 Task: Look for space in Nabīnagar, Bangladesh from 9th July, 2023 to 16th July, 2023 for 2 adults, 1 child in price range Rs.8000 to Rs.16000. Place can be entire place with 2 bedrooms having 2 beds and 1 bathroom. Property type can be flat. Amenities needed are: air conditioning, . Booking option can be shelf check-in. Required host language is English.
Action: Mouse moved to (482, 125)
Screenshot: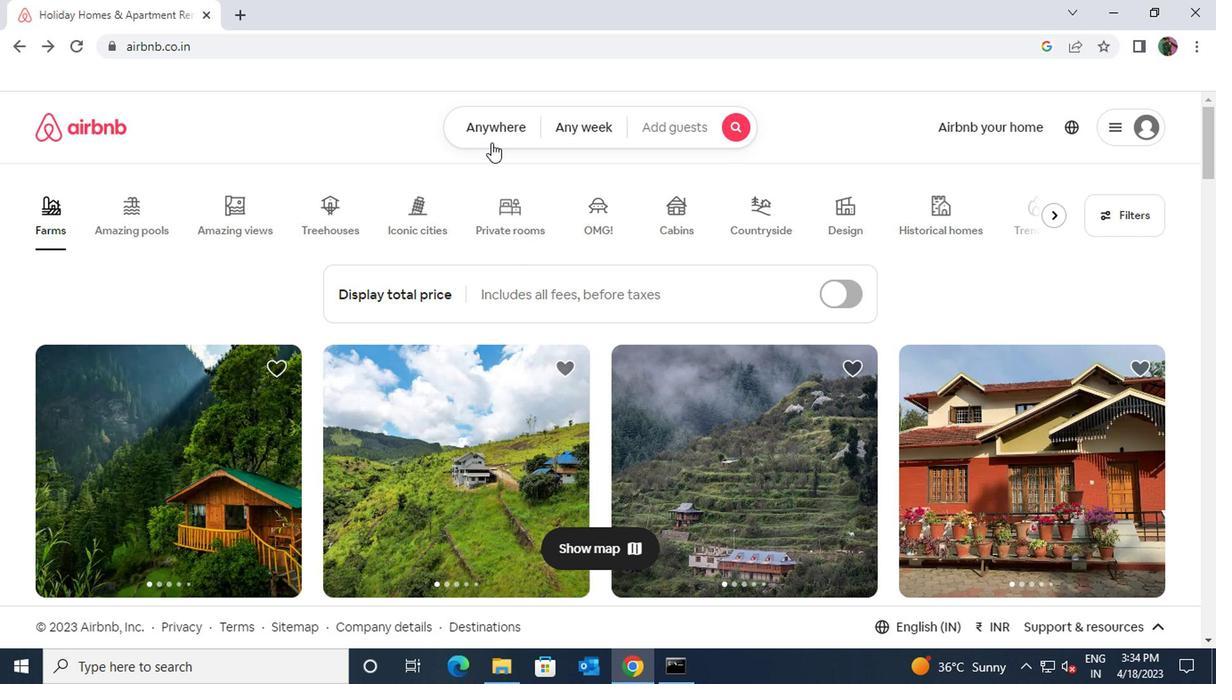 
Action: Mouse pressed left at (482, 125)
Screenshot: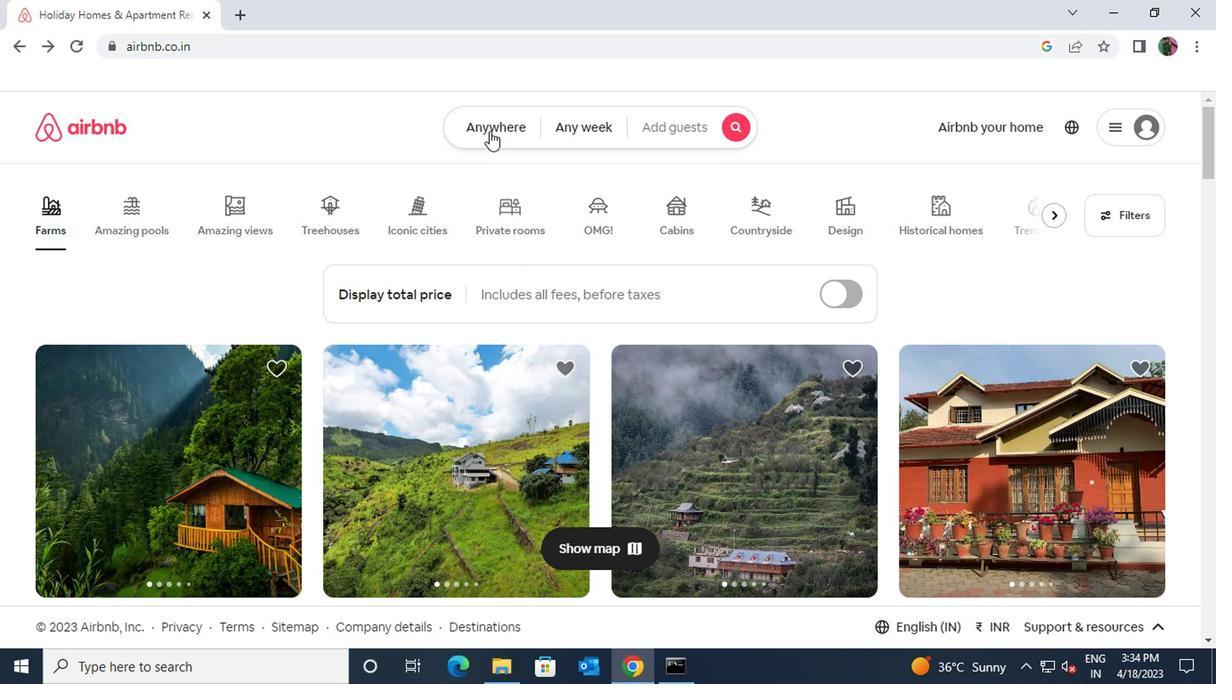 
Action: Mouse moved to (364, 200)
Screenshot: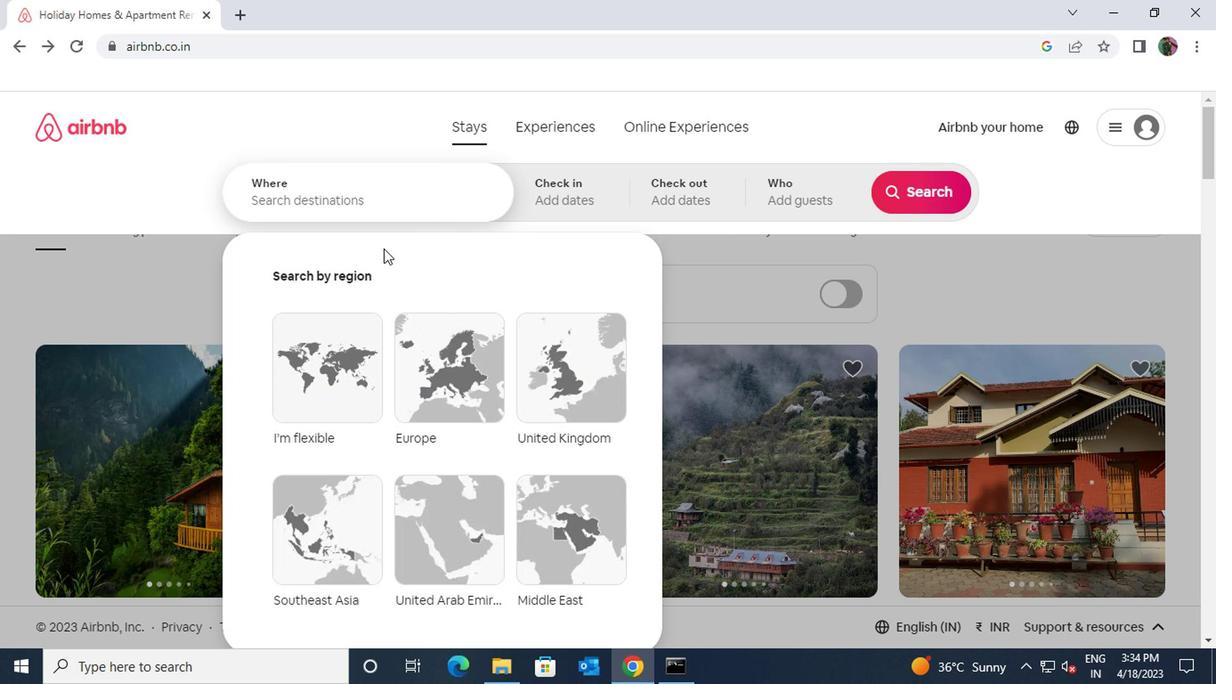 
Action: Mouse pressed left at (364, 200)
Screenshot: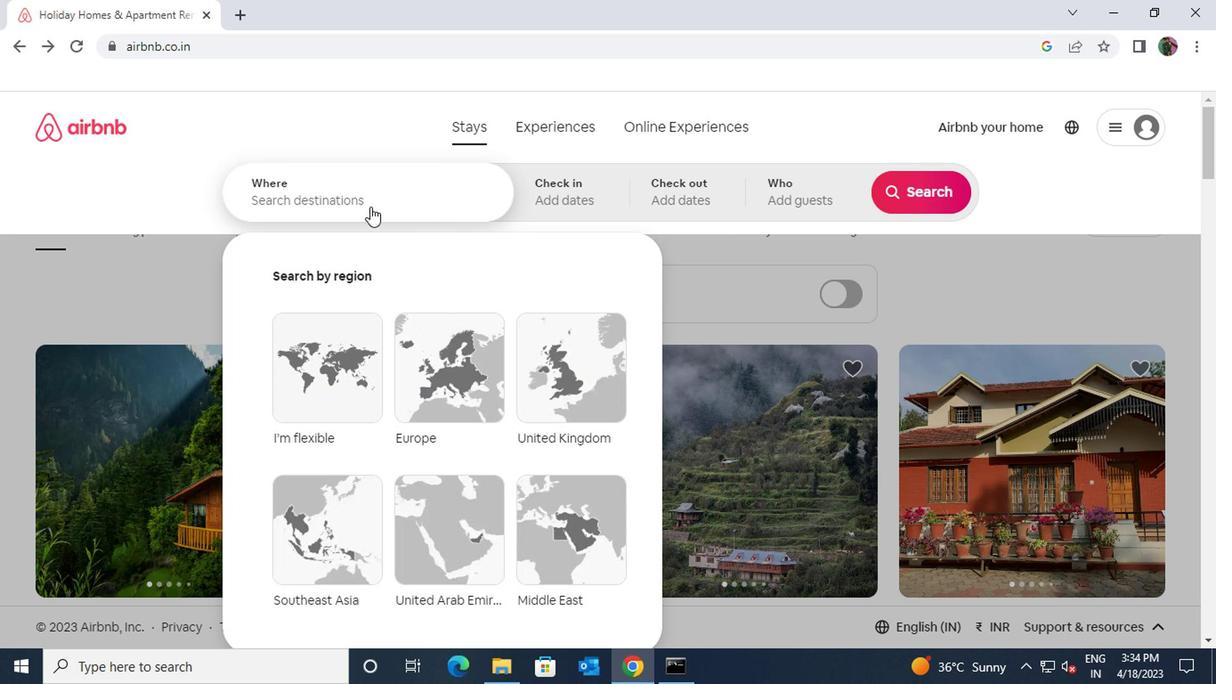 
Action: Key pressed nabinagar
Screenshot: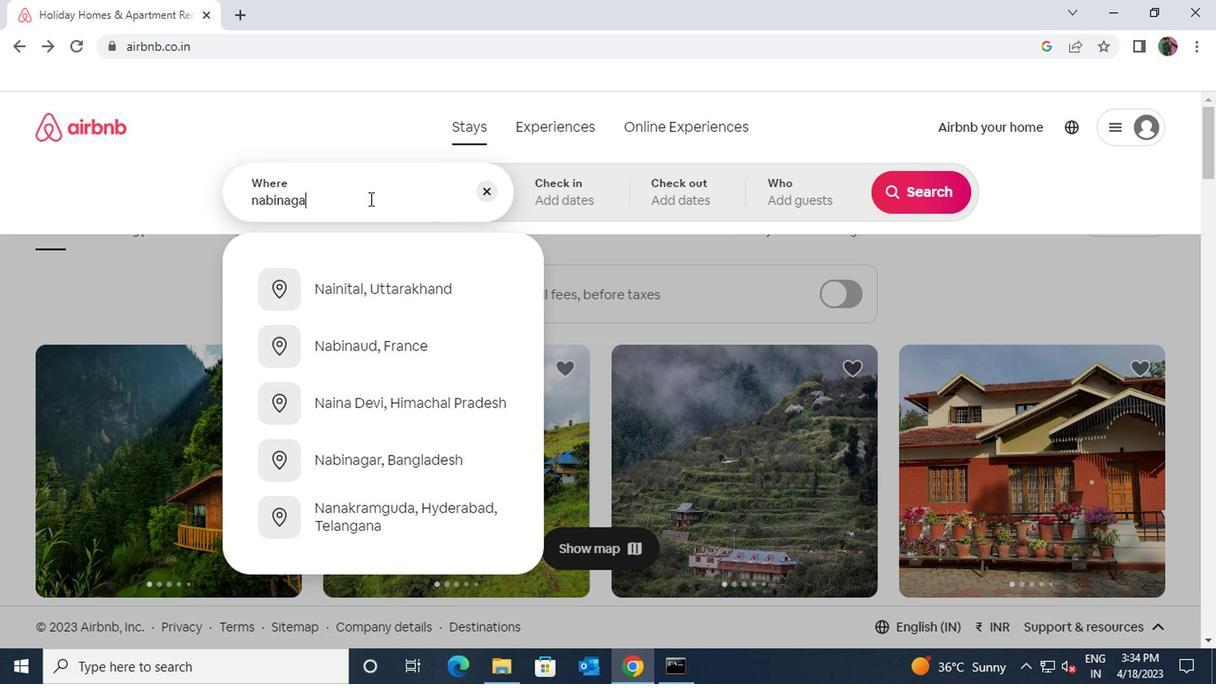 
Action: Mouse moved to (366, 290)
Screenshot: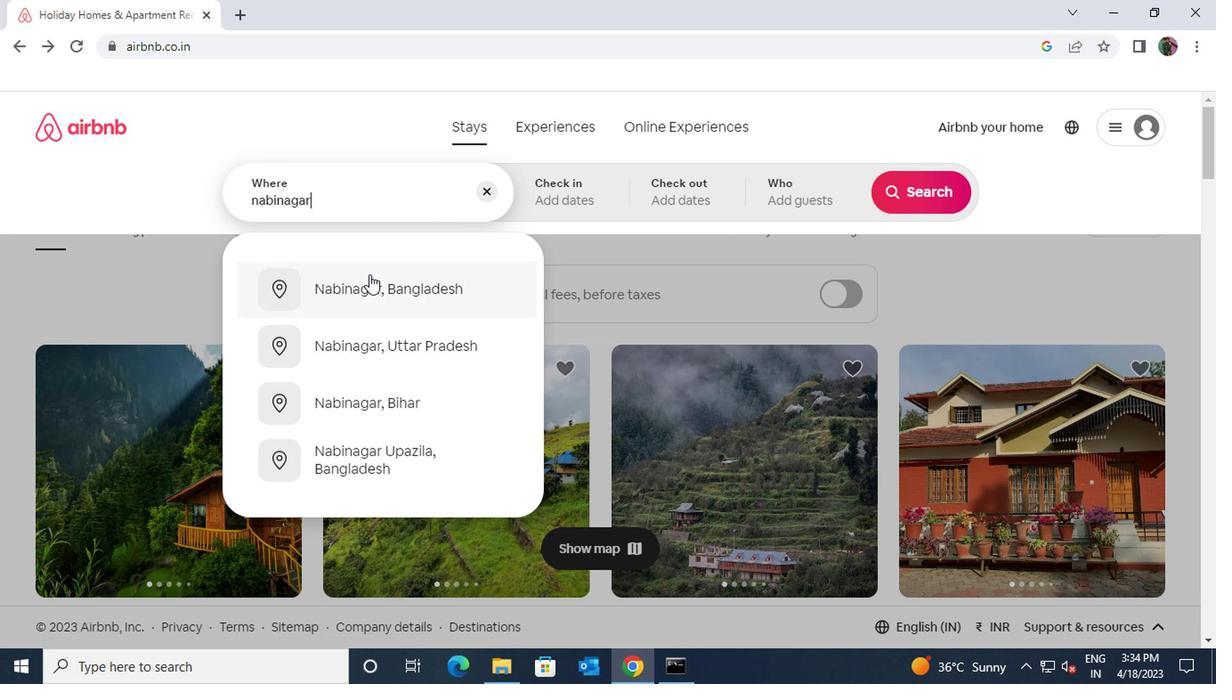 
Action: Mouse pressed left at (366, 290)
Screenshot: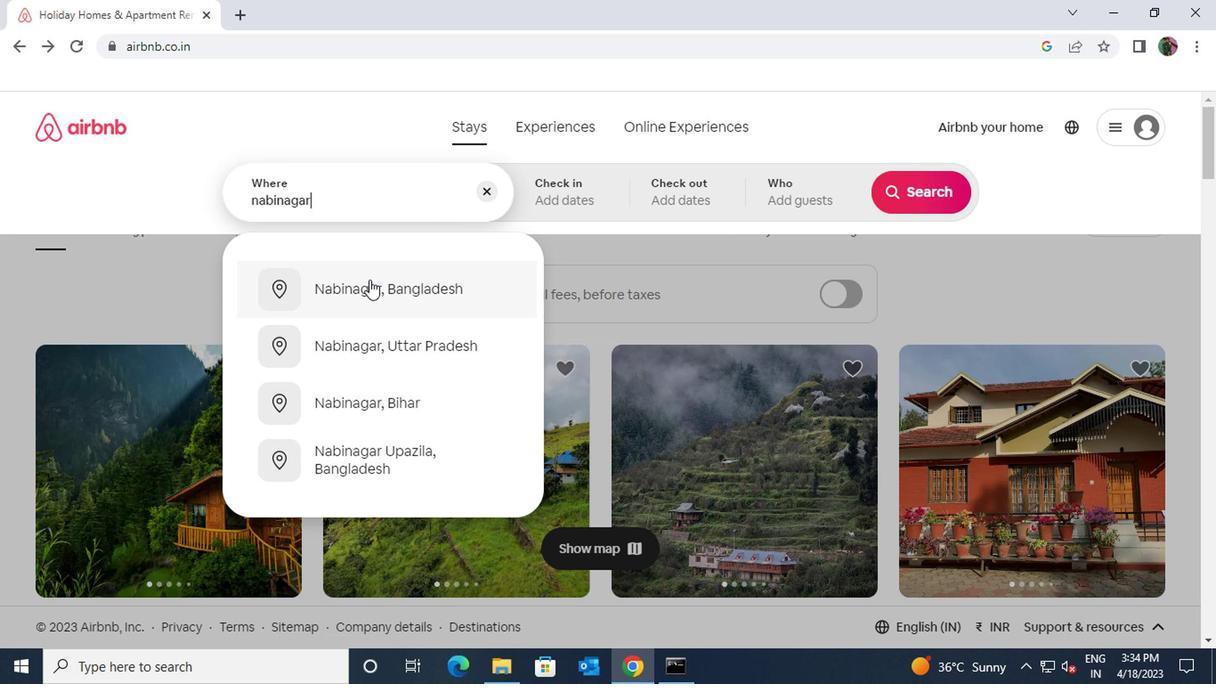 
Action: Mouse moved to (899, 333)
Screenshot: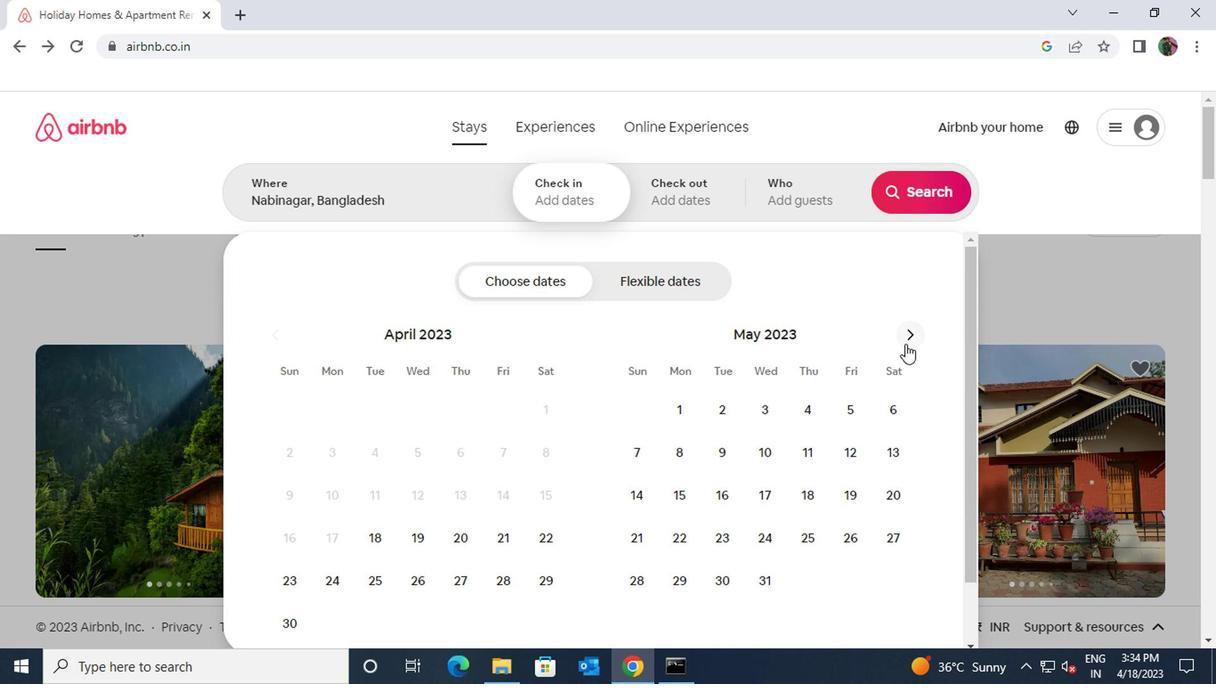 
Action: Mouse pressed left at (899, 333)
Screenshot: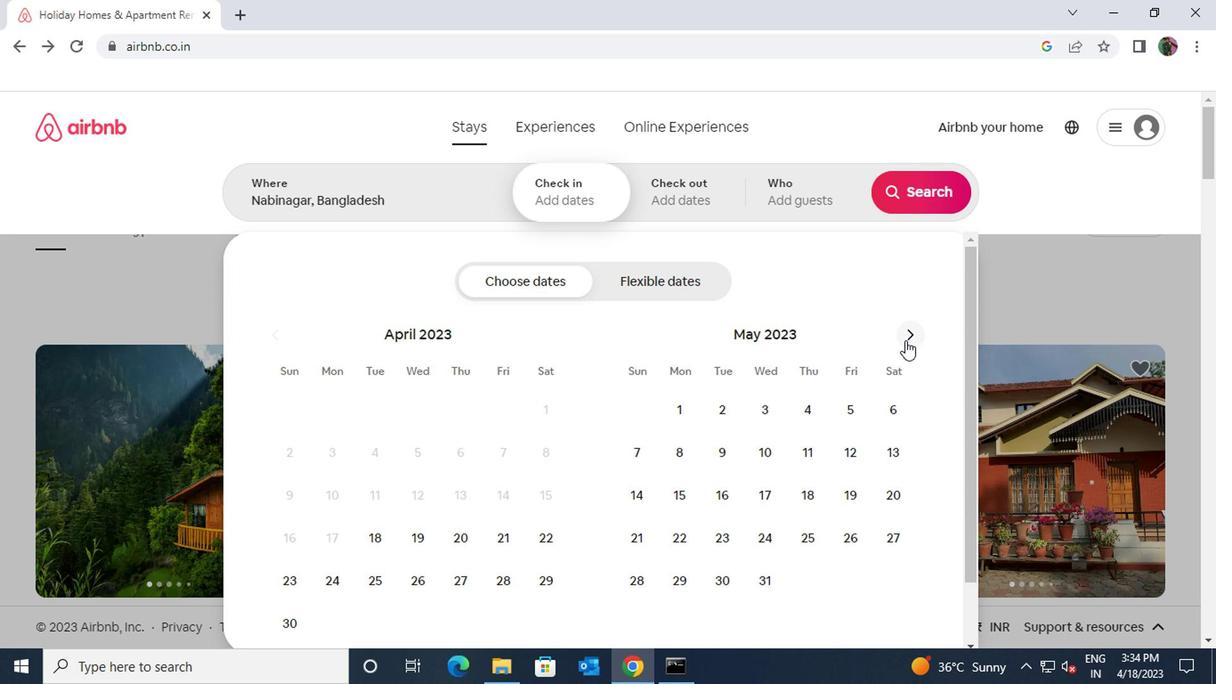 
Action: Mouse pressed left at (899, 333)
Screenshot: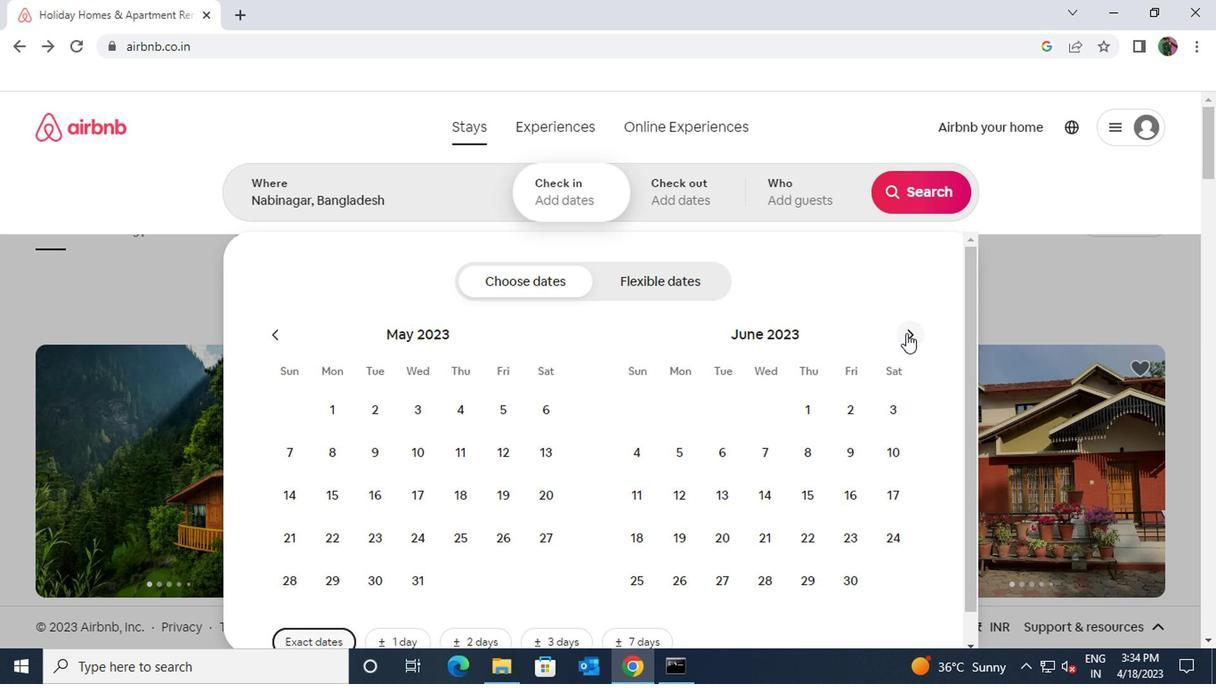 
Action: Mouse moved to (627, 485)
Screenshot: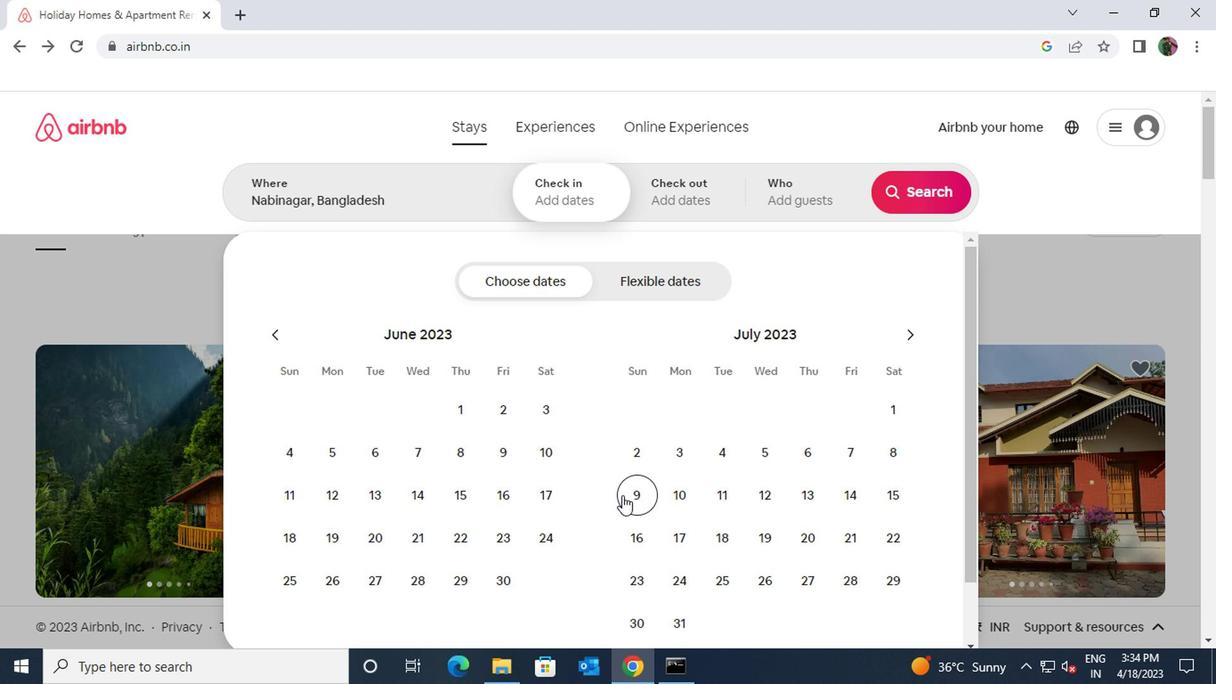 
Action: Mouse pressed left at (627, 485)
Screenshot: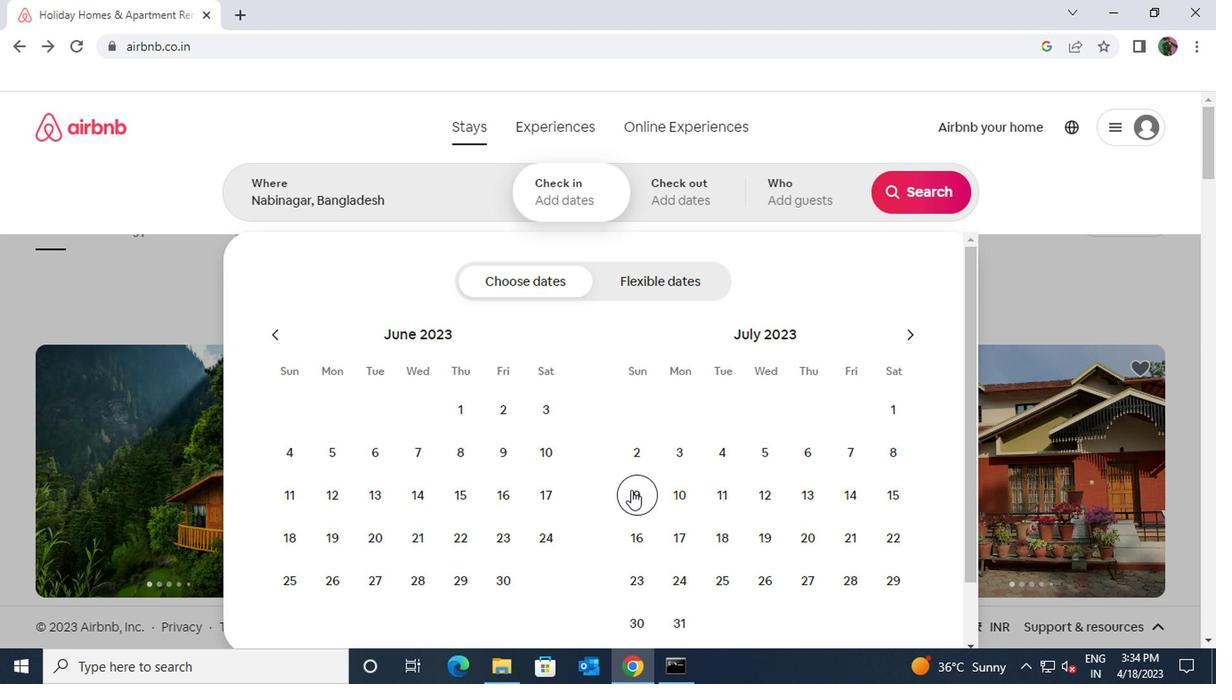 
Action: Mouse moved to (870, 490)
Screenshot: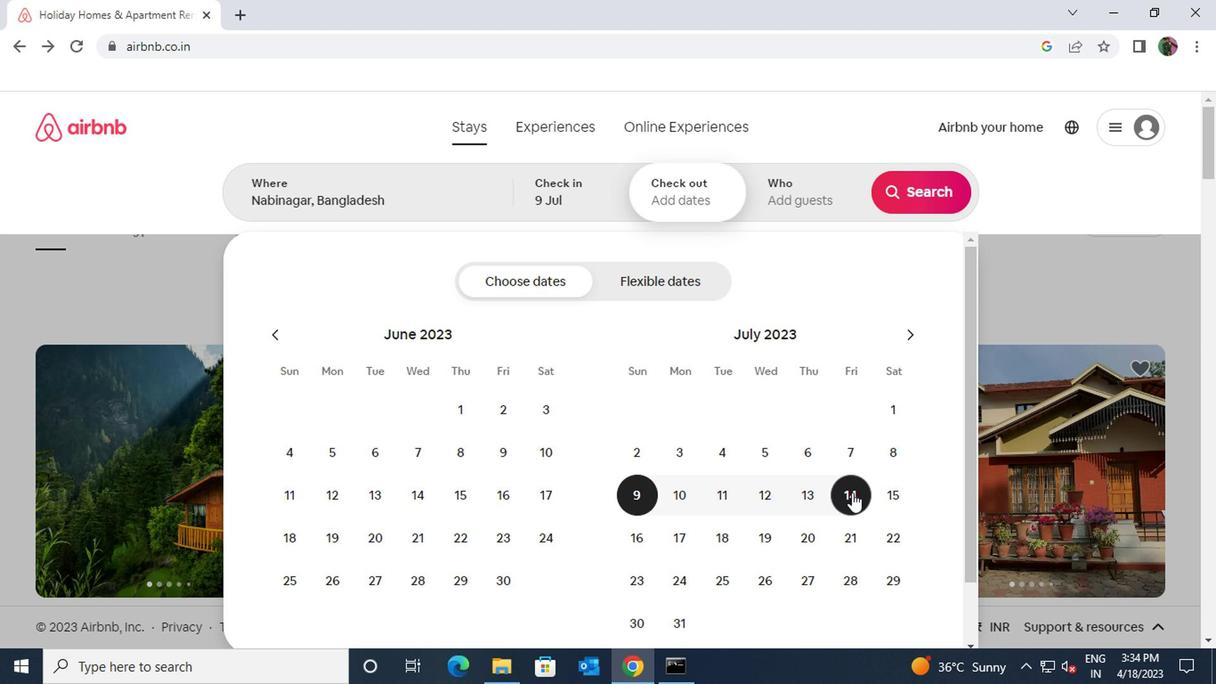 
Action: Mouse pressed left at (870, 490)
Screenshot: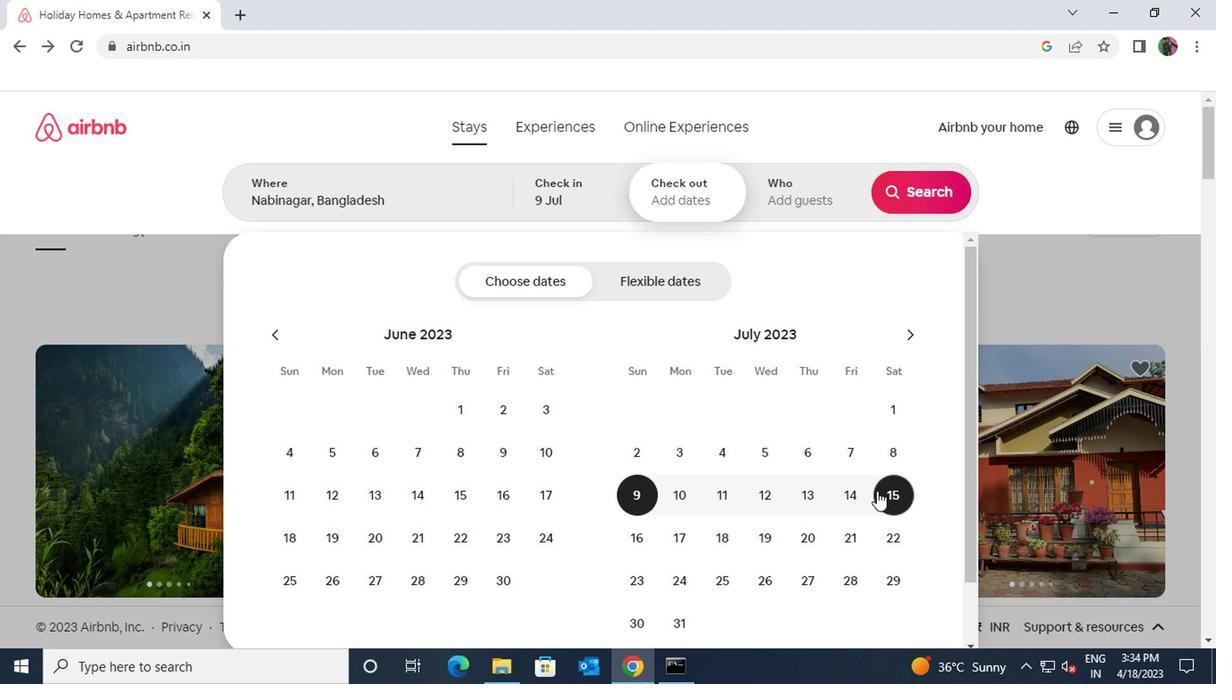 
Action: Mouse moved to (787, 205)
Screenshot: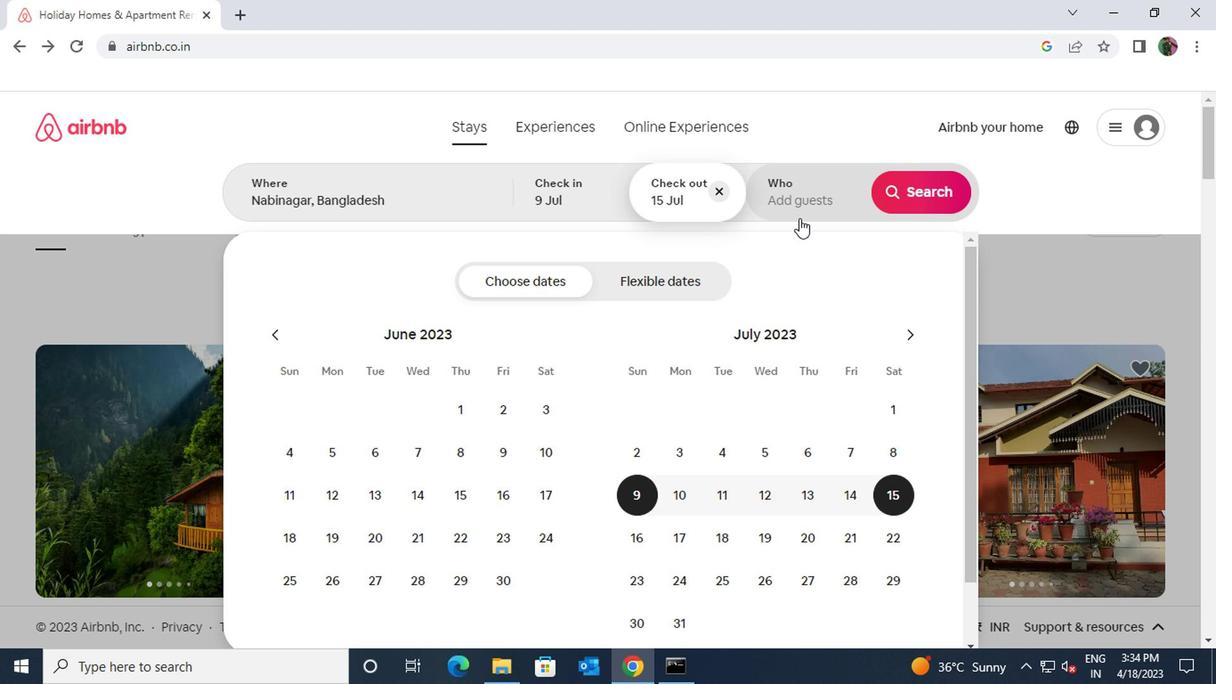 
Action: Mouse pressed left at (787, 205)
Screenshot: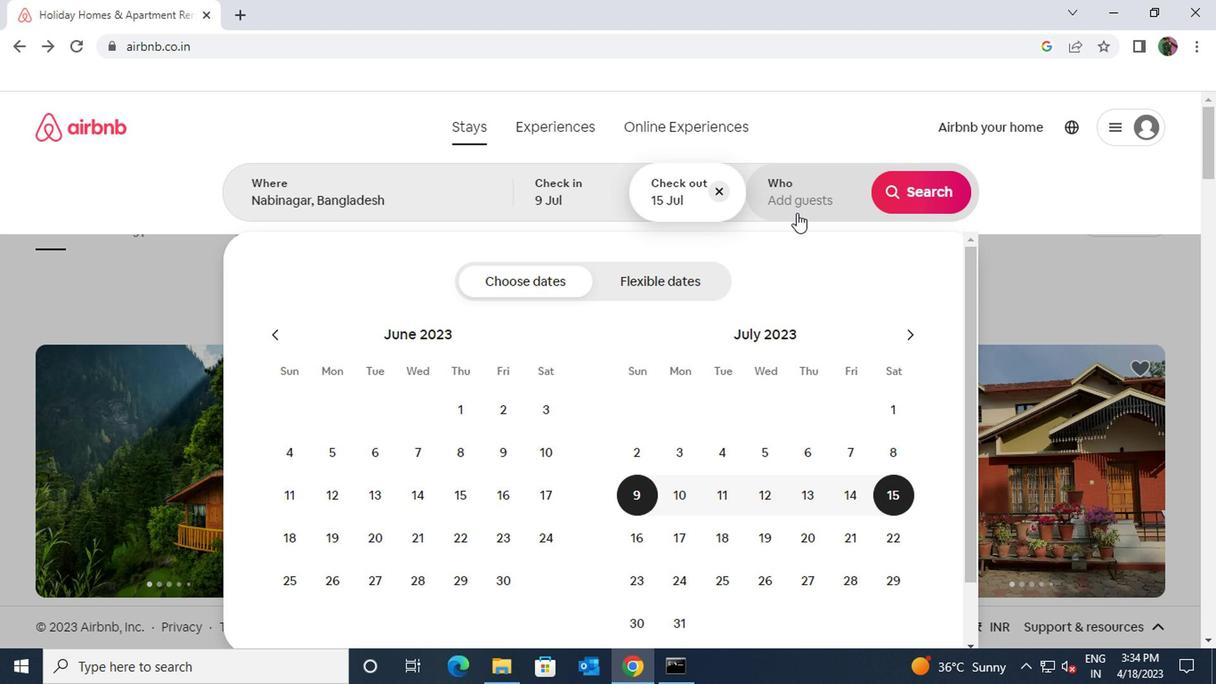 
Action: Mouse moved to (919, 288)
Screenshot: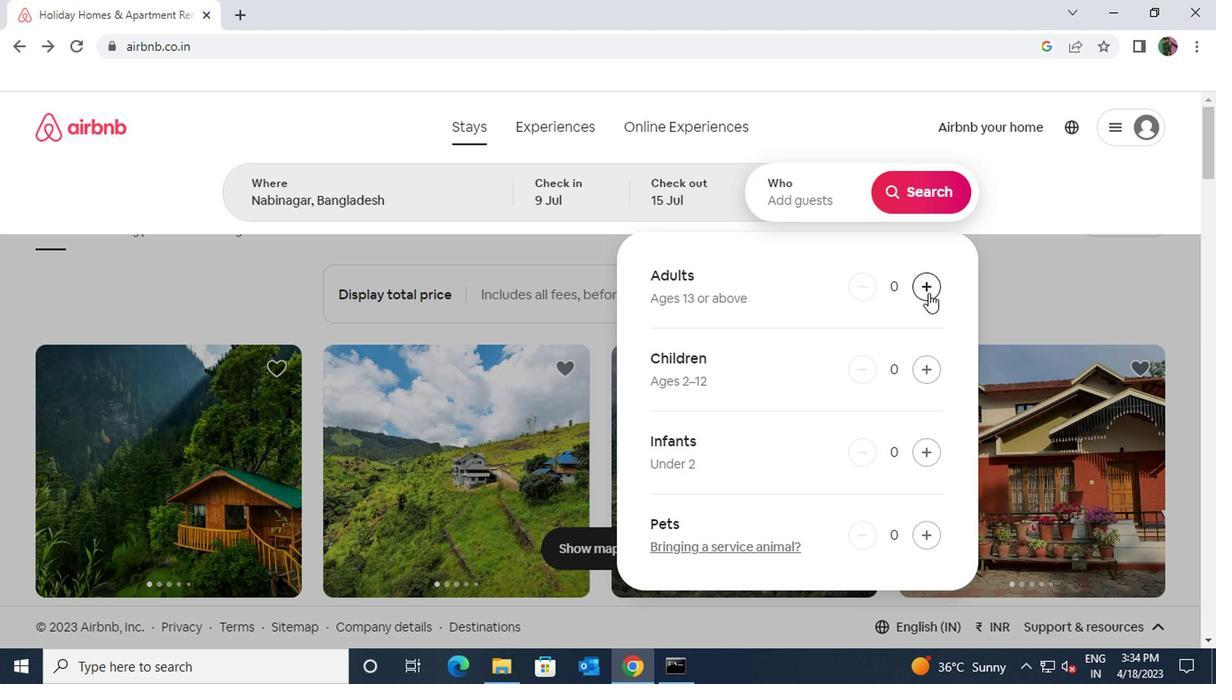 
Action: Mouse pressed left at (919, 288)
Screenshot: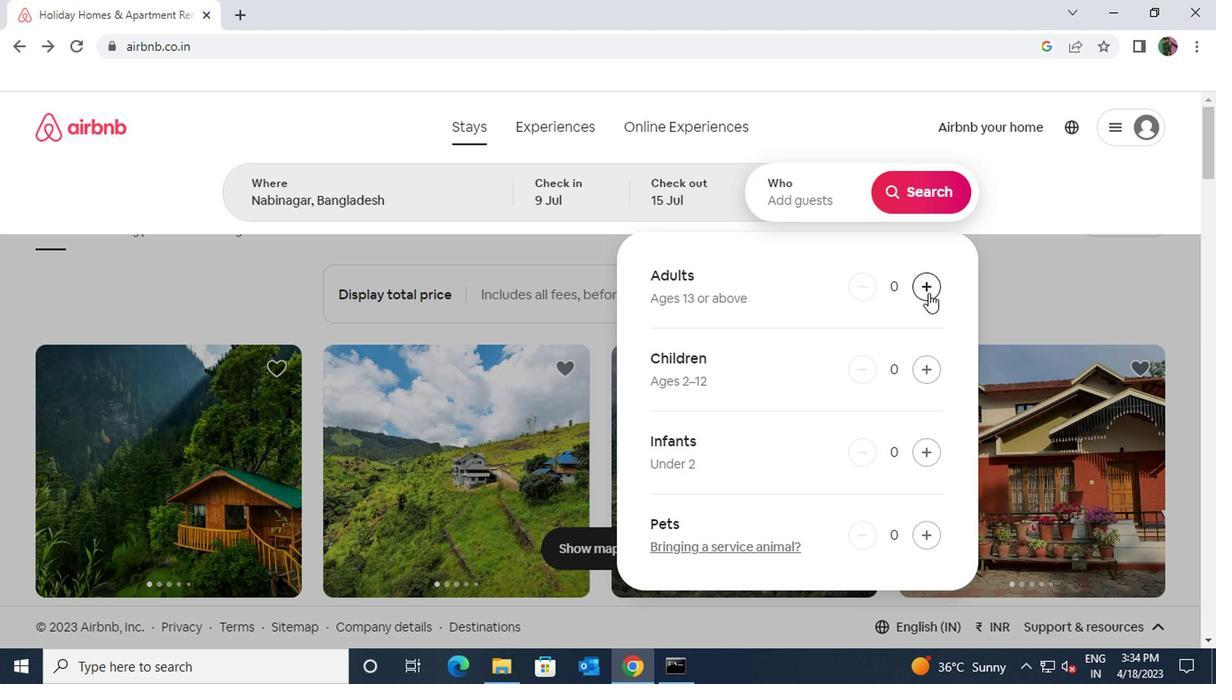 
Action: Mouse pressed left at (919, 288)
Screenshot: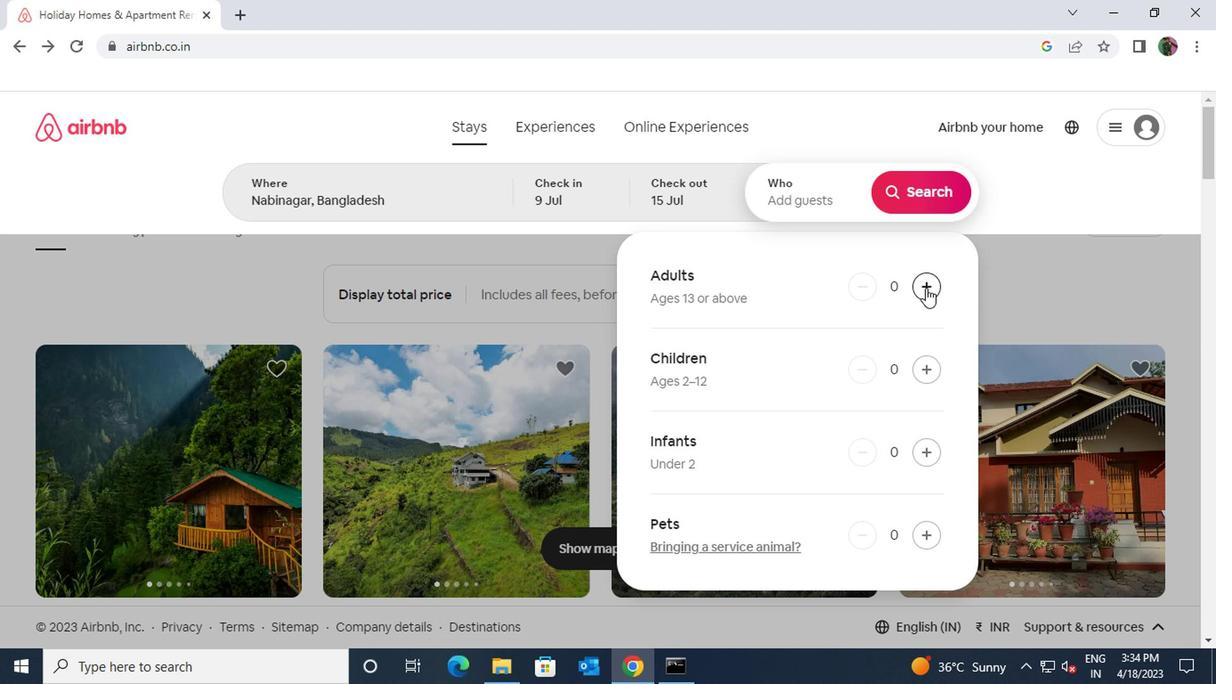 
Action: Mouse moved to (922, 366)
Screenshot: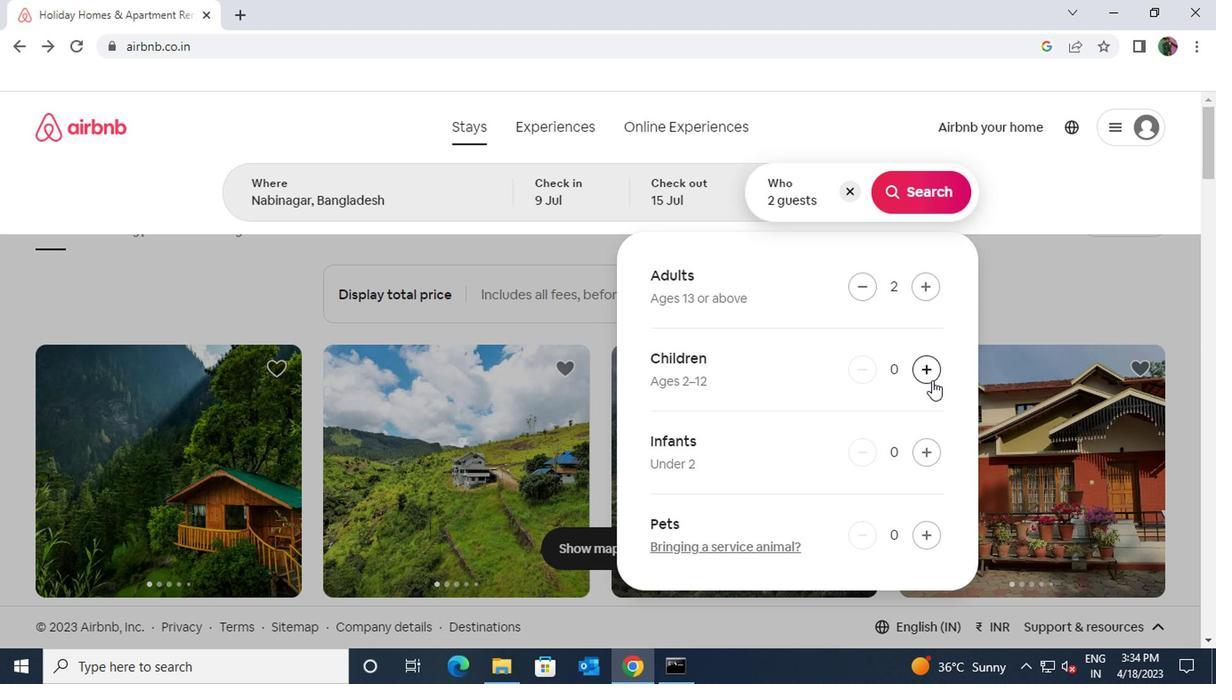 
Action: Mouse pressed left at (922, 366)
Screenshot: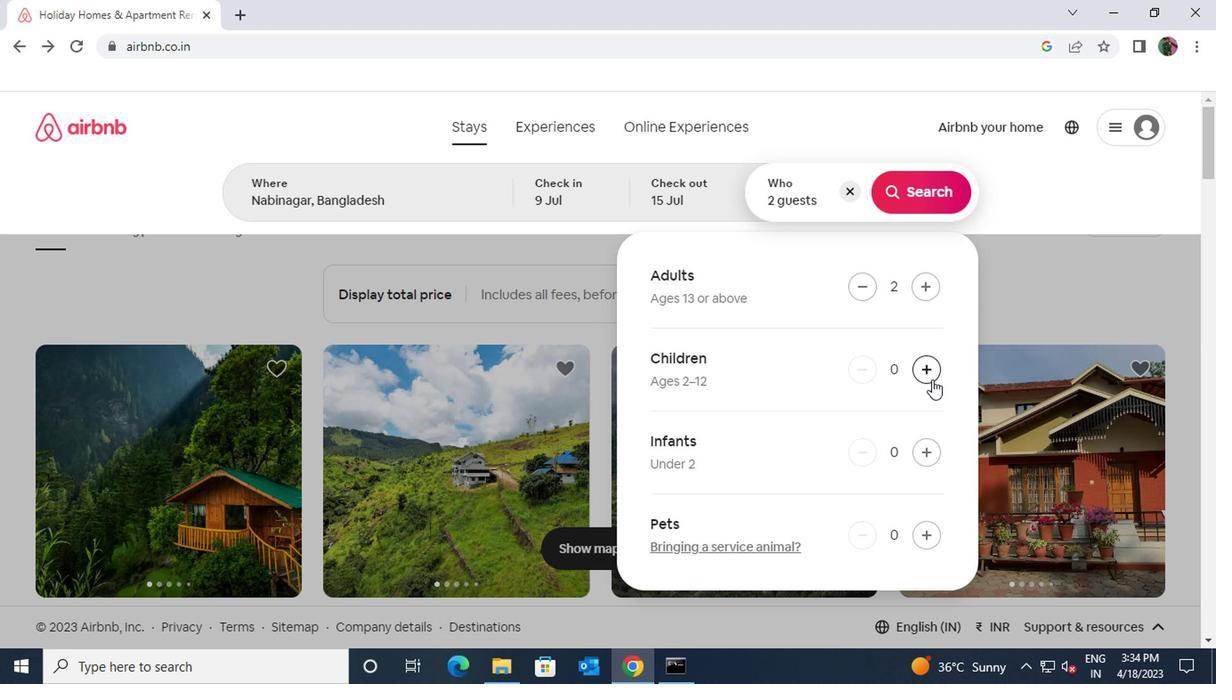 
Action: Mouse moved to (911, 189)
Screenshot: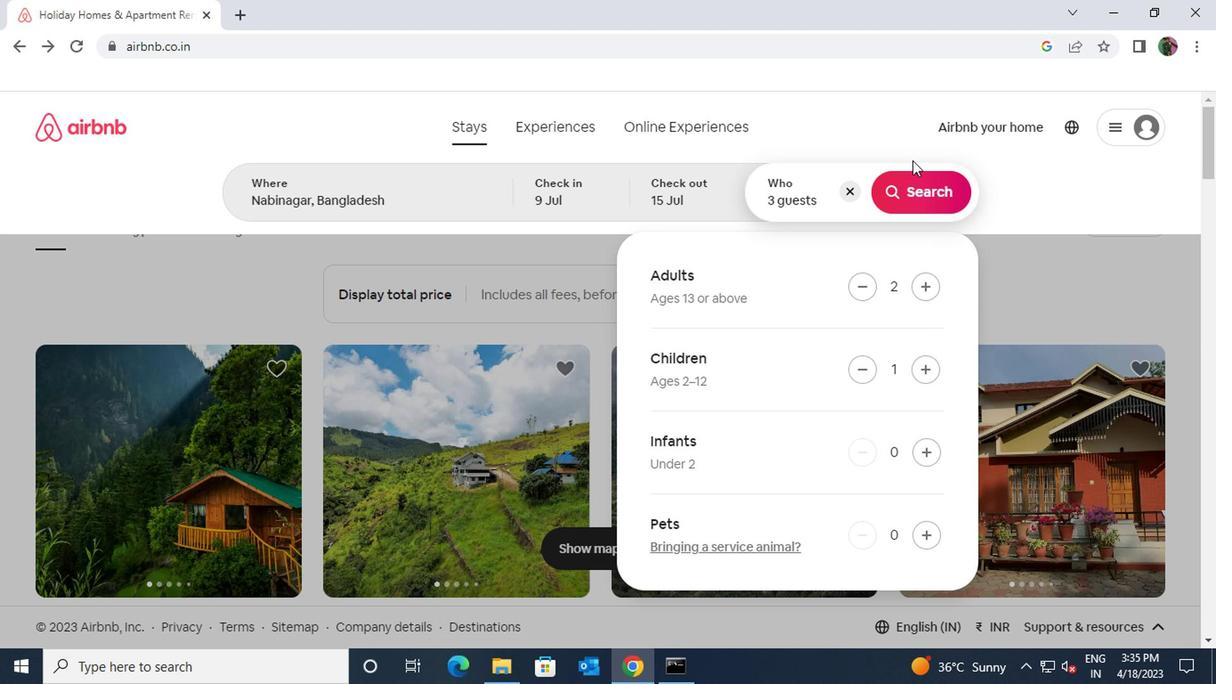 
Action: Mouse pressed left at (911, 189)
Screenshot: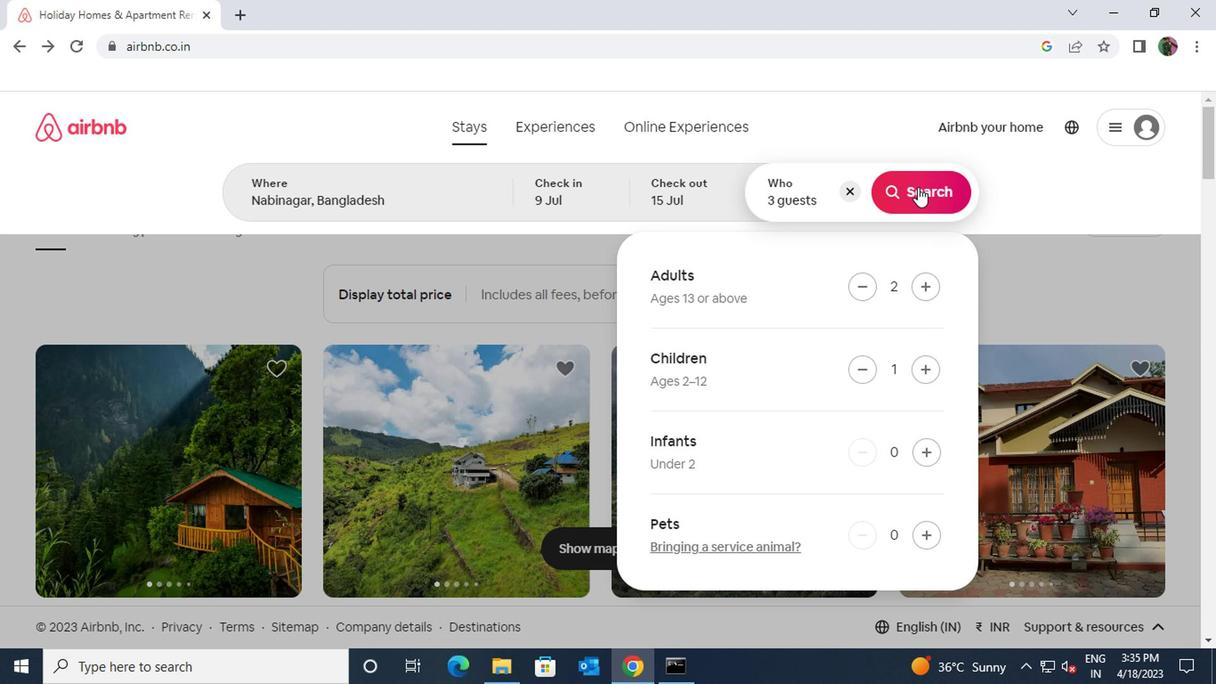 
Action: Mouse moved to (1111, 199)
Screenshot: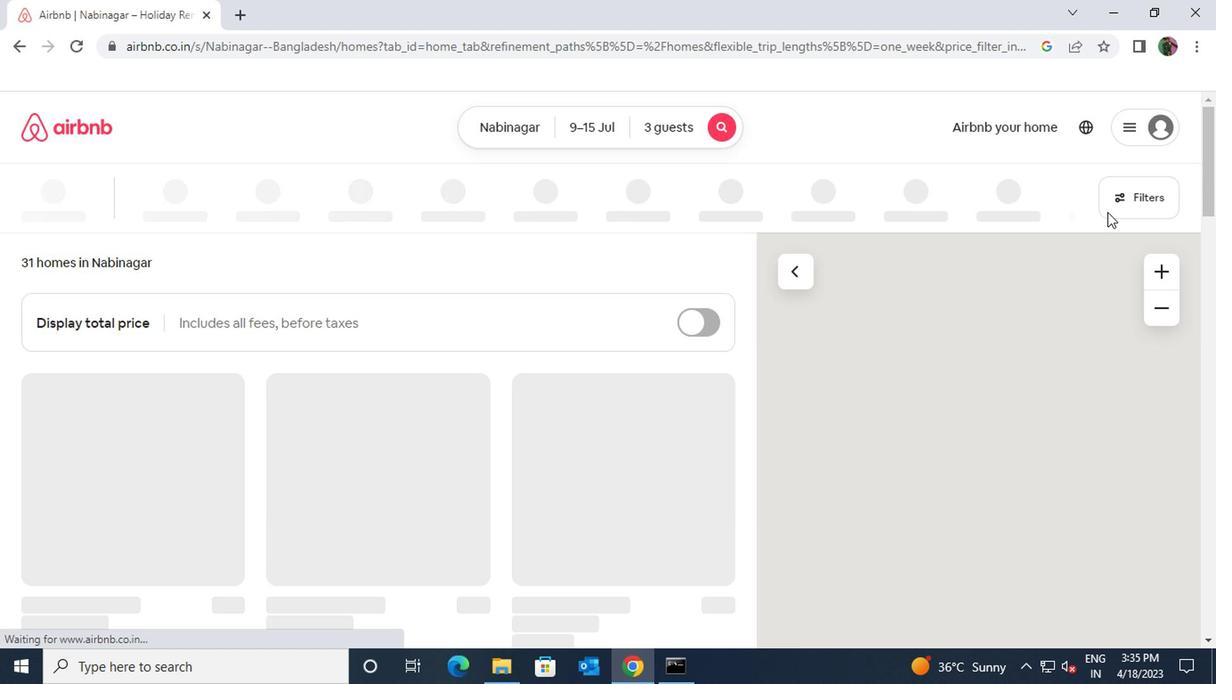 
Action: Mouse pressed left at (1111, 199)
Screenshot: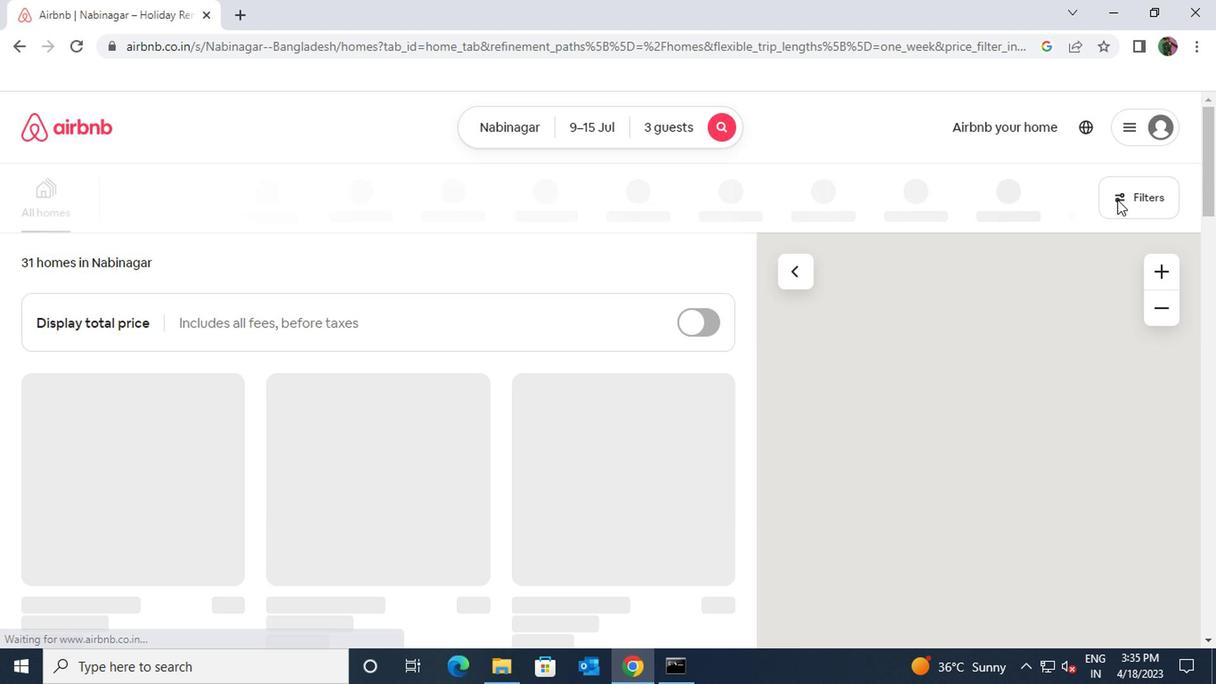 
Action: Mouse moved to (370, 422)
Screenshot: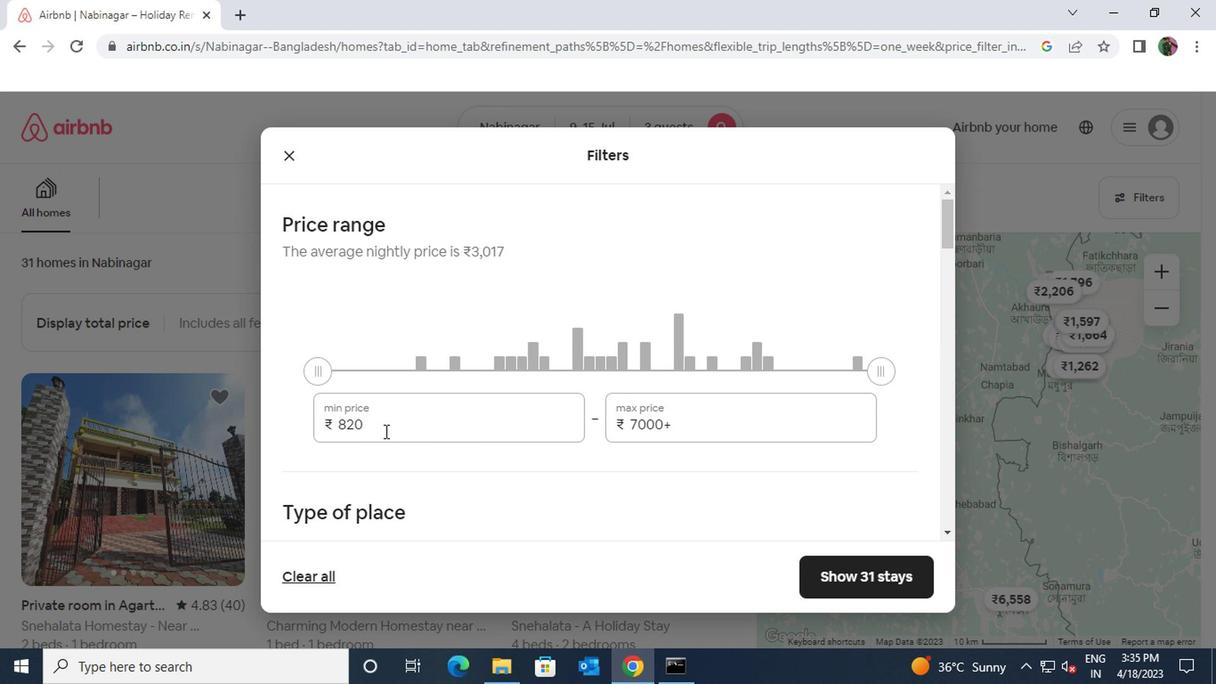 
Action: Mouse pressed left at (370, 422)
Screenshot: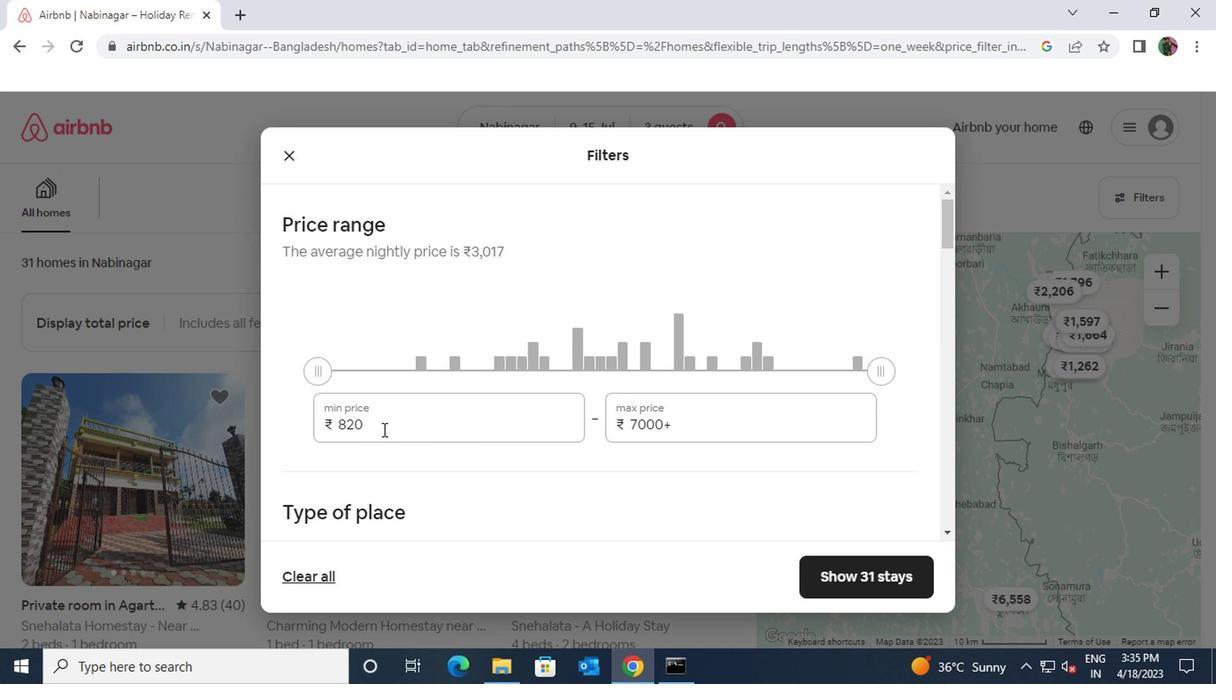
Action: Mouse moved to (324, 423)
Screenshot: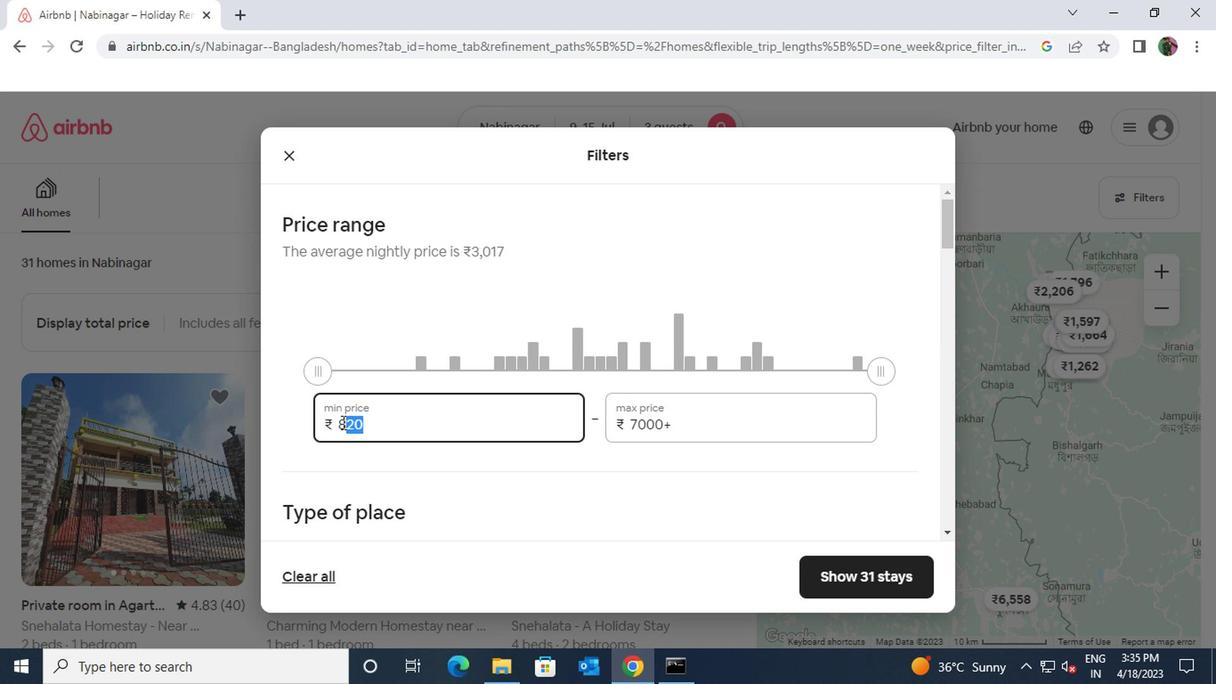 
Action: Key pressed 8000
Screenshot: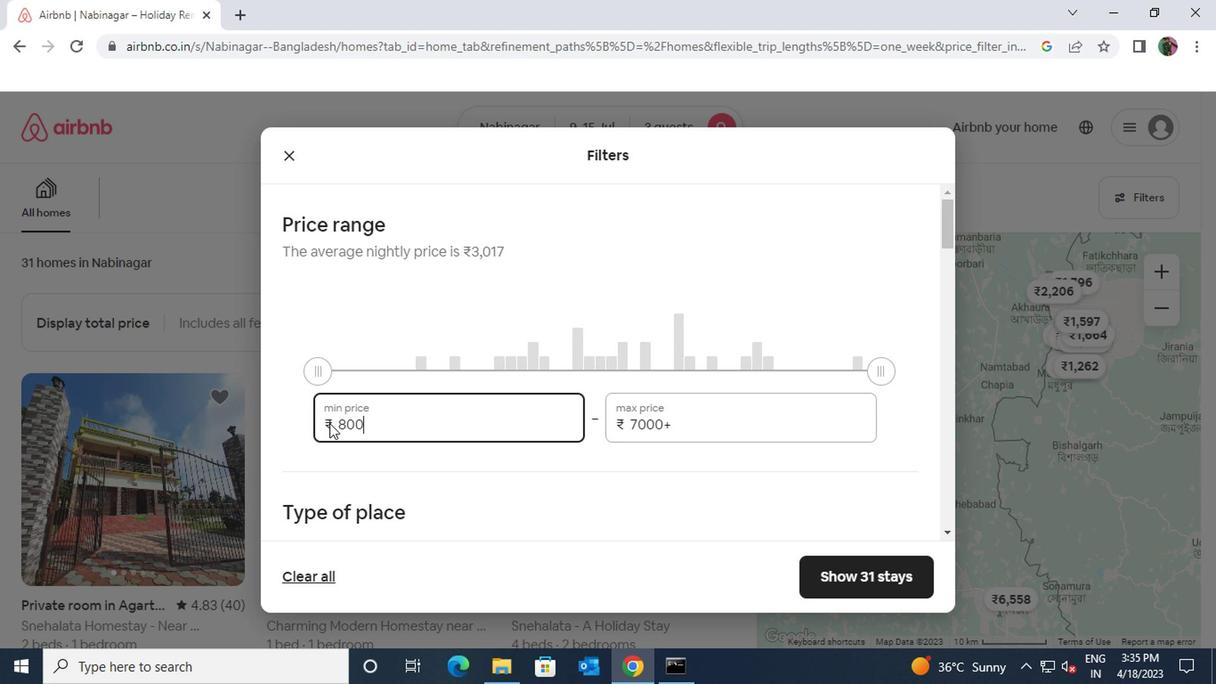 
Action: Mouse moved to (663, 426)
Screenshot: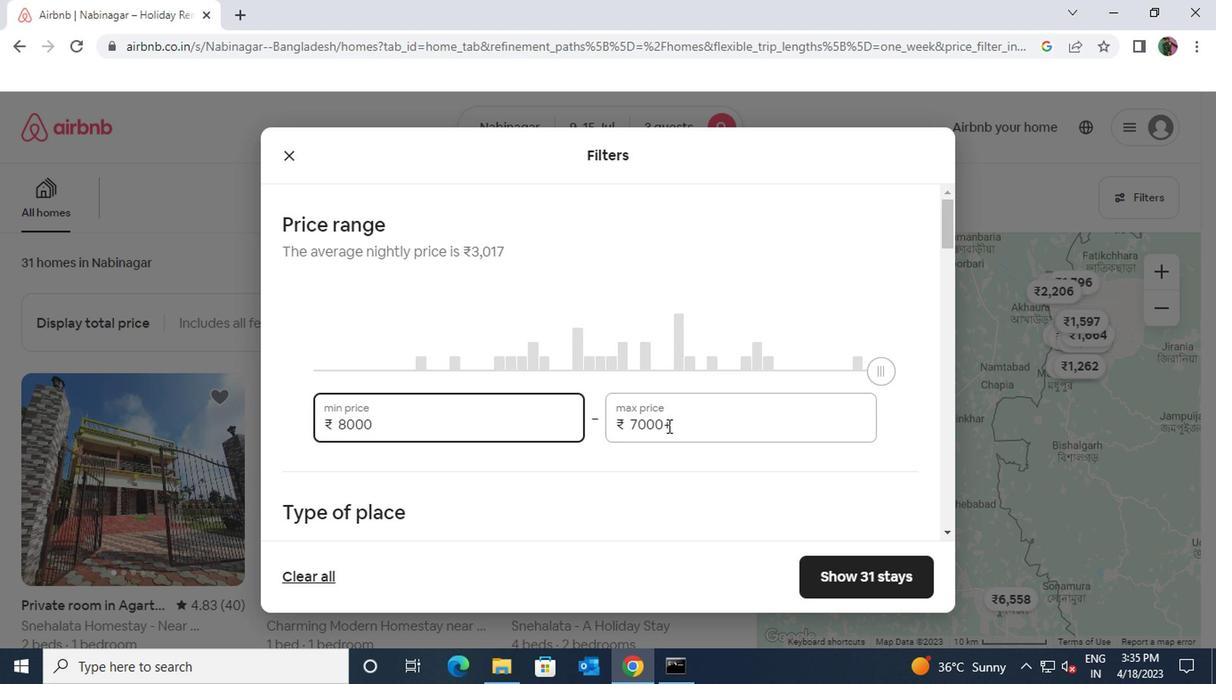 
Action: Mouse pressed left at (663, 426)
Screenshot: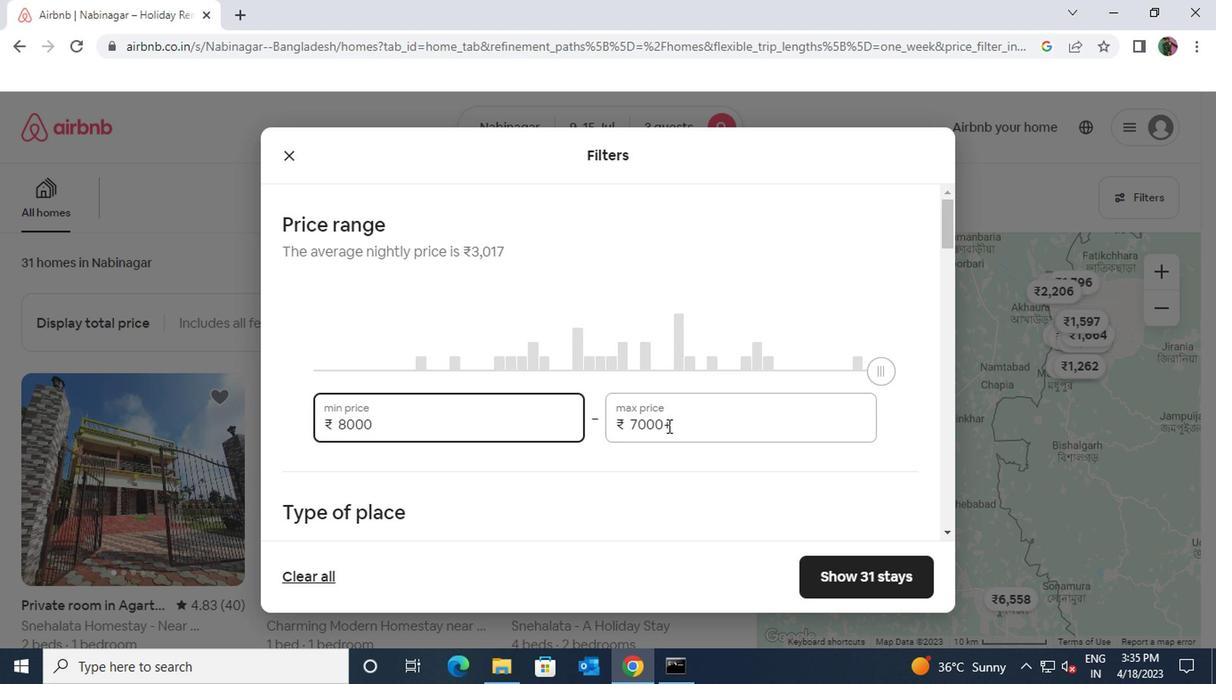 
Action: Mouse moved to (627, 424)
Screenshot: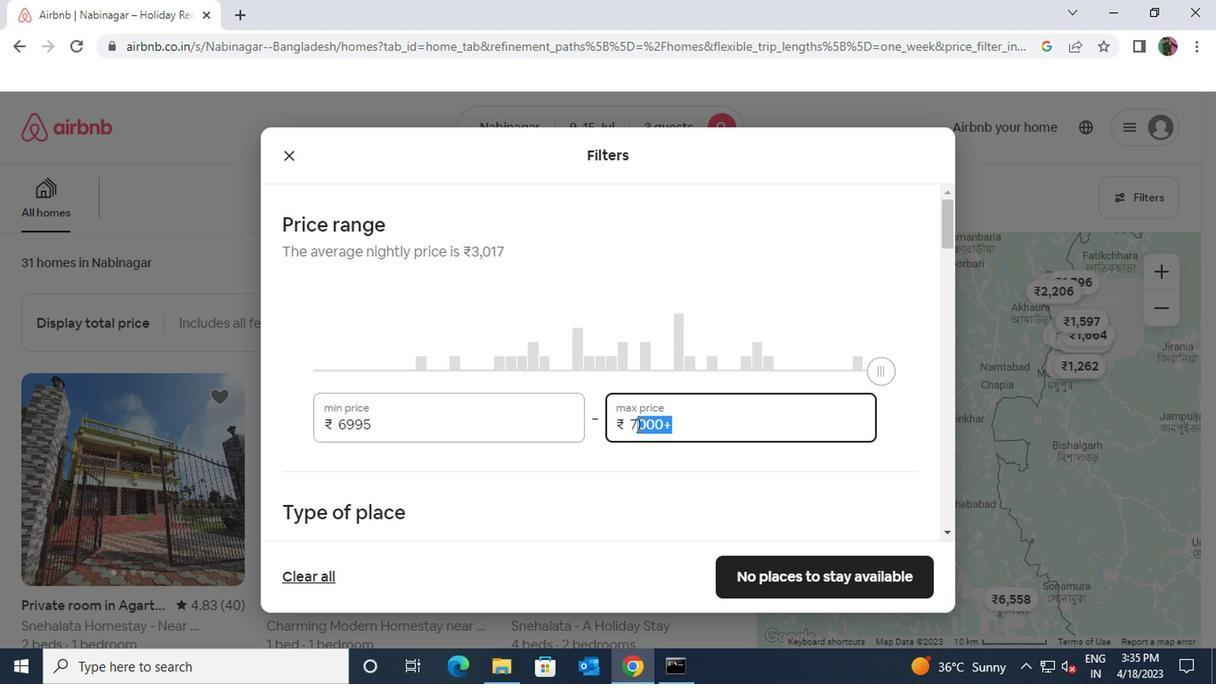 
Action: Key pressed 160000
Screenshot: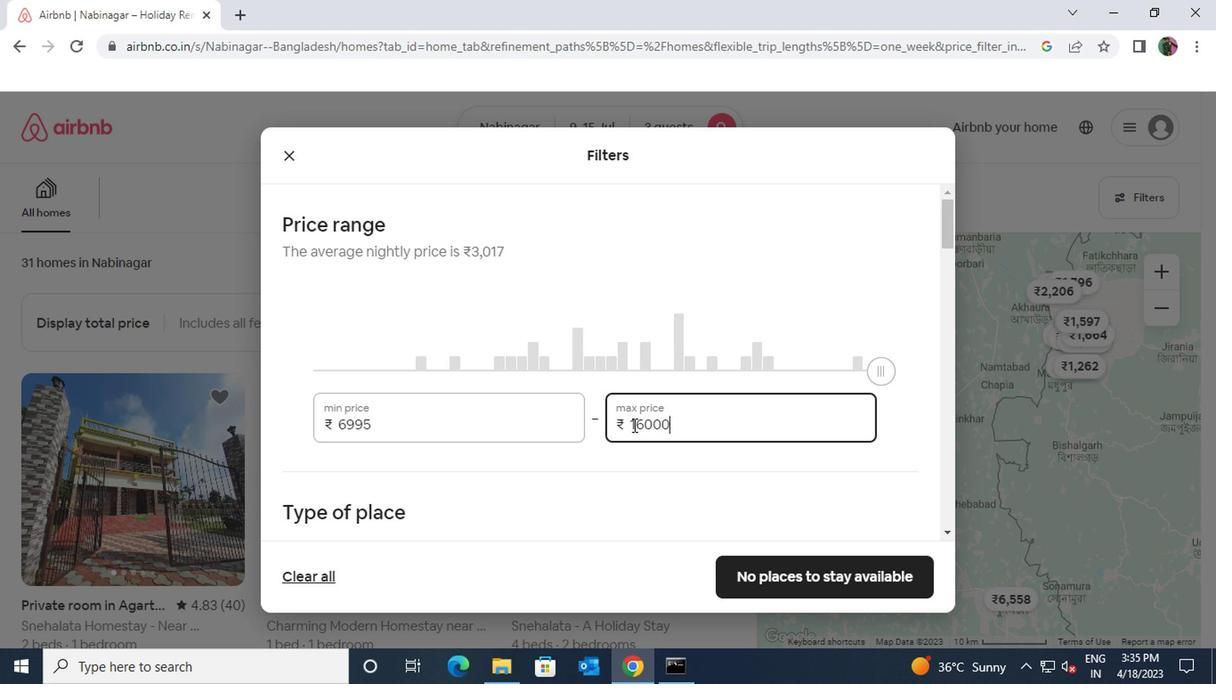 
Action: Mouse scrolled (627, 424) with delta (0, 0)
Screenshot: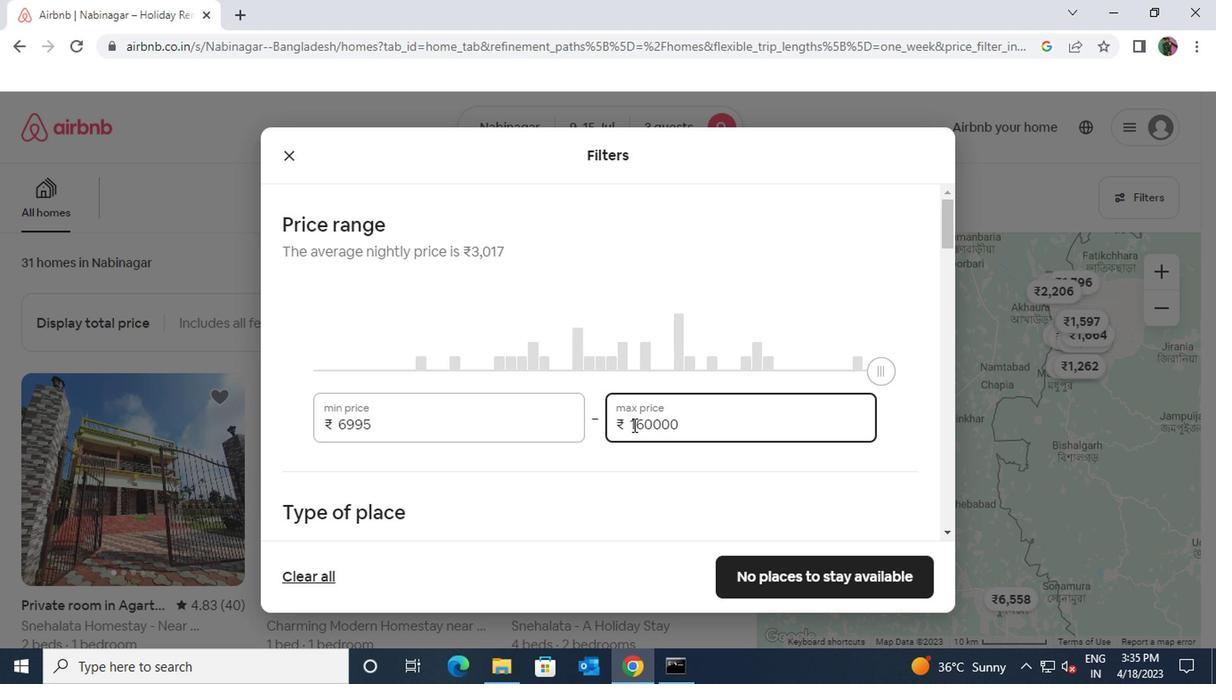 
Action: Mouse scrolled (627, 424) with delta (0, 0)
Screenshot: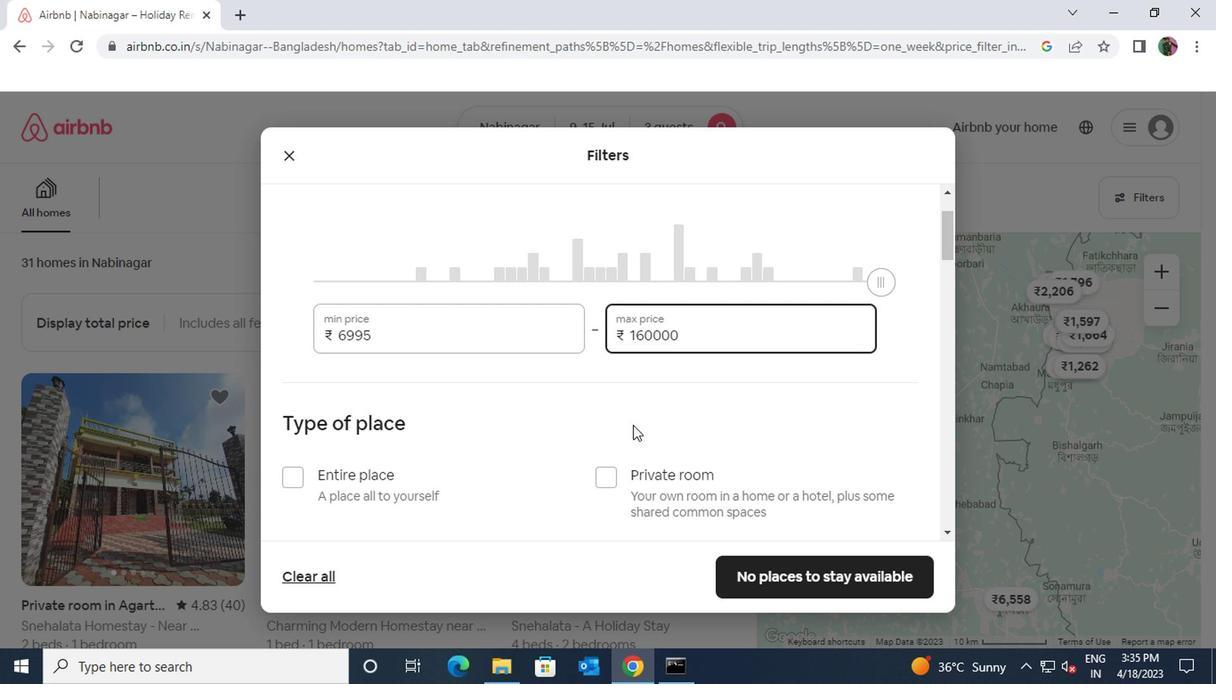 
Action: Mouse moved to (284, 388)
Screenshot: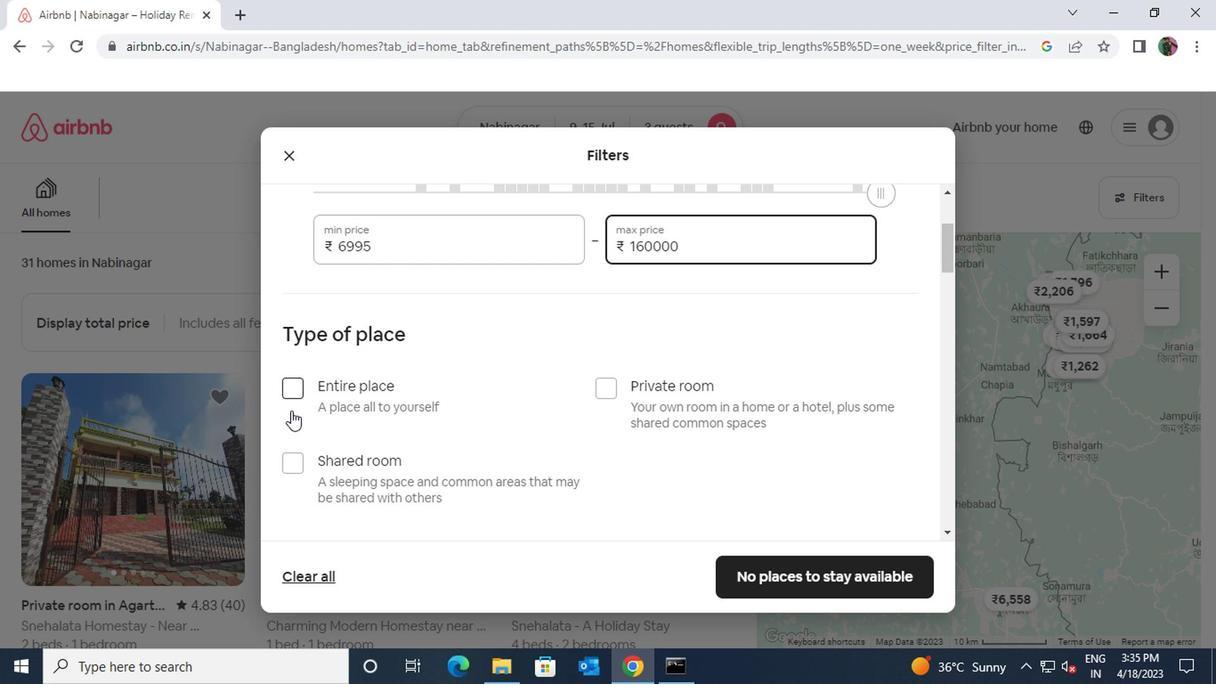 
Action: Mouse pressed left at (284, 388)
Screenshot: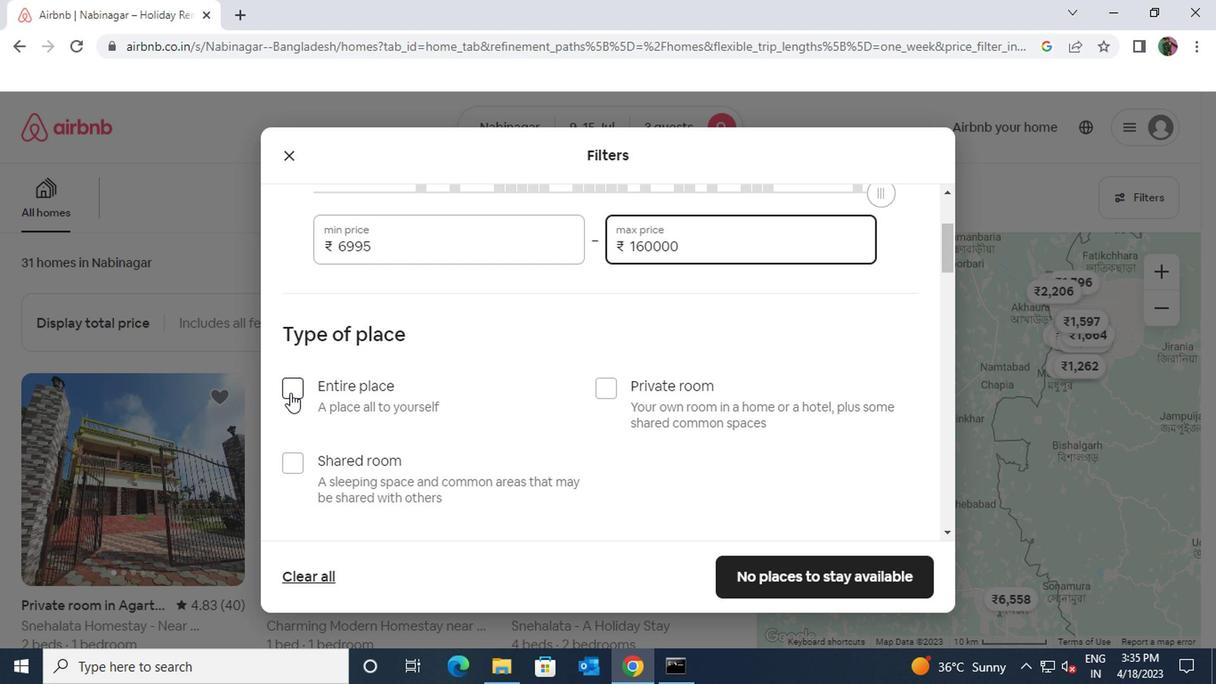 
Action: Mouse moved to (409, 373)
Screenshot: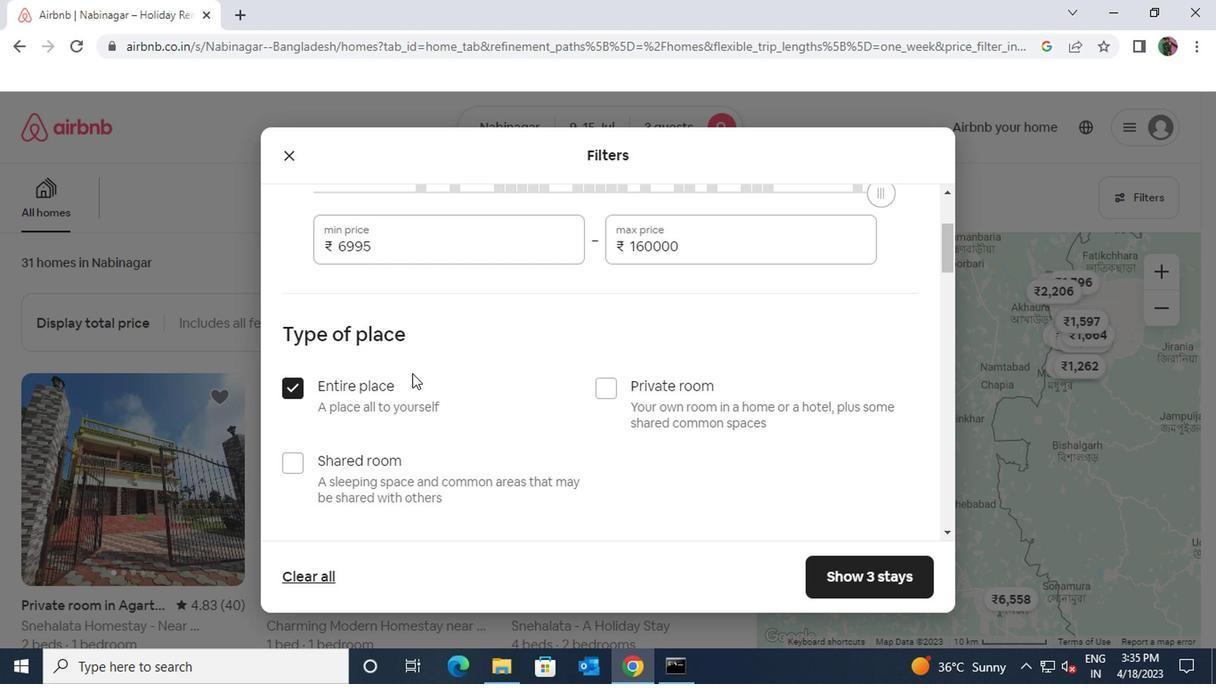 
Action: Mouse scrolled (409, 371) with delta (0, -1)
Screenshot: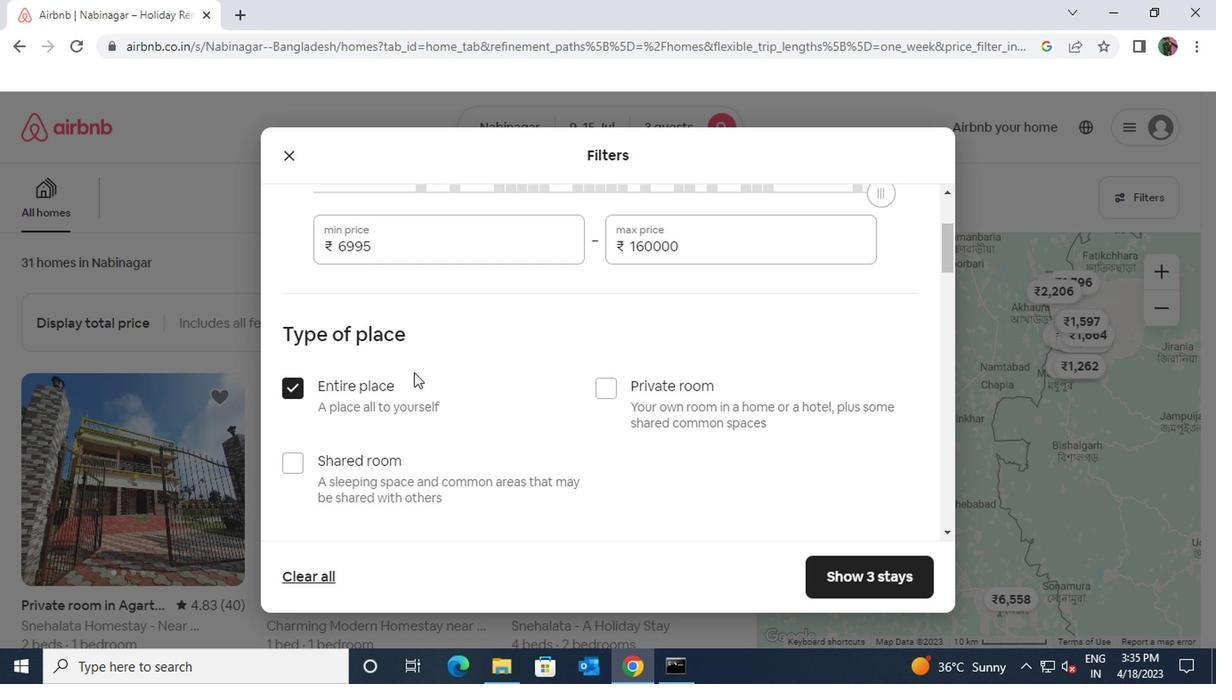 
Action: Mouse scrolled (409, 371) with delta (0, -1)
Screenshot: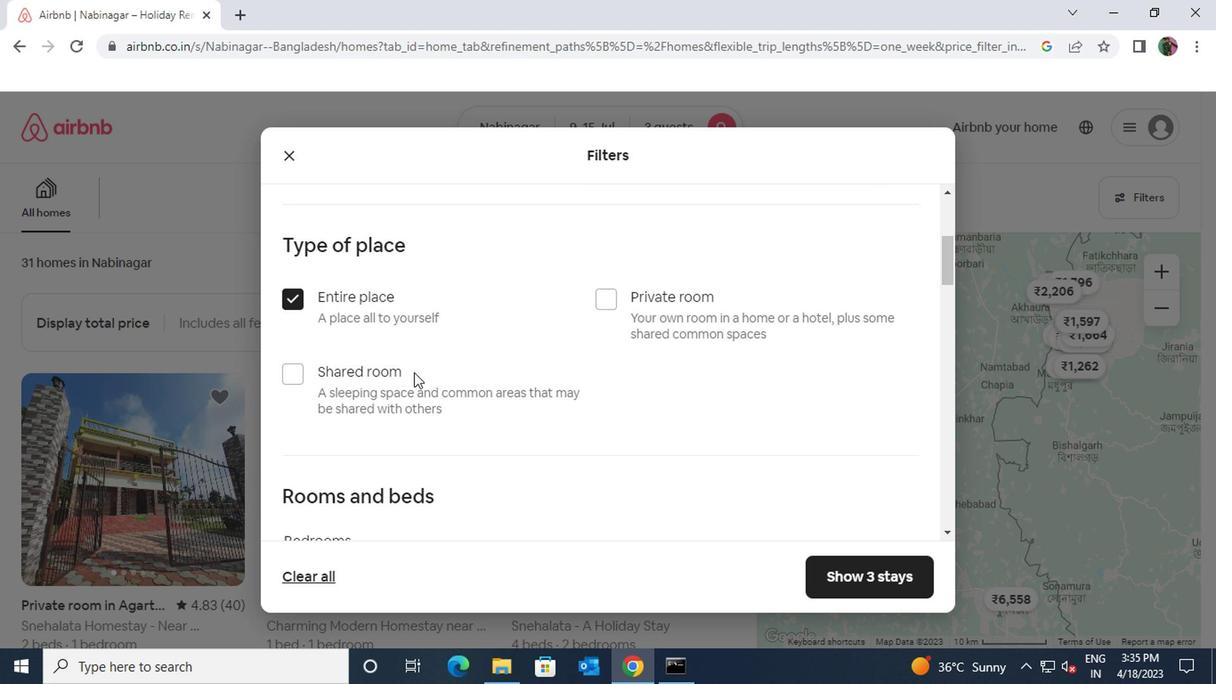 
Action: Mouse moved to (443, 499)
Screenshot: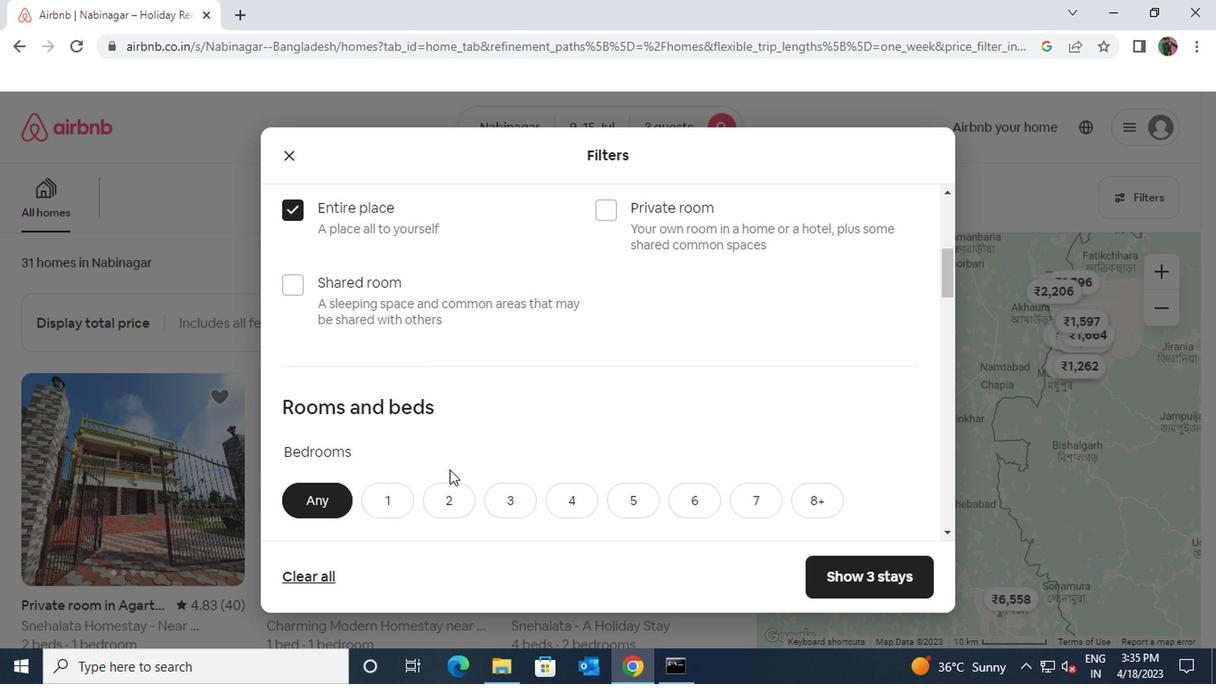 
Action: Mouse pressed left at (443, 499)
Screenshot: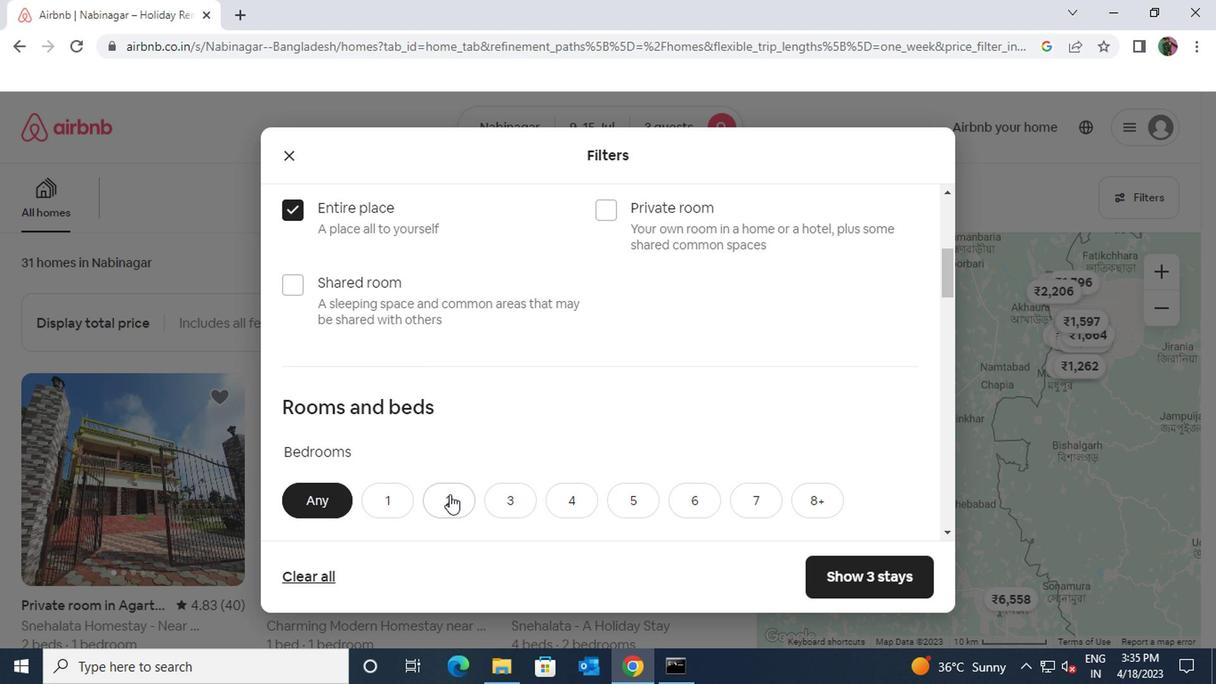 
Action: Mouse scrolled (443, 498) with delta (0, 0)
Screenshot: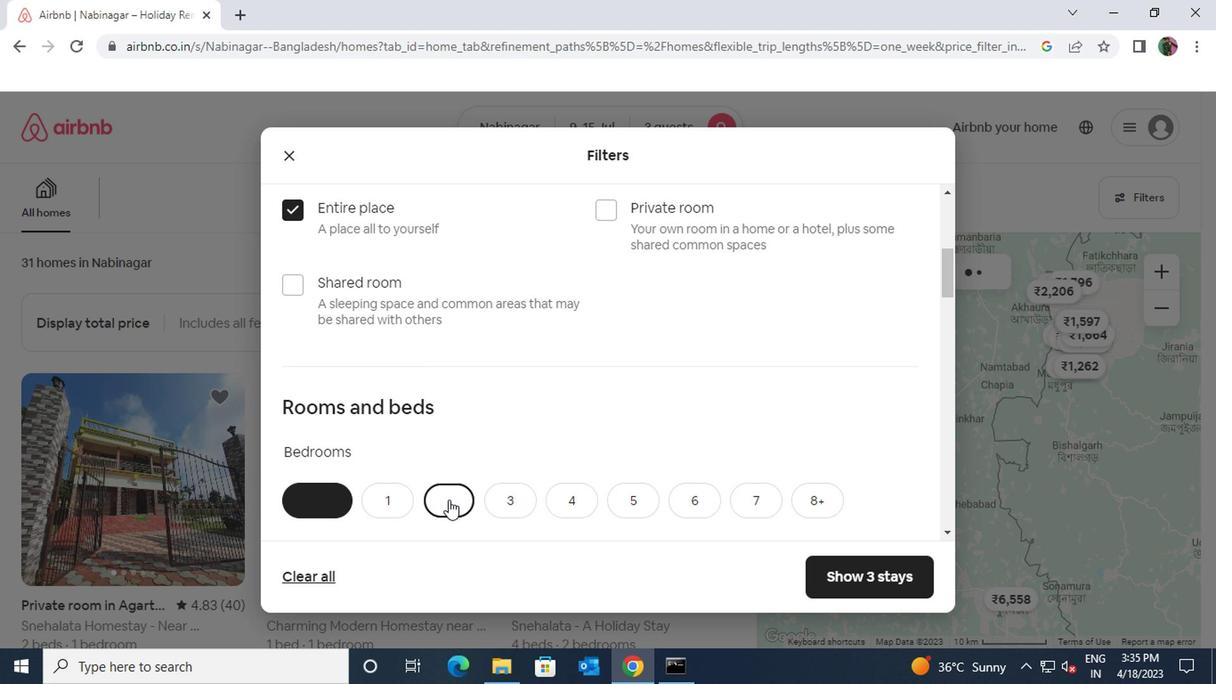 
Action: Mouse scrolled (443, 498) with delta (0, 0)
Screenshot: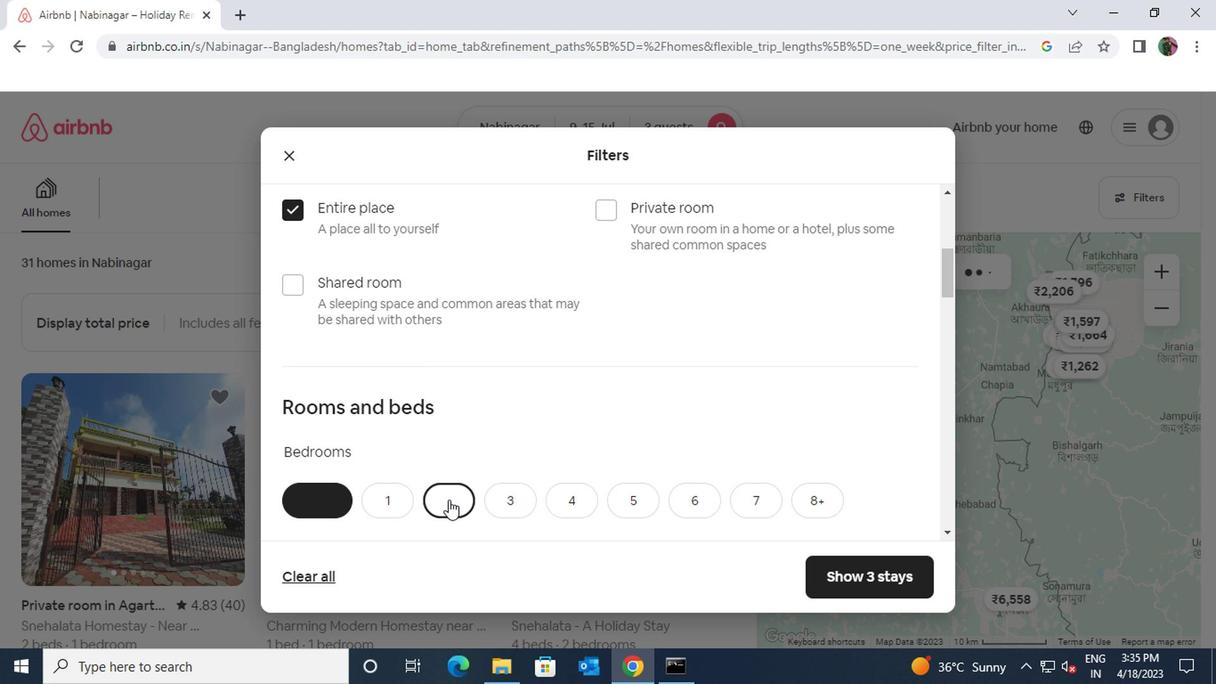 
Action: Mouse moved to (431, 416)
Screenshot: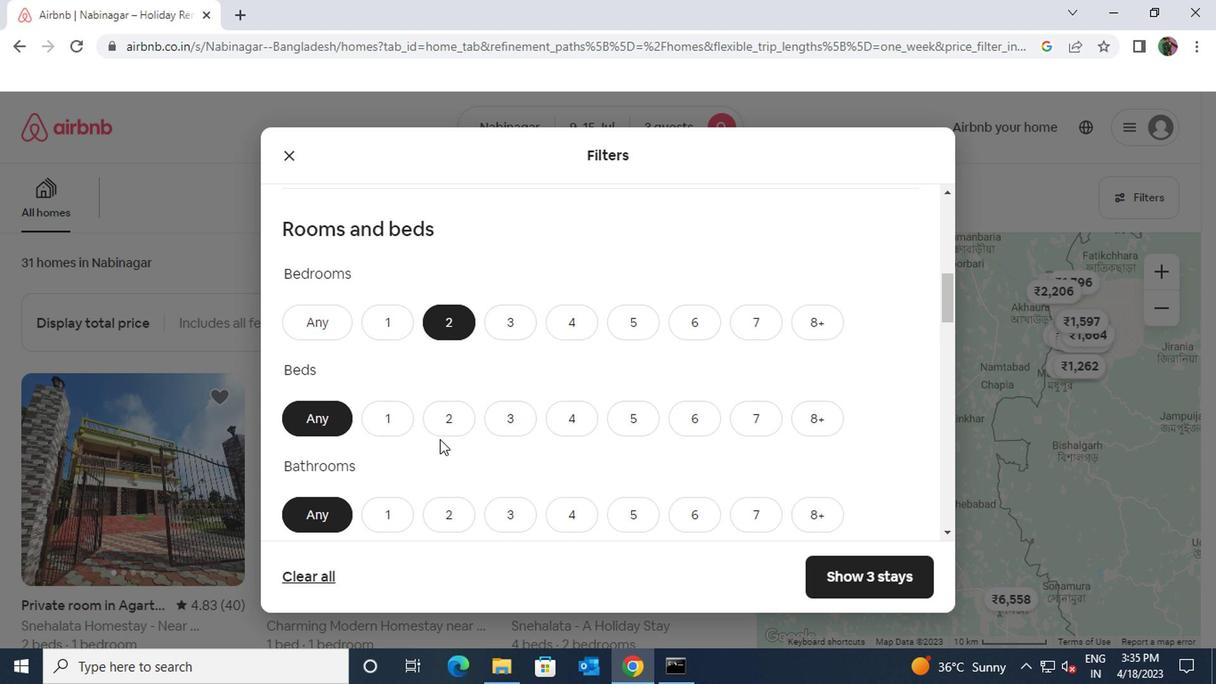 
Action: Mouse pressed left at (431, 416)
Screenshot: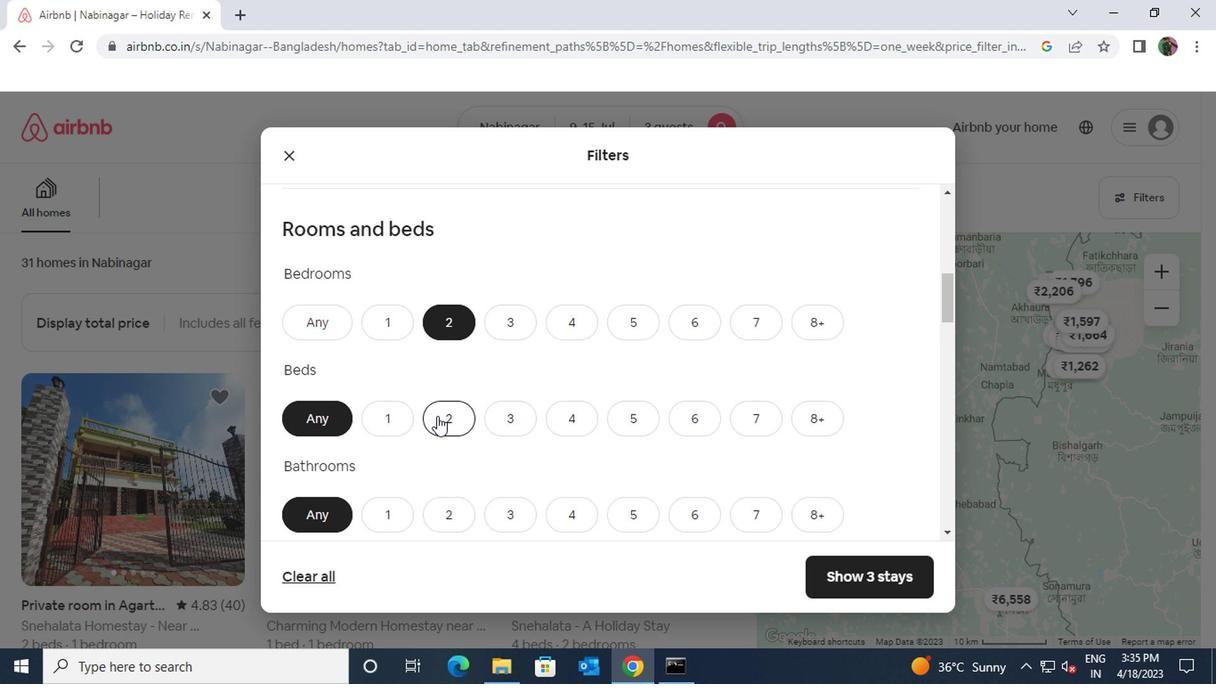 
Action: Mouse moved to (385, 518)
Screenshot: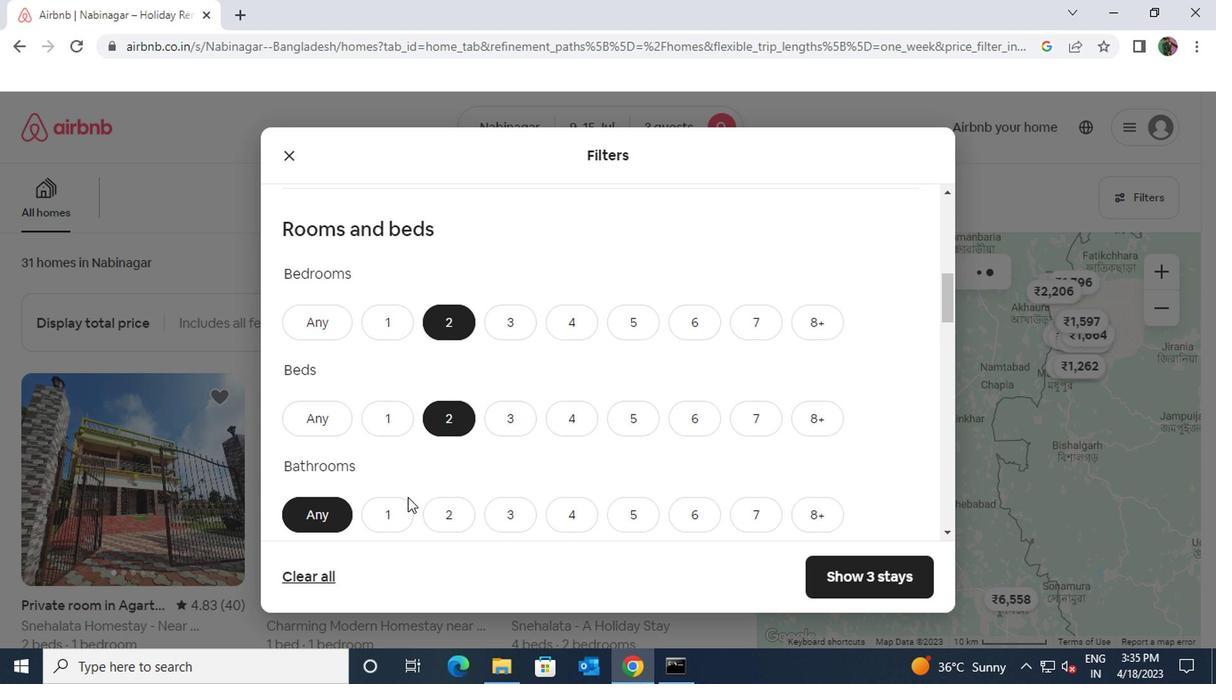 
Action: Mouse pressed left at (385, 518)
Screenshot: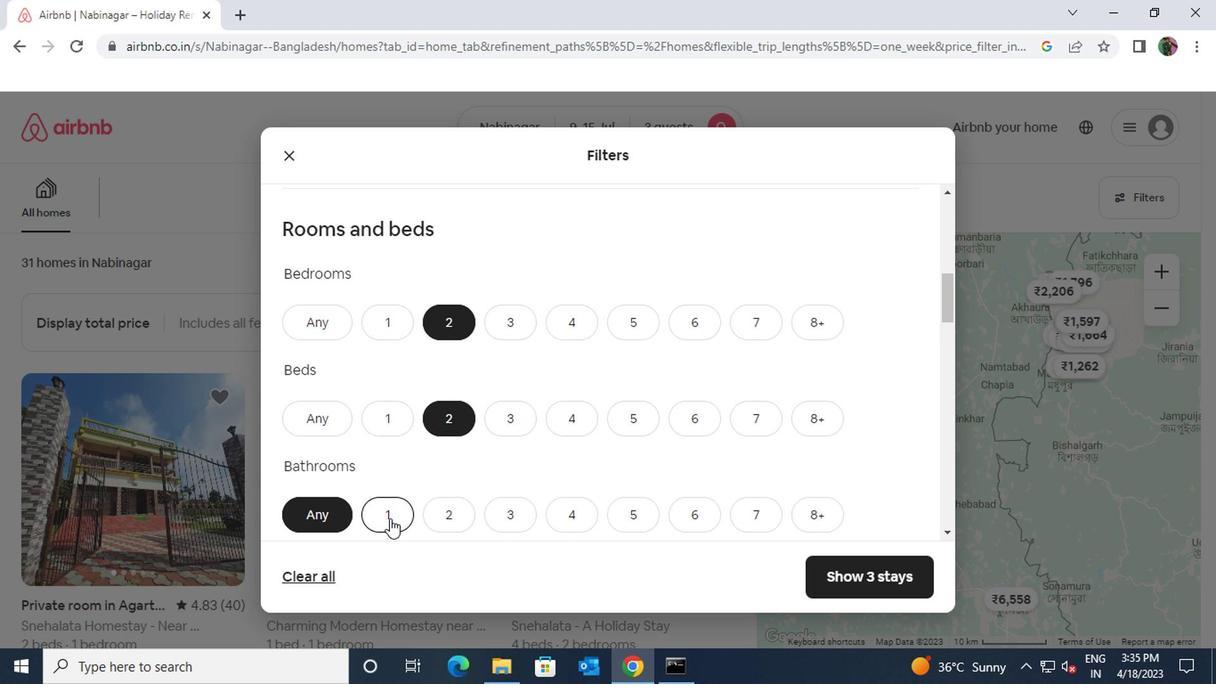 
Action: Mouse moved to (420, 497)
Screenshot: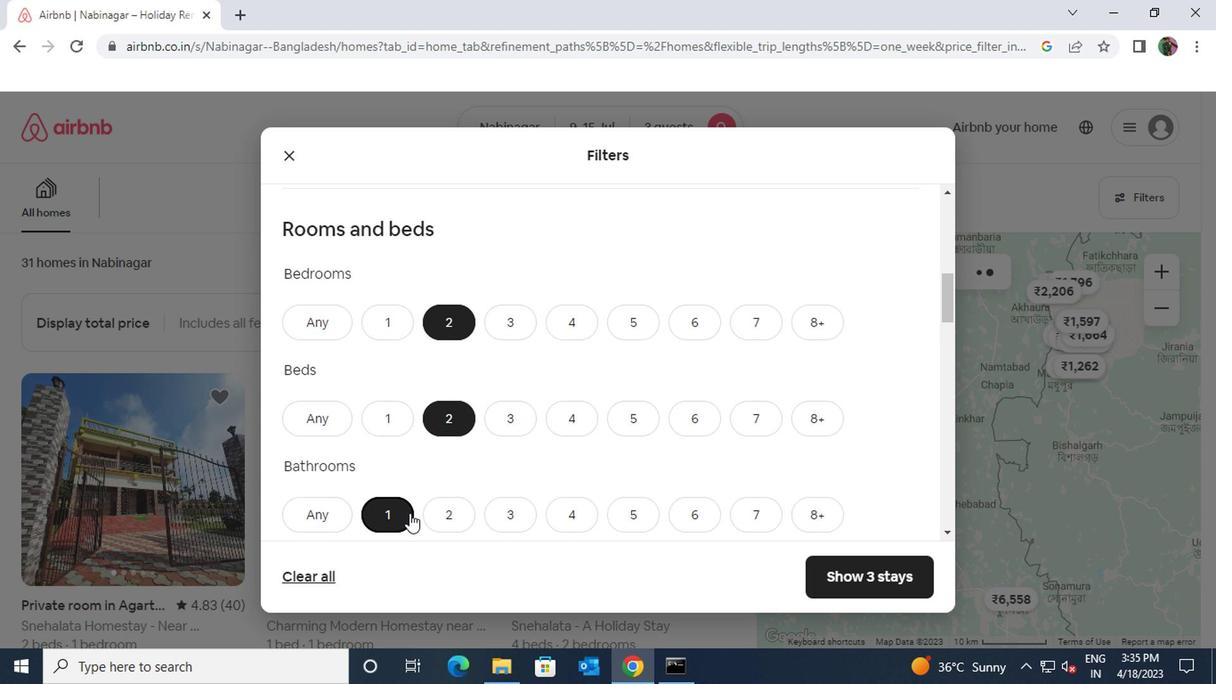 
Action: Mouse scrolled (420, 496) with delta (0, -1)
Screenshot: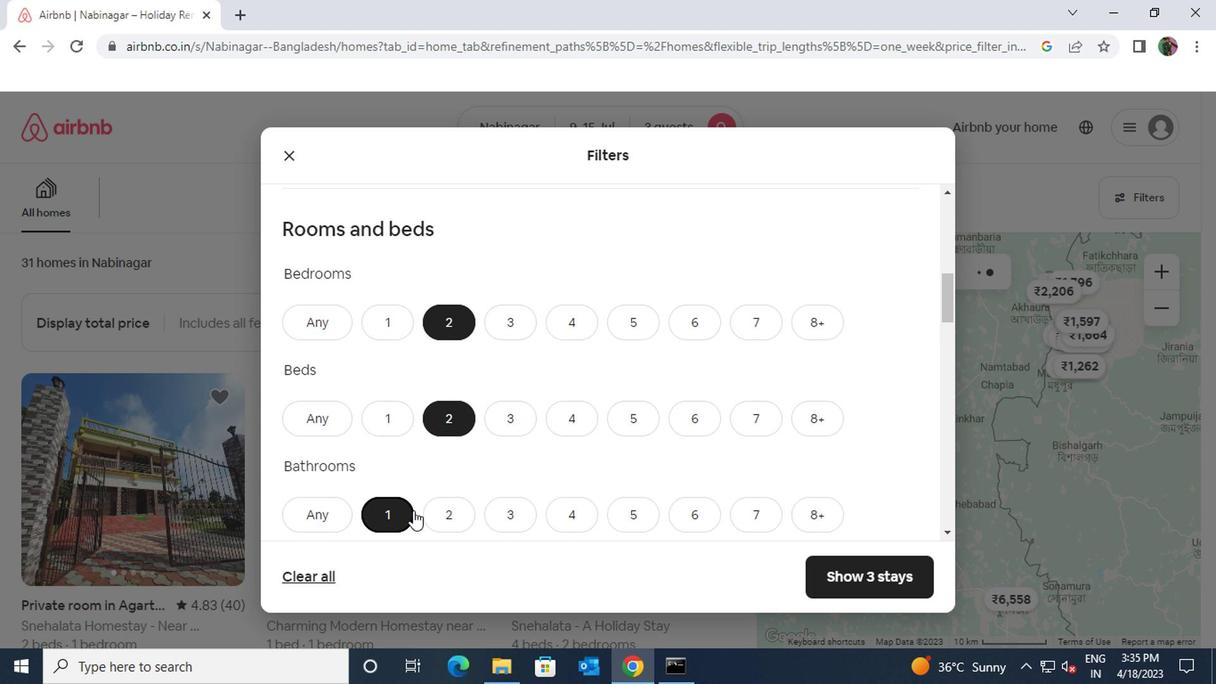 
Action: Mouse scrolled (420, 496) with delta (0, -1)
Screenshot: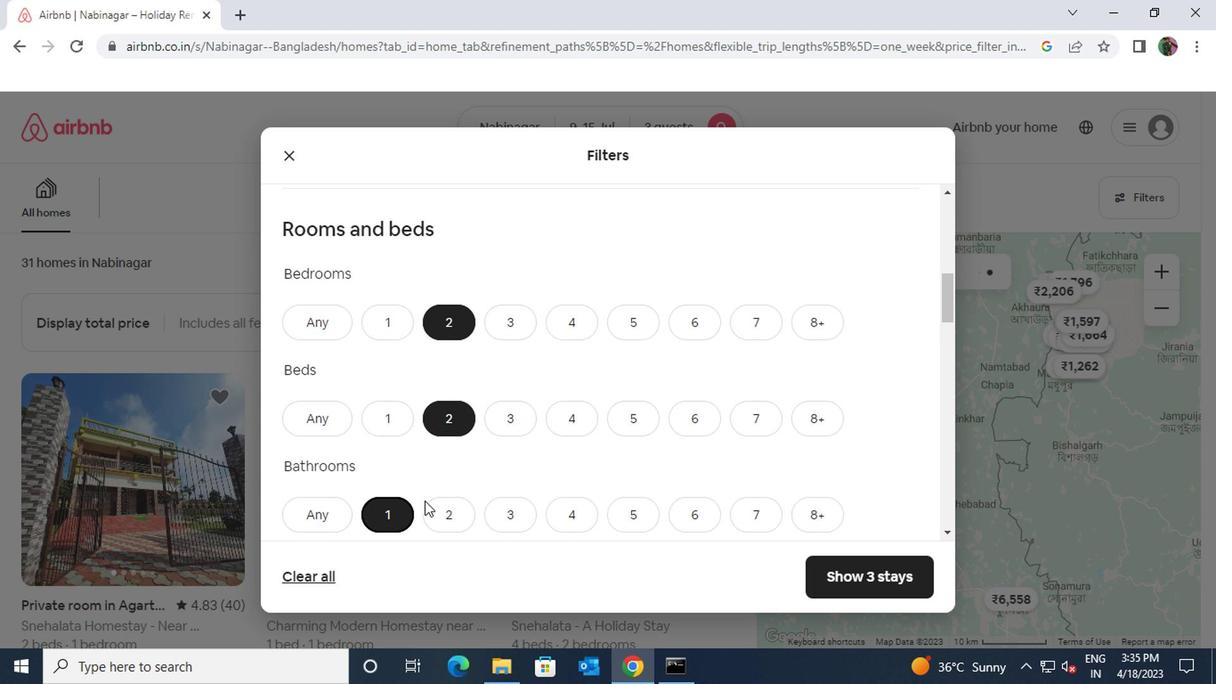 
Action: Mouse scrolled (420, 496) with delta (0, -1)
Screenshot: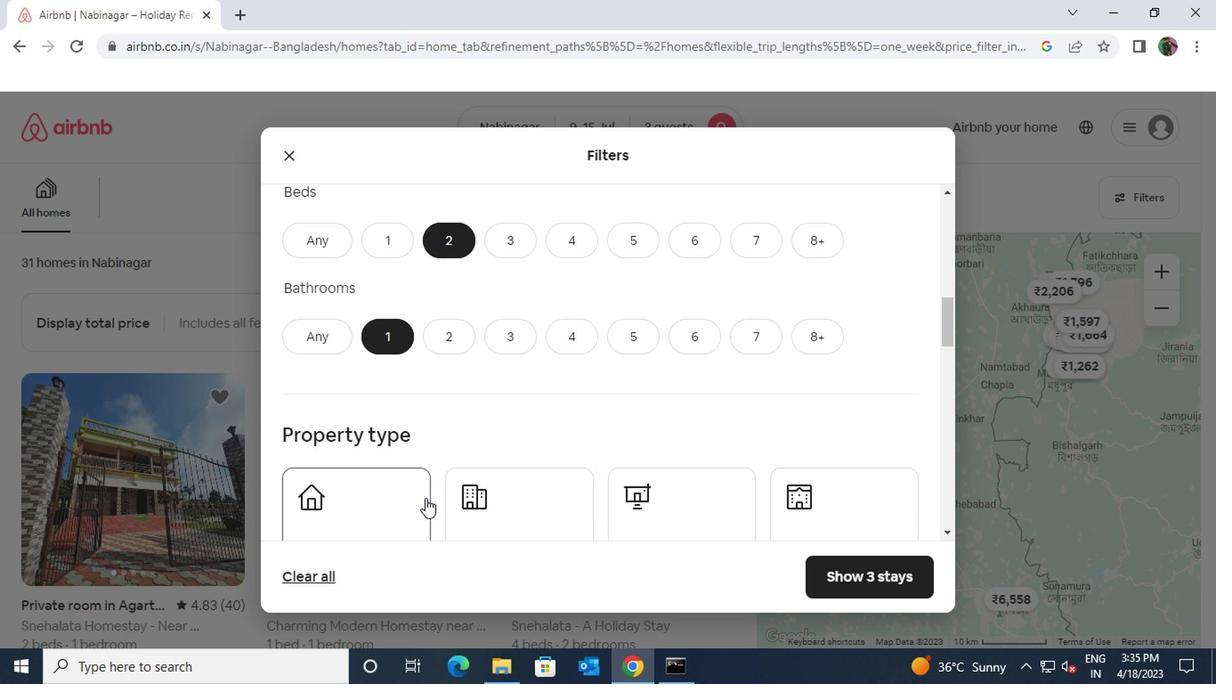 
Action: Mouse moved to (473, 442)
Screenshot: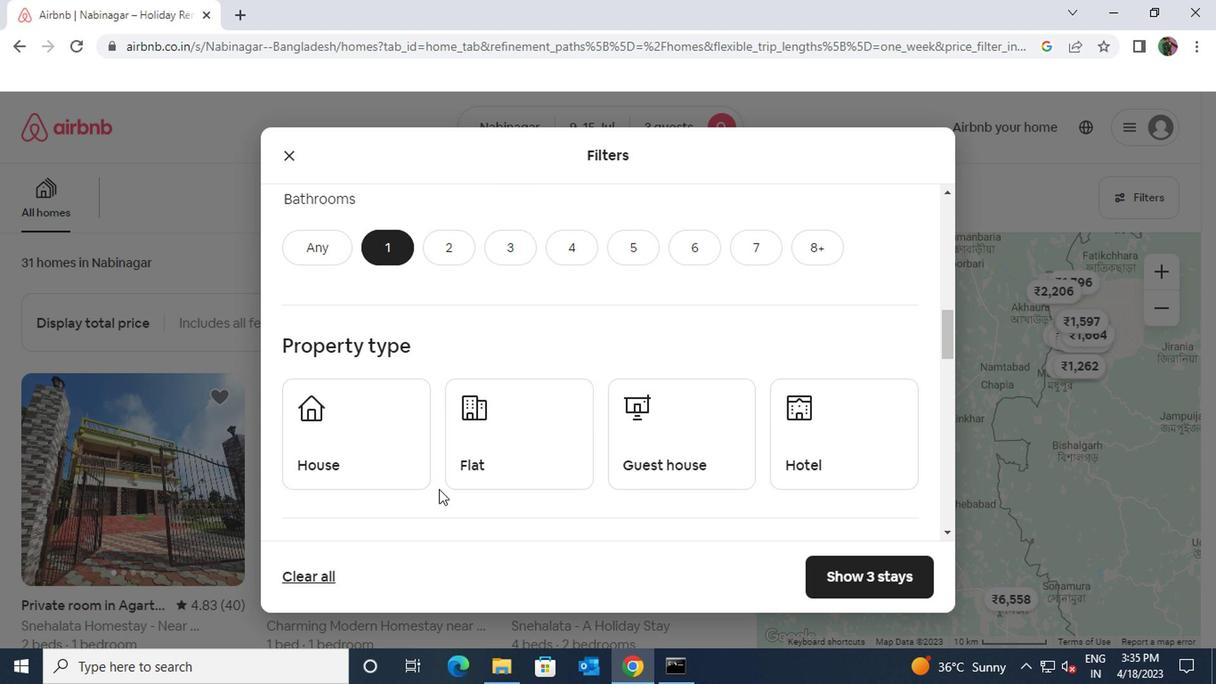 
Action: Mouse pressed left at (473, 442)
Screenshot: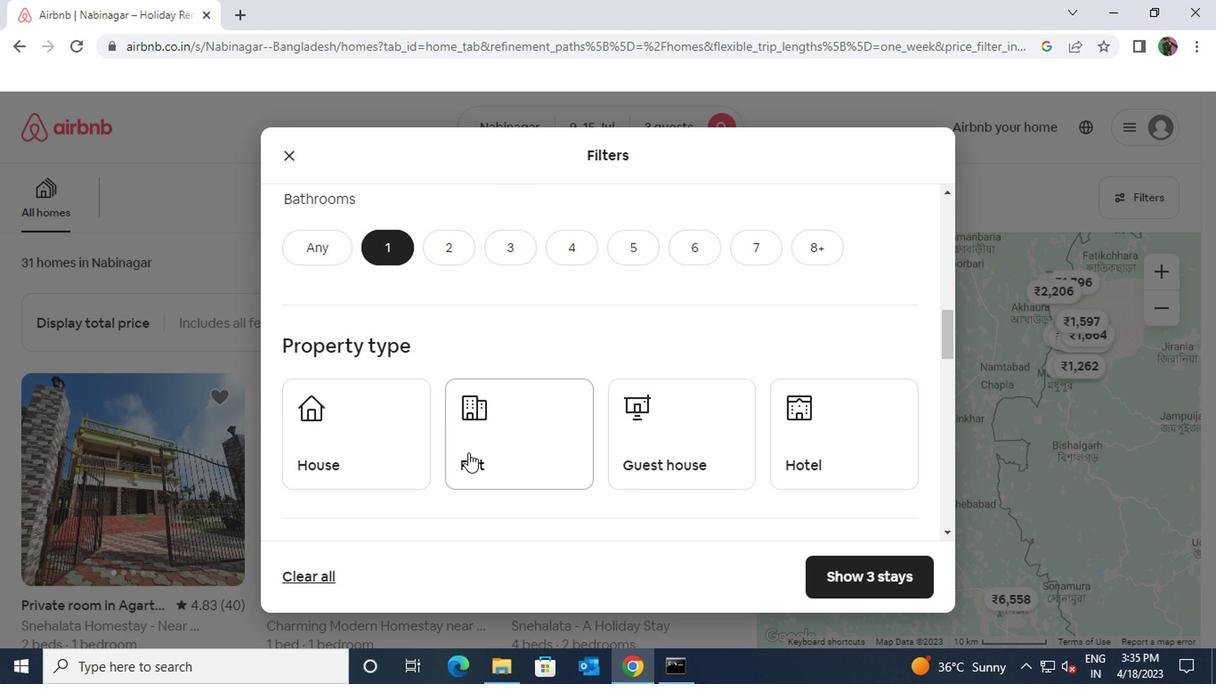 
Action: Mouse moved to (467, 500)
Screenshot: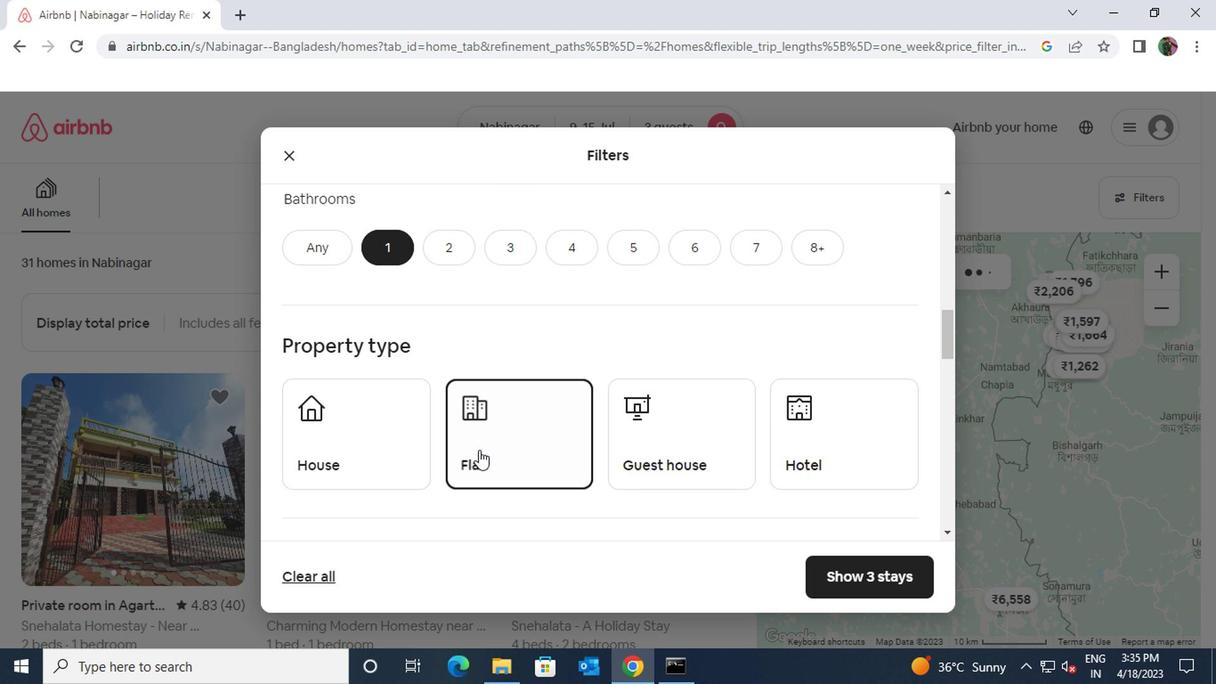 
Action: Mouse scrolled (467, 500) with delta (0, 0)
Screenshot: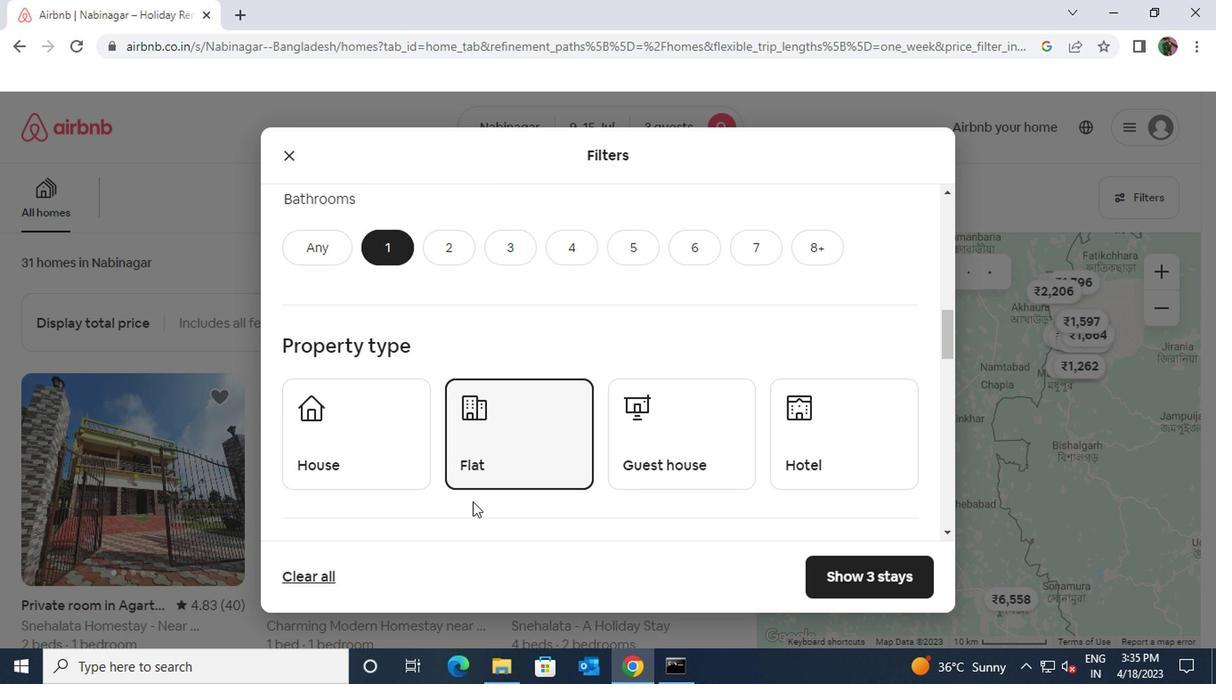 
Action: Mouse scrolled (467, 500) with delta (0, 0)
Screenshot: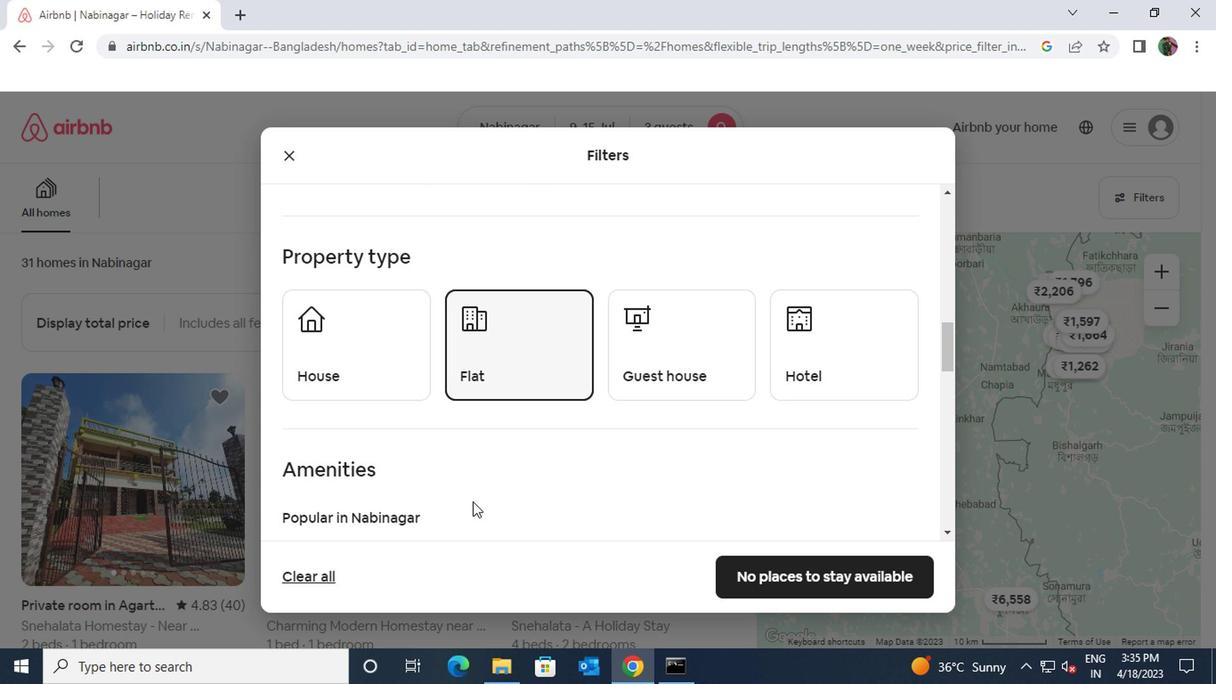 
Action: Mouse scrolled (467, 500) with delta (0, 0)
Screenshot: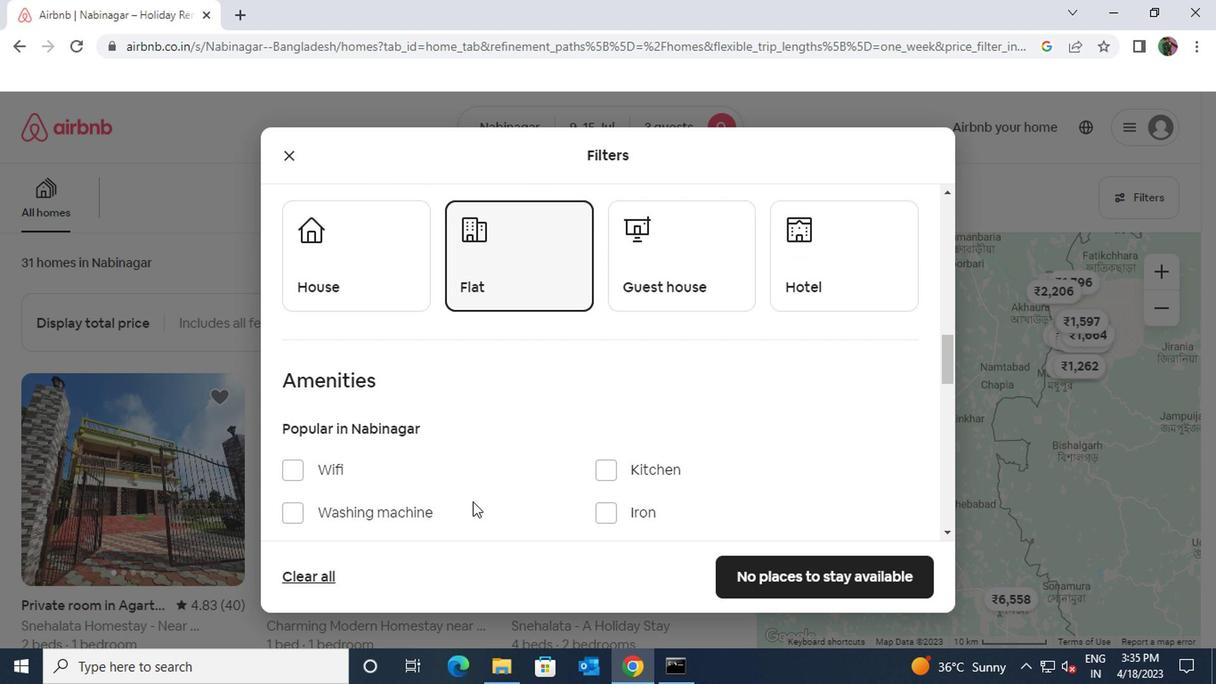 
Action: Mouse moved to (352, 500)
Screenshot: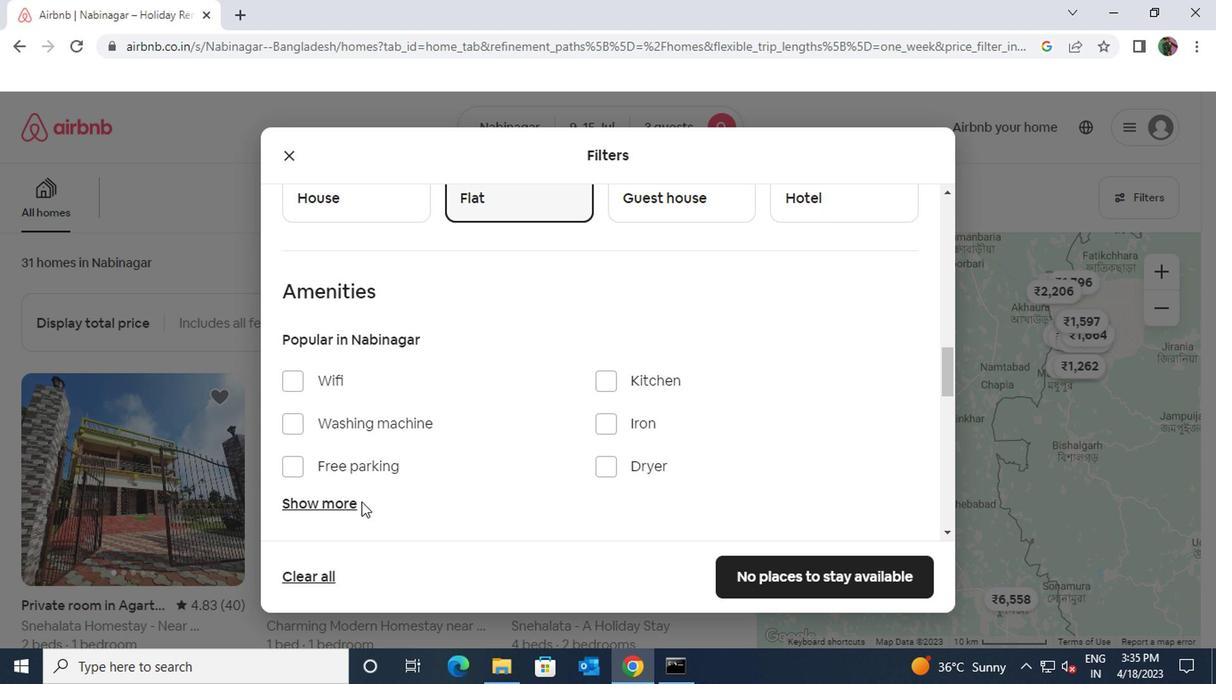 
Action: Mouse pressed left at (352, 500)
Screenshot: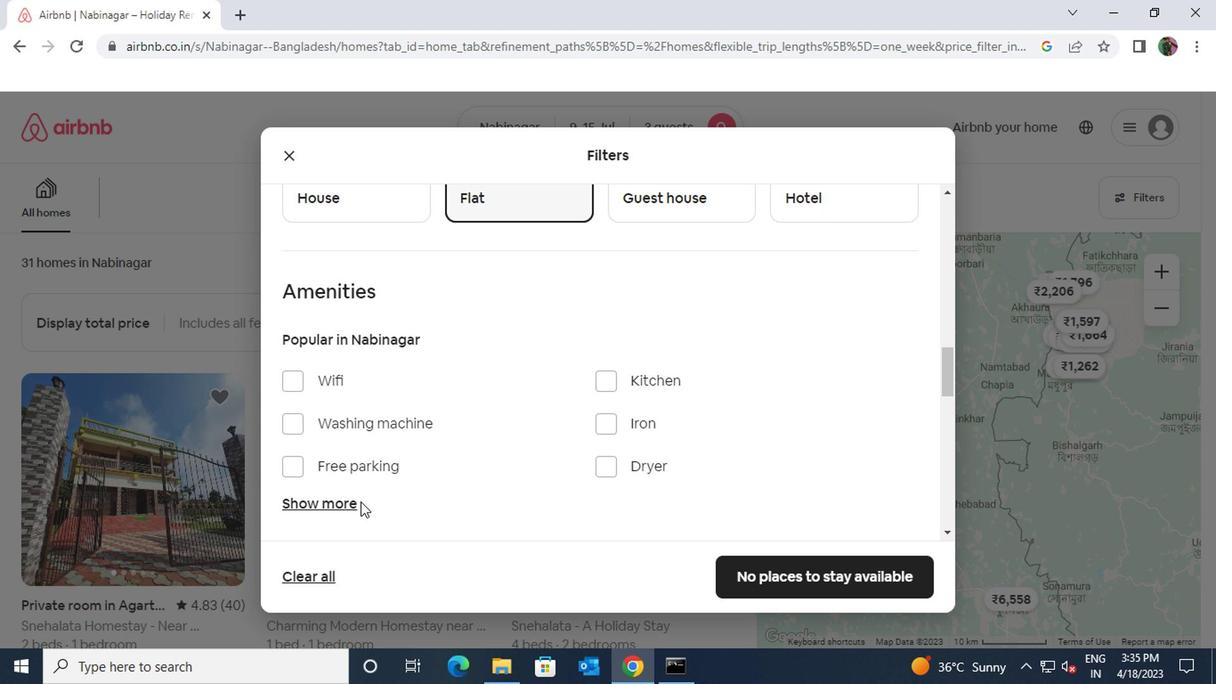 
Action: Mouse moved to (330, 504)
Screenshot: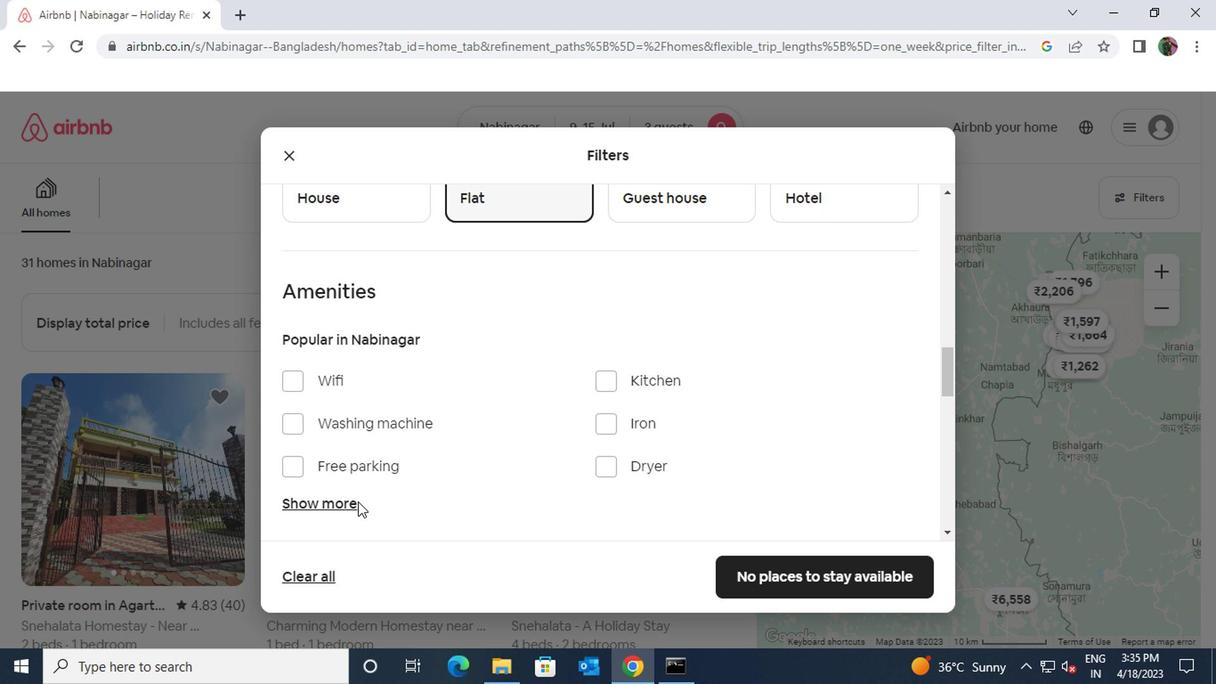 
Action: Mouse pressed left at (330, 504)
Screenshot: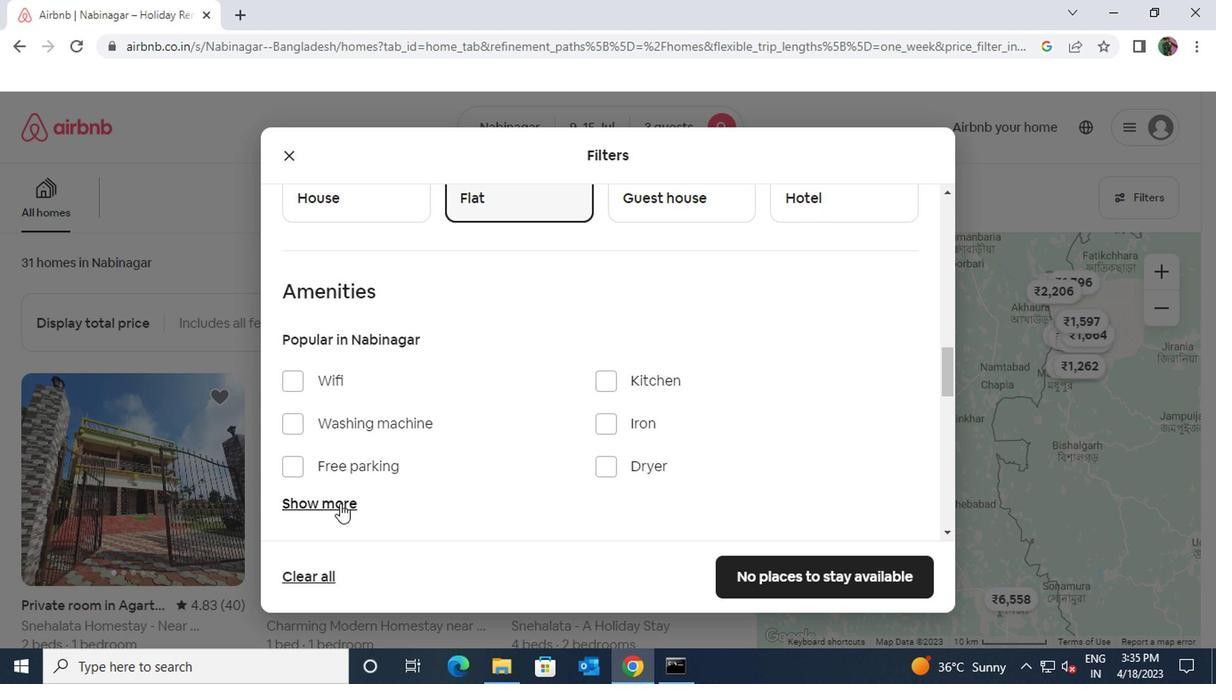 
Action: Mouse moved to (349, 494)
Screenshot: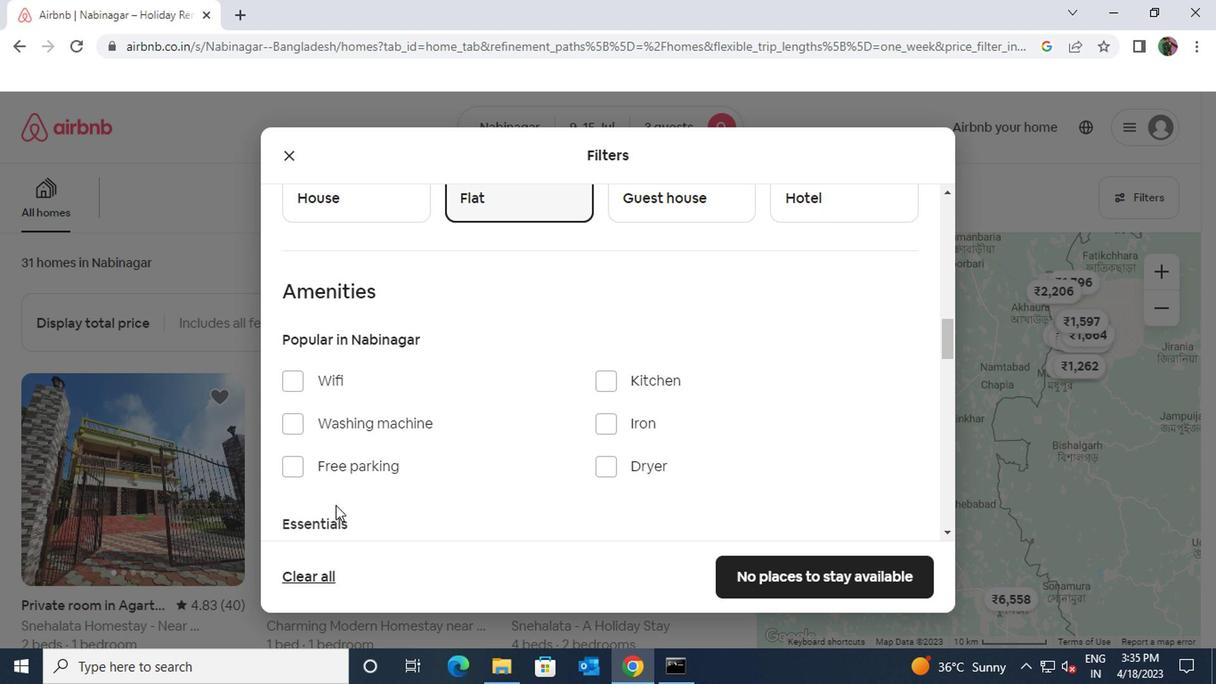 
Action: Mouse scrolled (349, 494) with delta (0, 0)
Screenshot: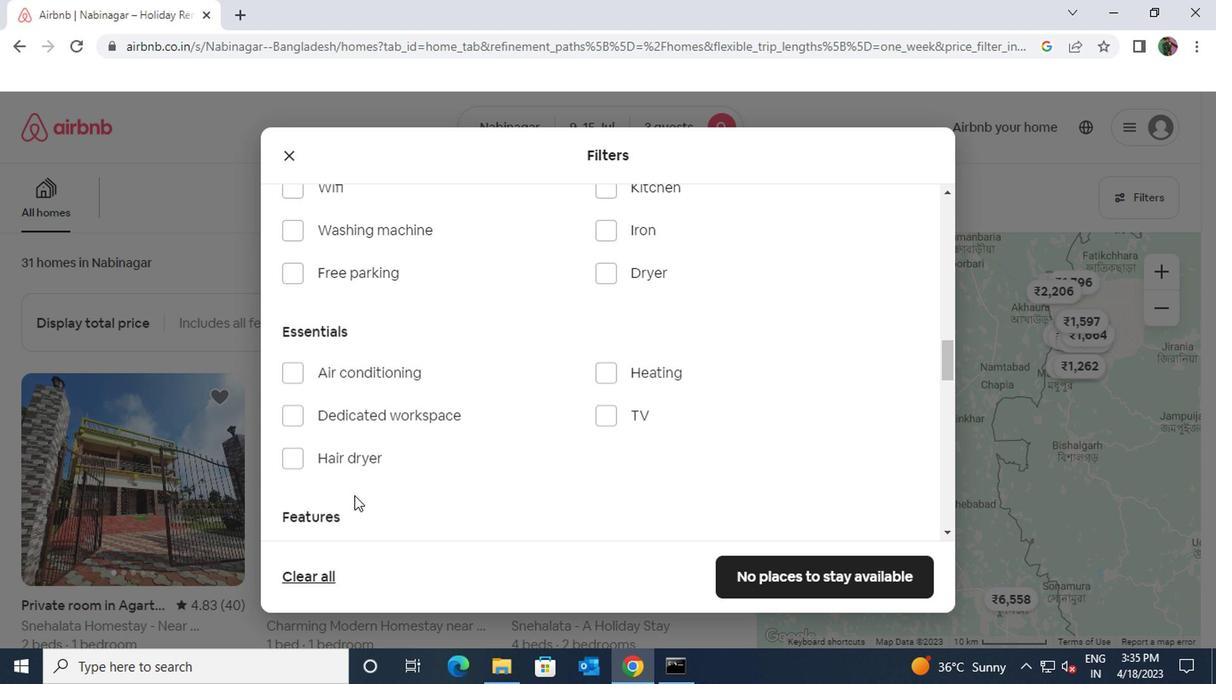 
Action: Mouse moved to (283, 288)
Screenshot: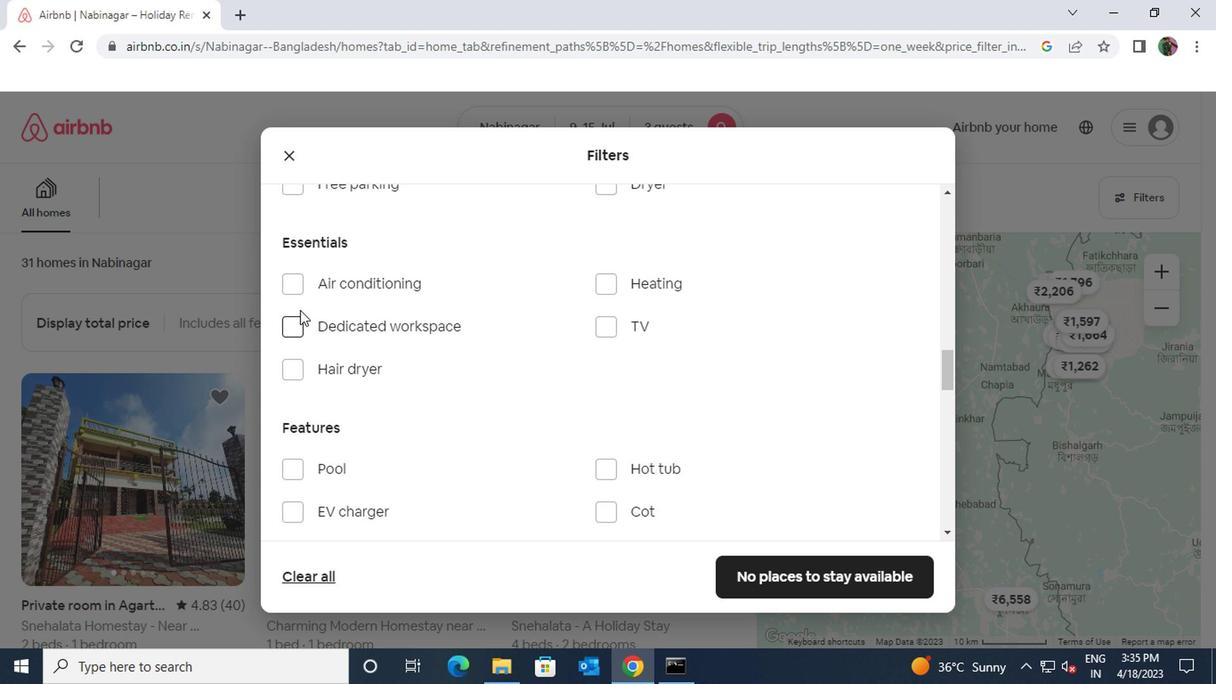 
Action: Mouse pressed left at (283, 288)
Screenshot: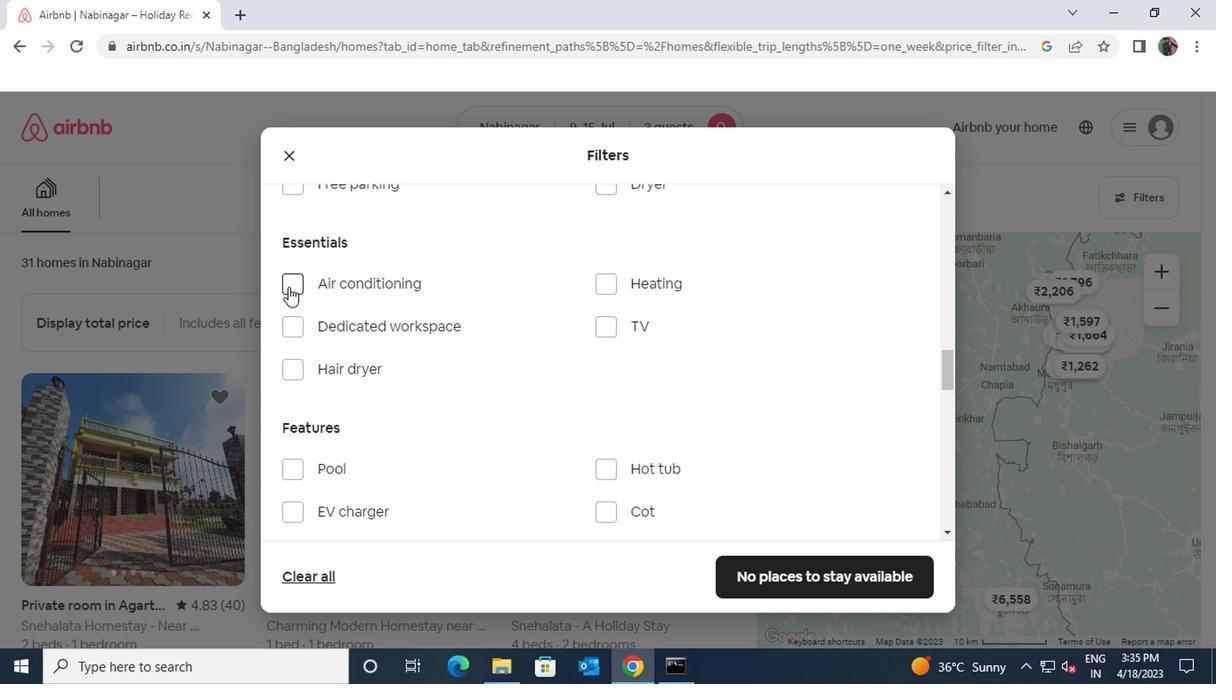 
Action: Mouse moved to (427, 434)
Screenshot: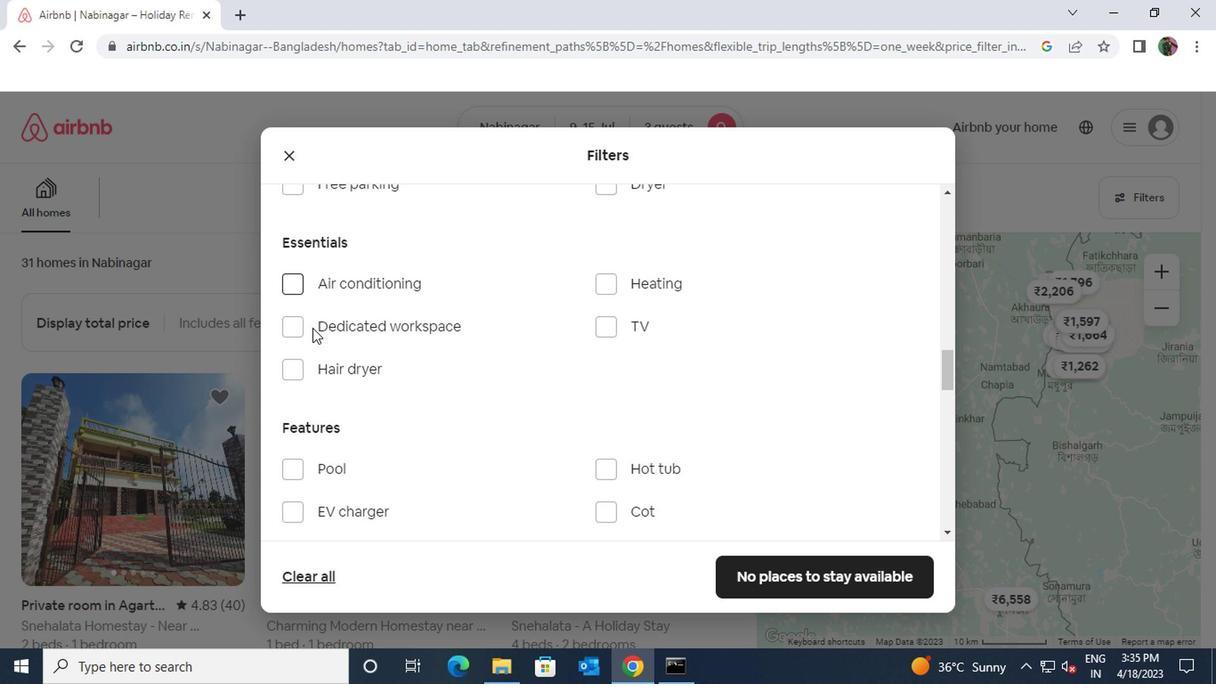 
Action: Mouse scrolled (427, 433) with delta (0, 0)
Screenshot: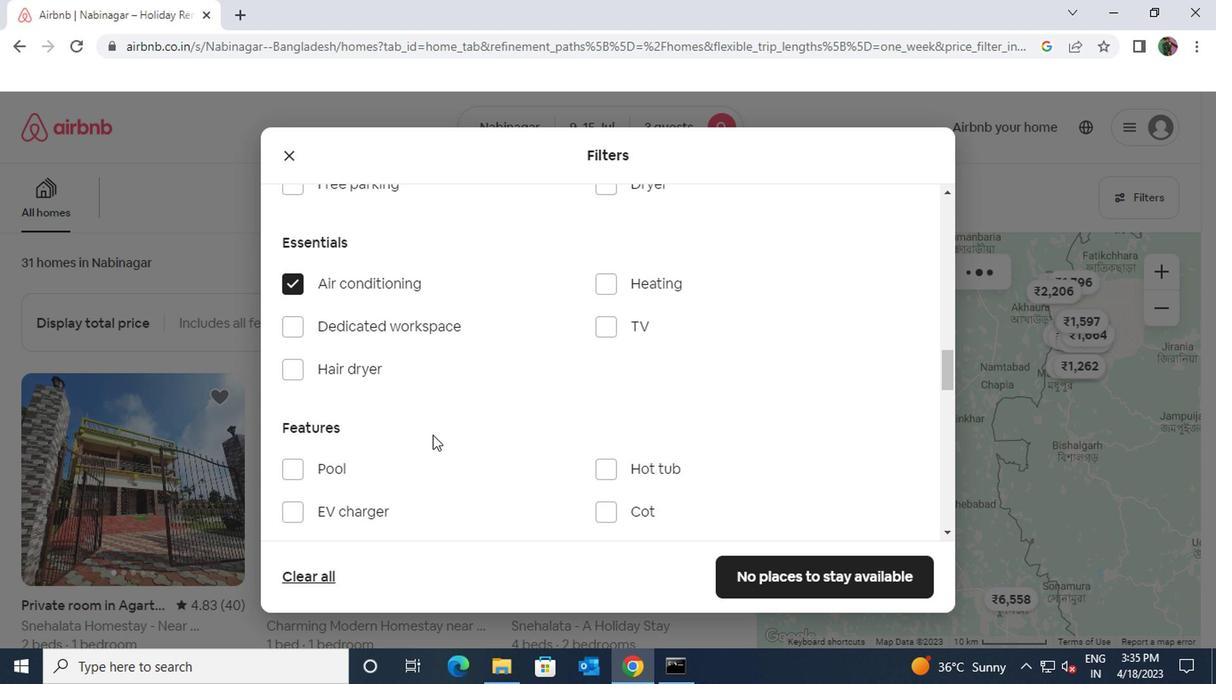 
Action: Mouse scrolled (427, 433) with delta (0, 0)
Screenshot: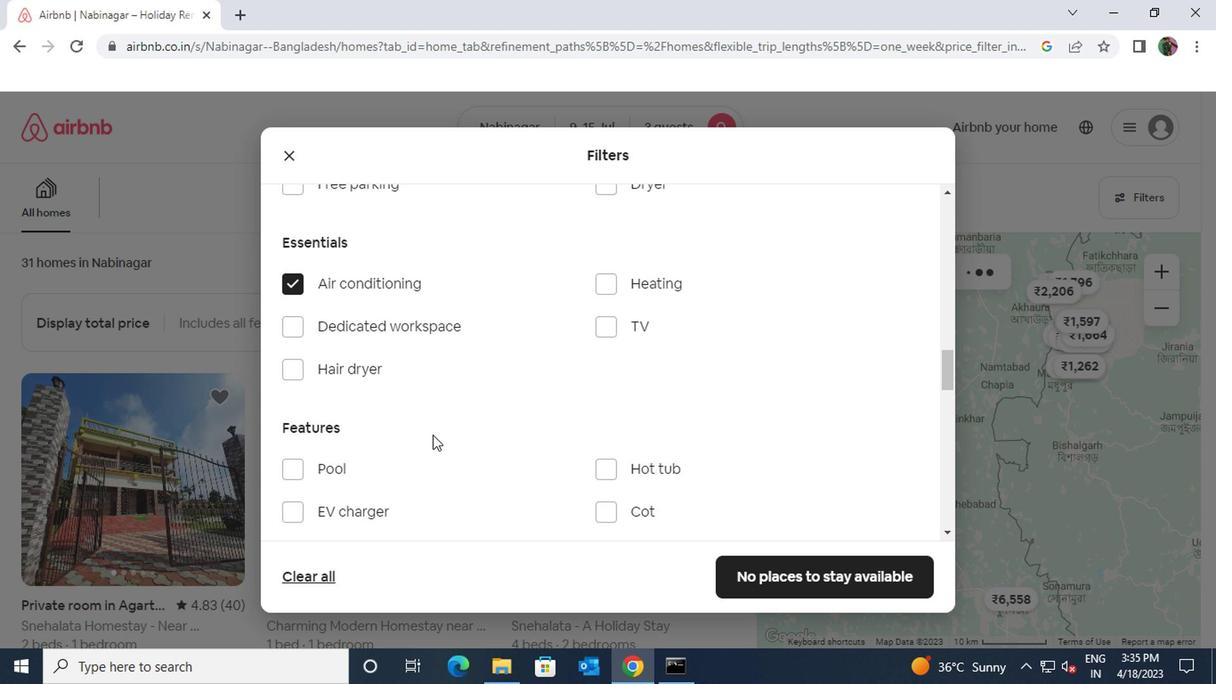 
Action: Mouse scrolled (427, 433) with delta (0, 0)
Screenshot: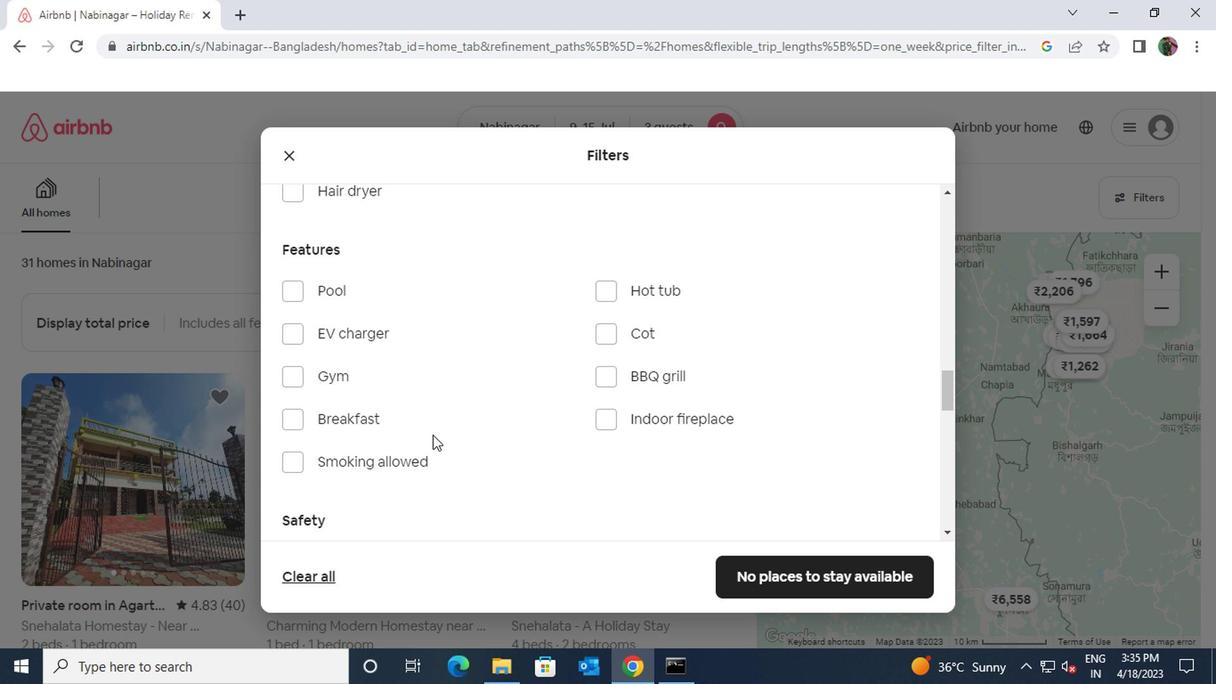 
Action: Mouse scrolled (427, 433) with delta (0, 0)
Screenshot: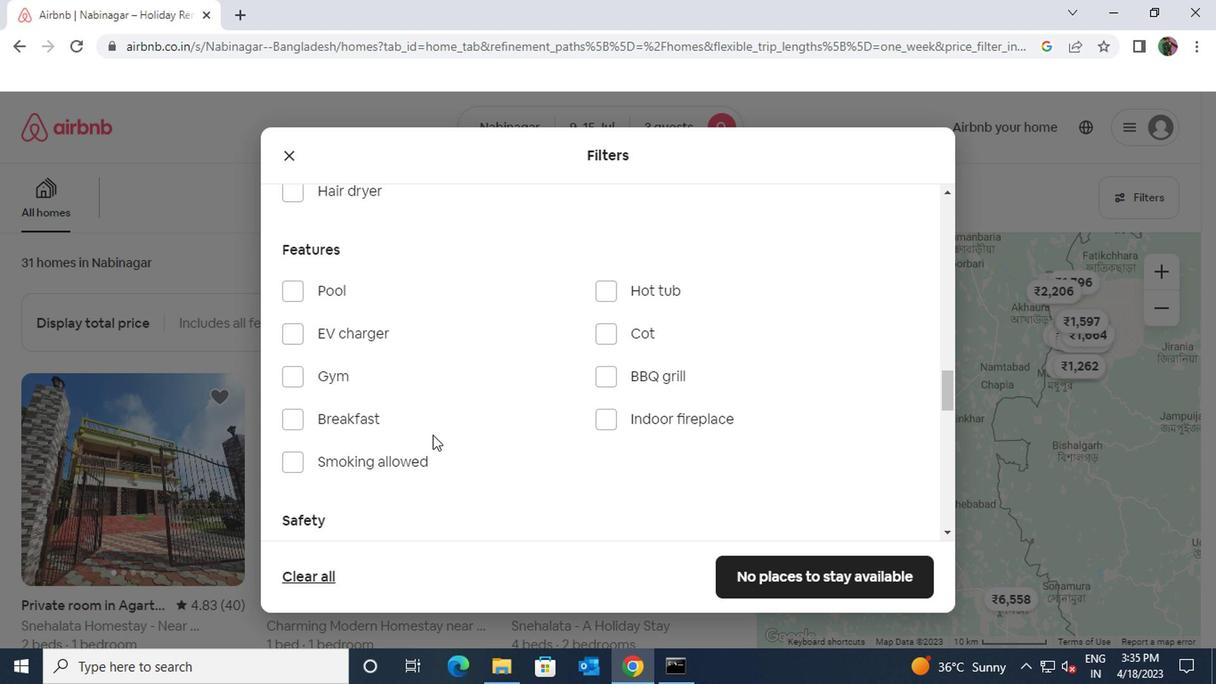 
Action: Mouse moved to (427, 433)
Screenshot: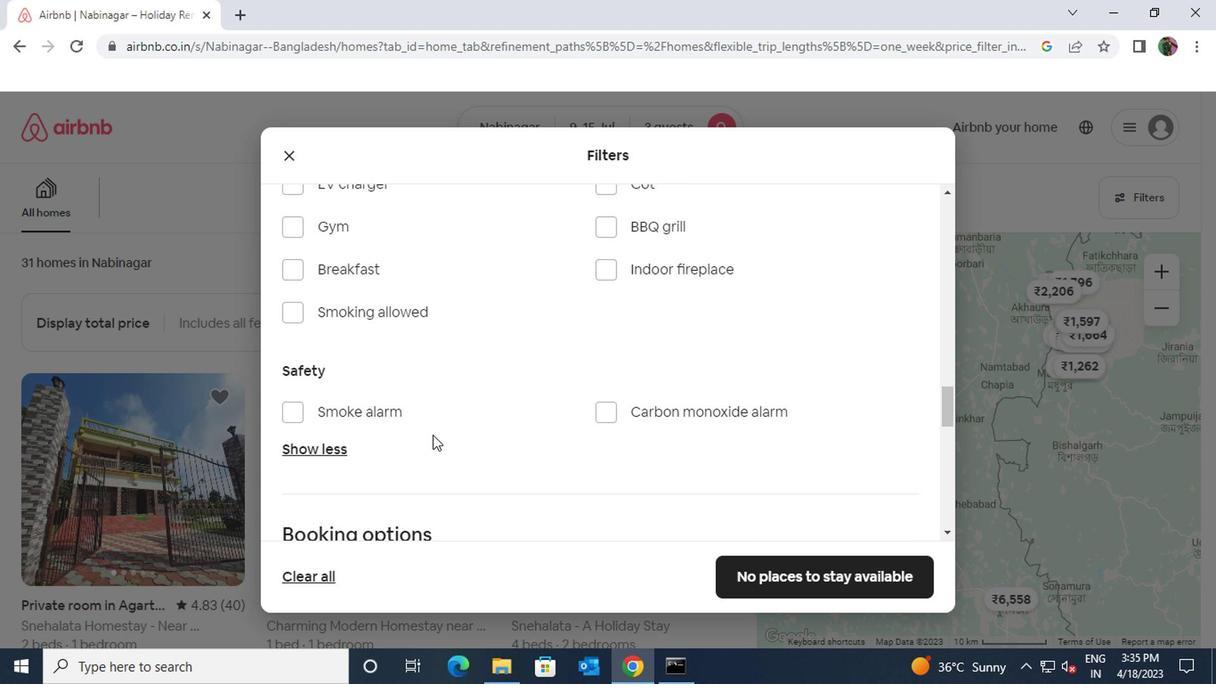
Action: Mouse scrolled (427, 433) with delta (0, 0)
Screenshot: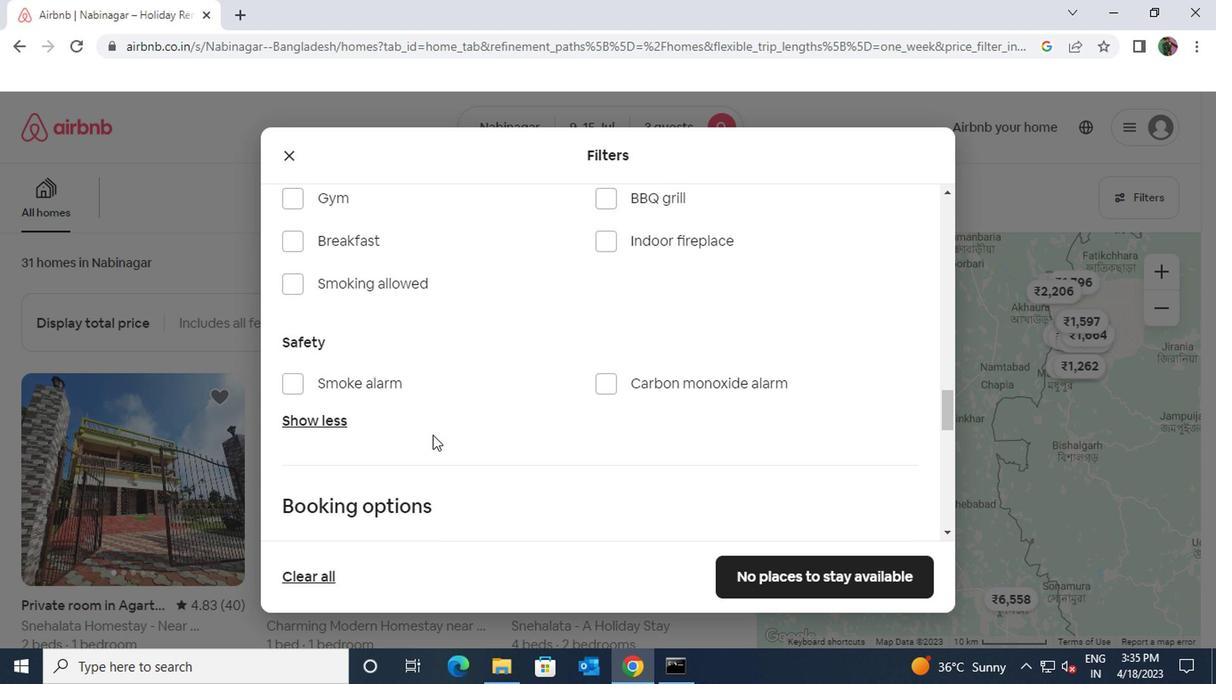 
Action: Mouse scrolled (427, 433) with delta (0, 0)
Screenshot: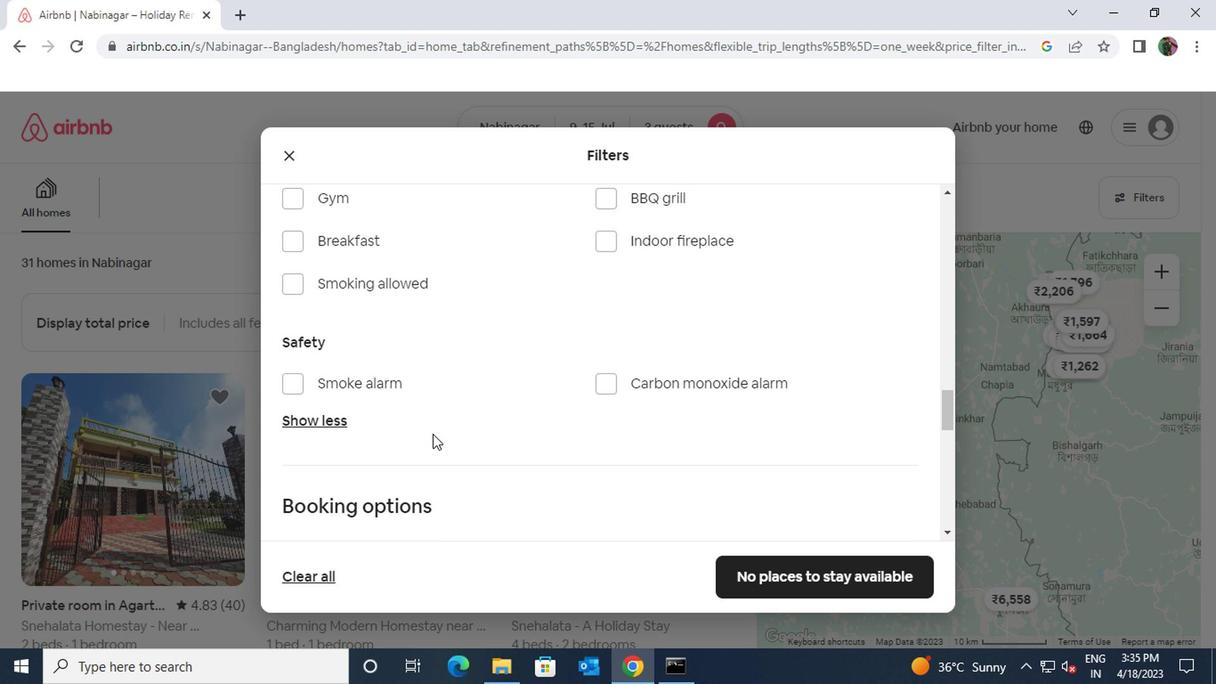 
Action: Mouse scrolled (427, 433) with delta (0, 0)
Screenshot: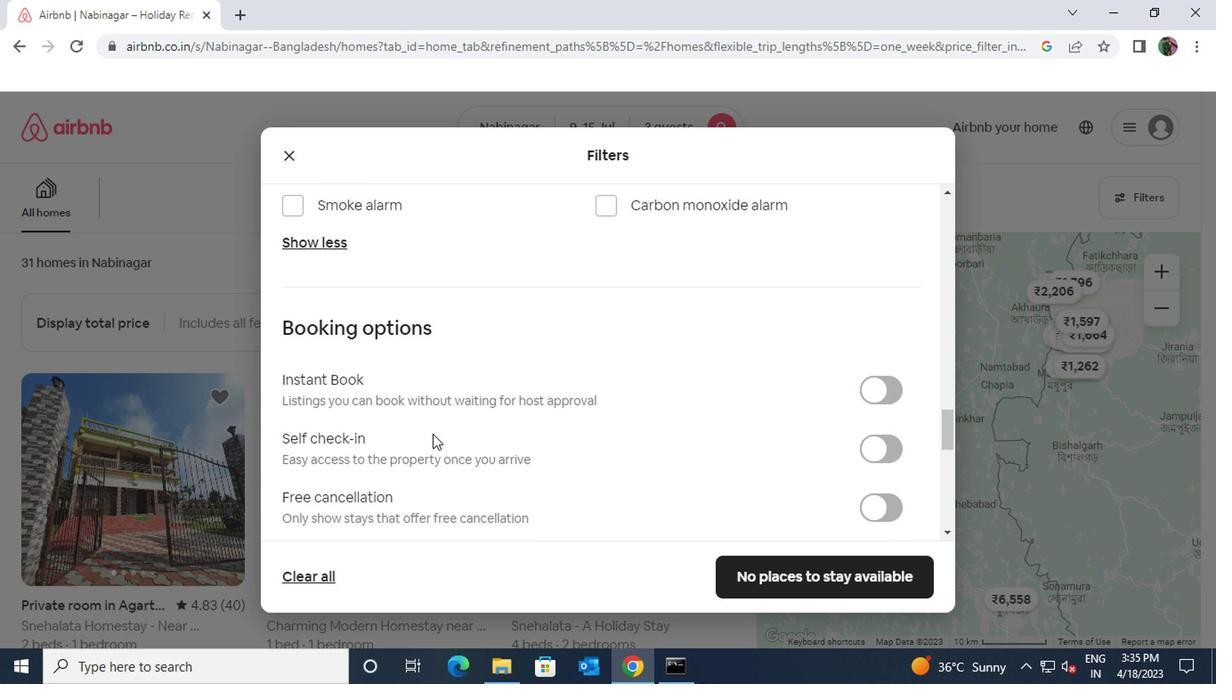 
Action: Mouse moved to (870, 352)
Screenshot: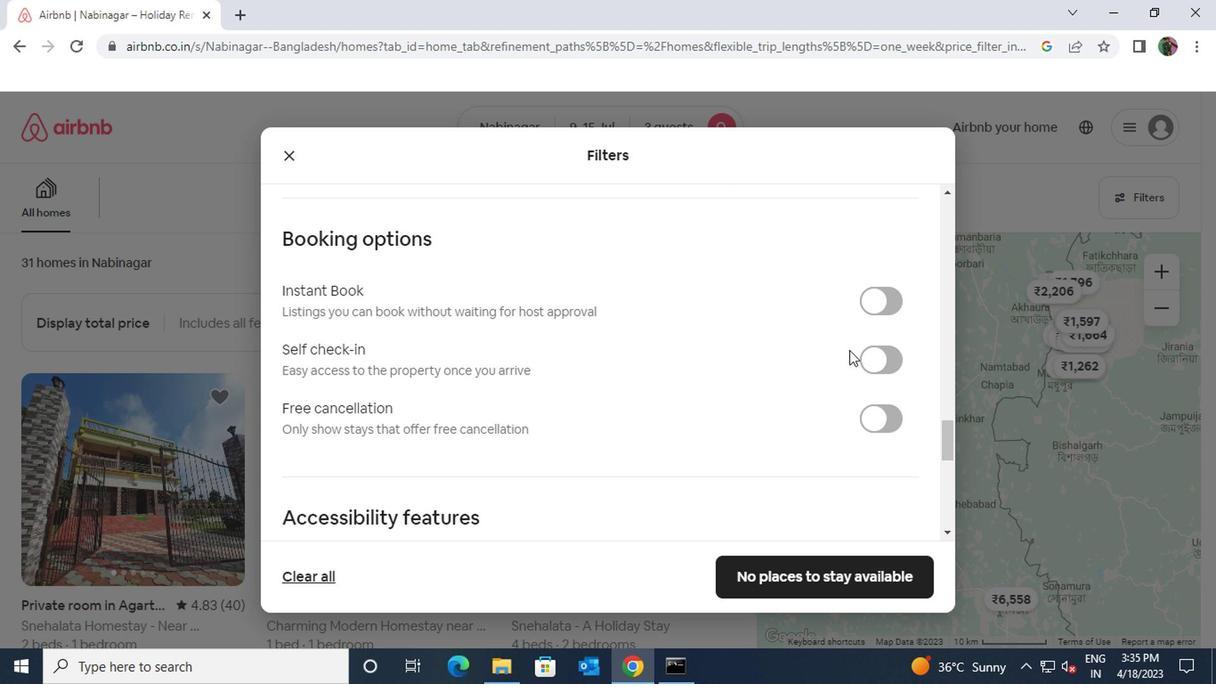 
Action: Mouse pressed left at (870, 352)
Screenshot: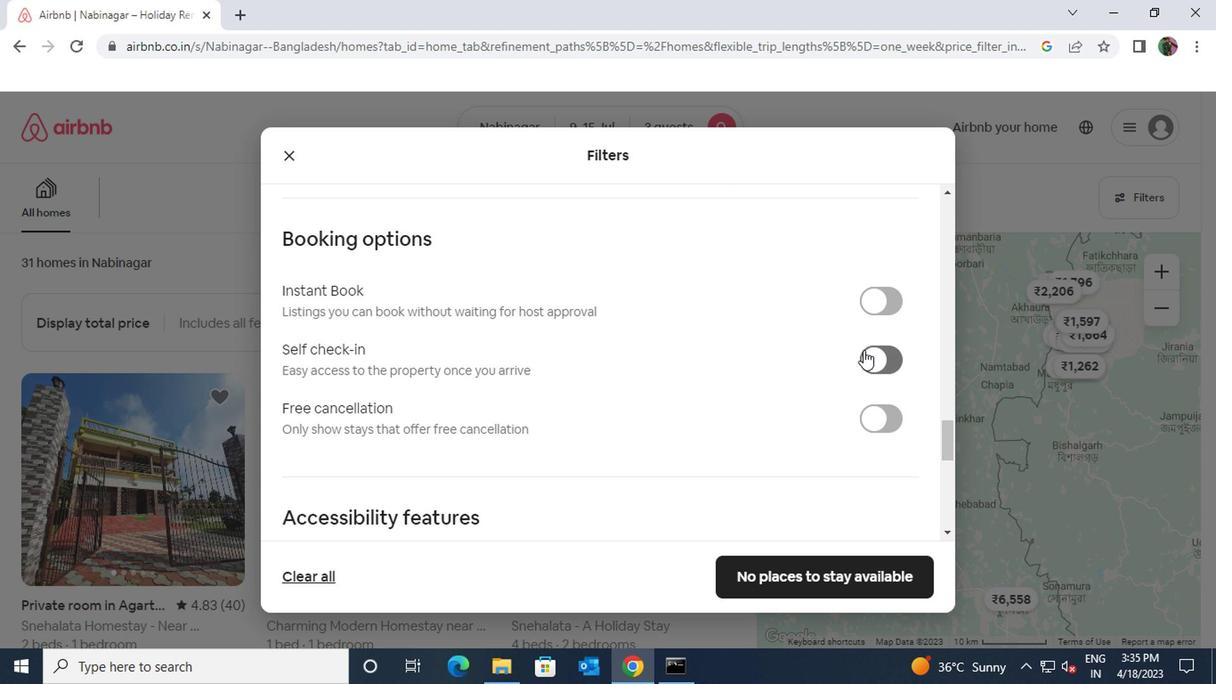 
Action: Mouse moved to (566, 411)
Screenshot: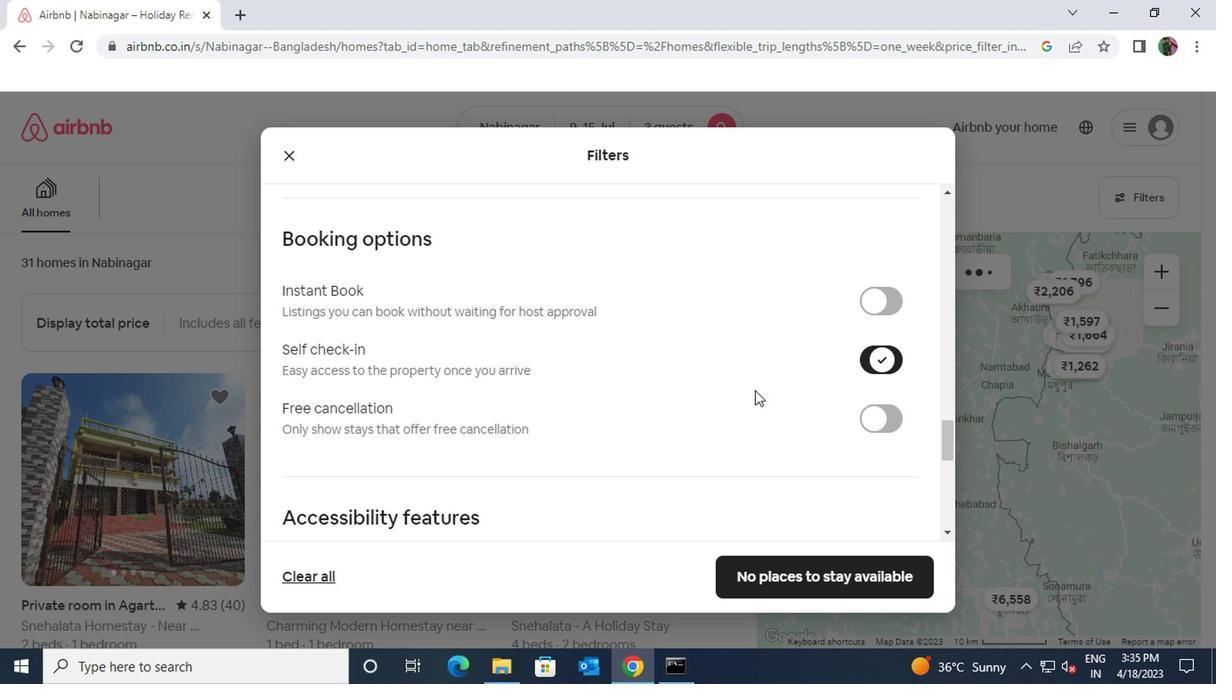 
Action: Mouse scrolled (566, 411) with delta (0, 0)
Screenshot: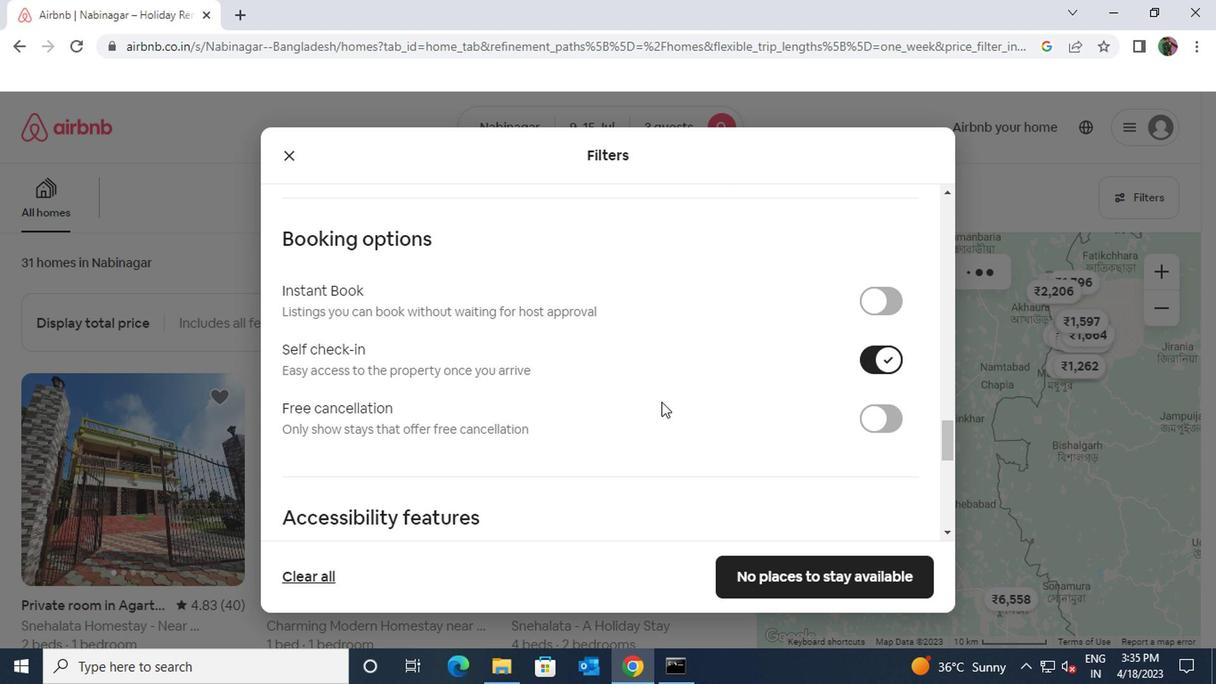 
Action: Mouse scrolled (566, 411) with delta (0, 0)
Screenshot: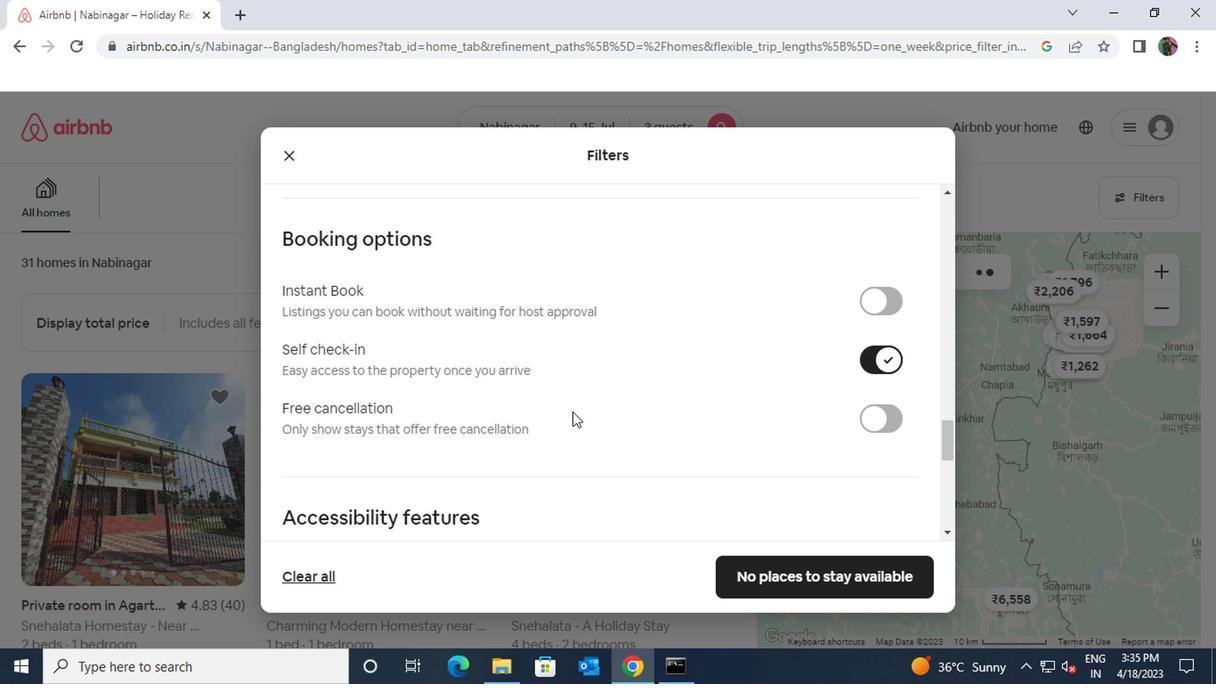 
Action: Mouse scrolled (566, 411) with delta (0, 0)
Screenshot: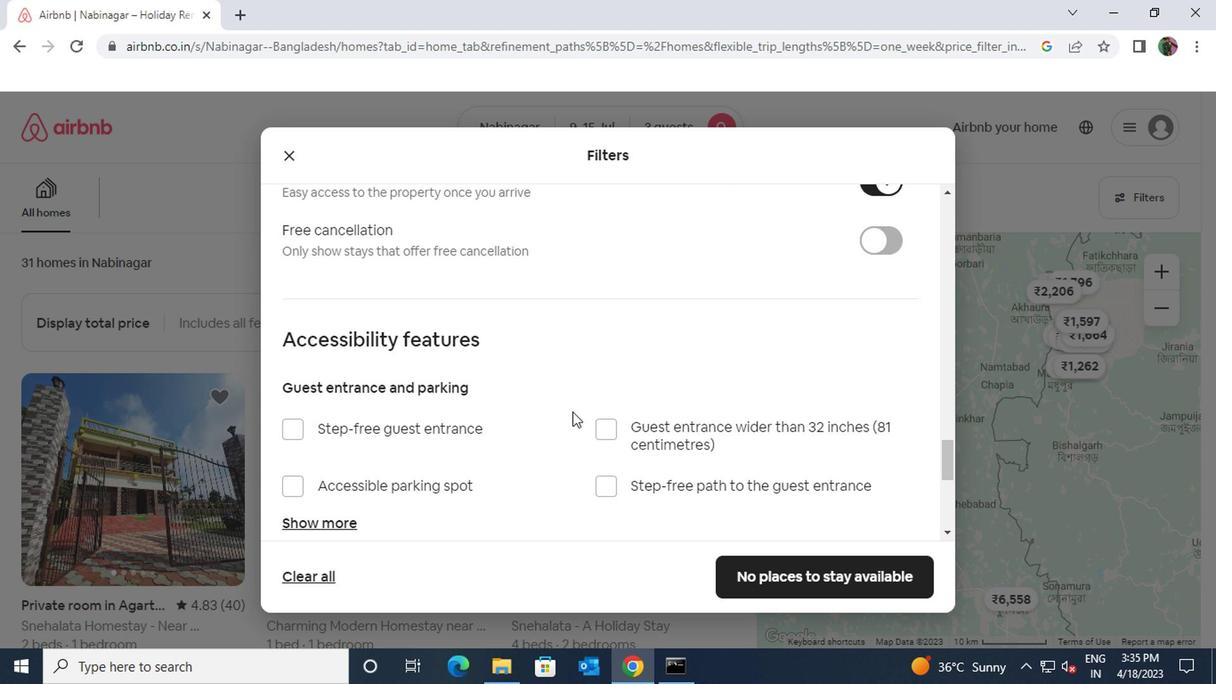 
Action: Mouse scrolled (566, 411) with delta (0, 0)
Screenshot: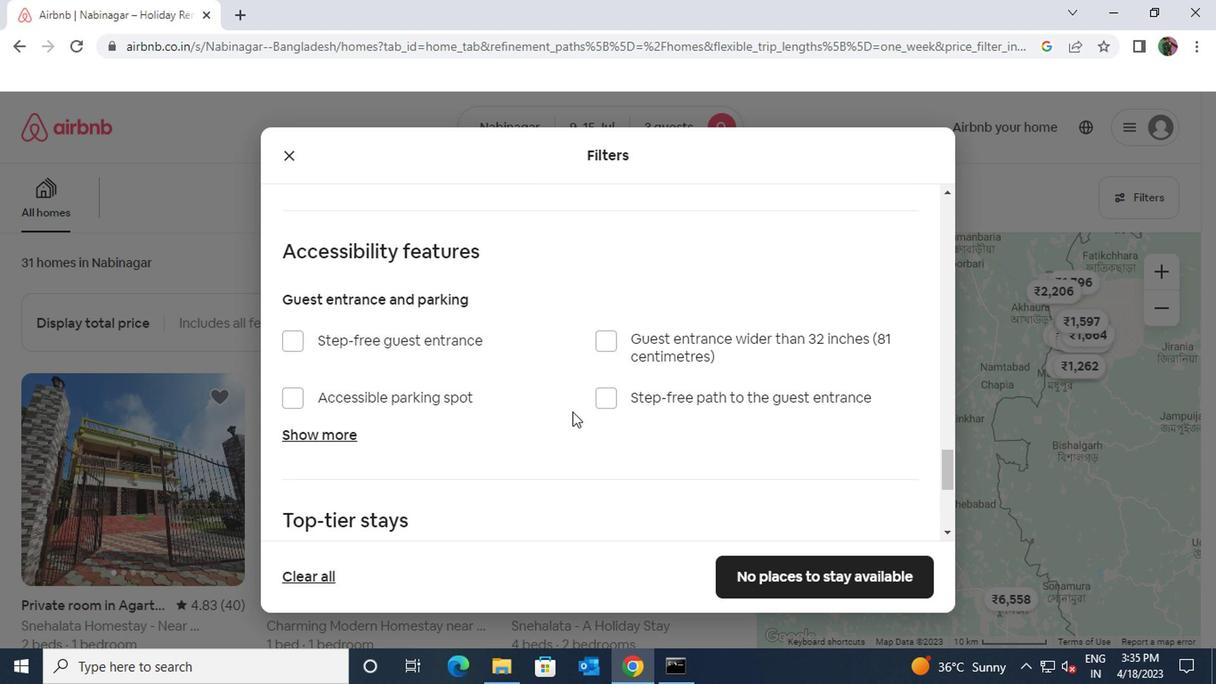 
Action: Mouse scrolled (566, 411) with delta (0, 0)
Screenshot: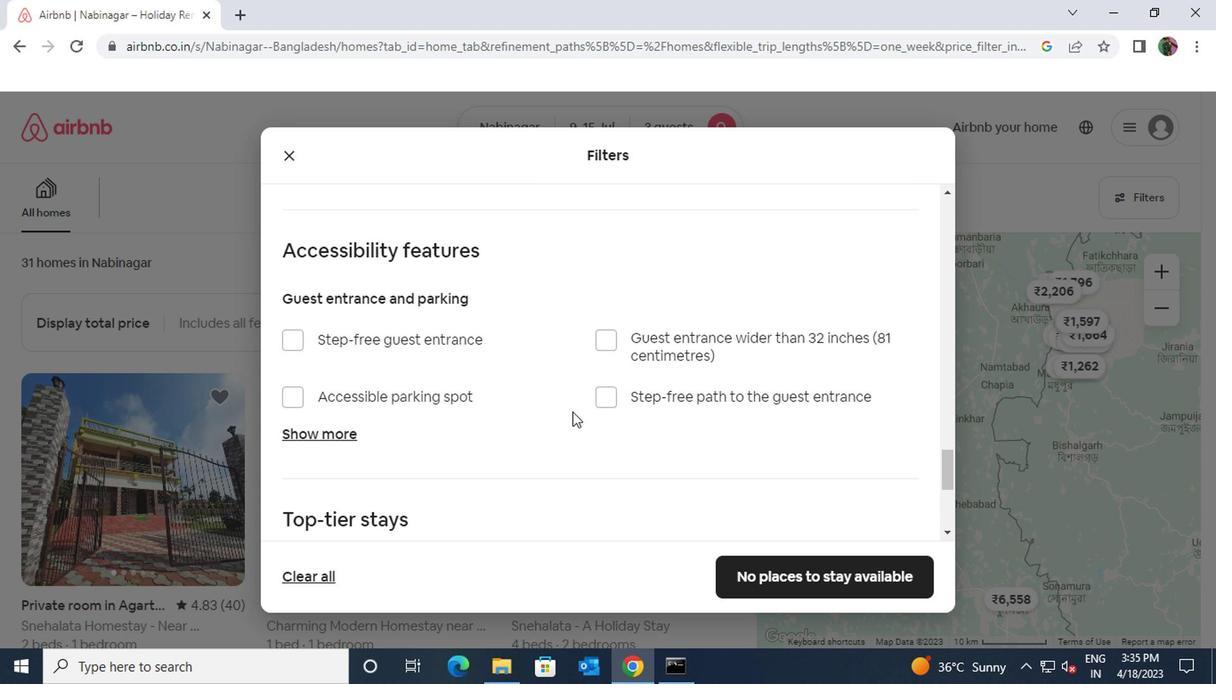 
Action: Mouse scrolled (566, 411) with delta (0, 0)
Screenshot: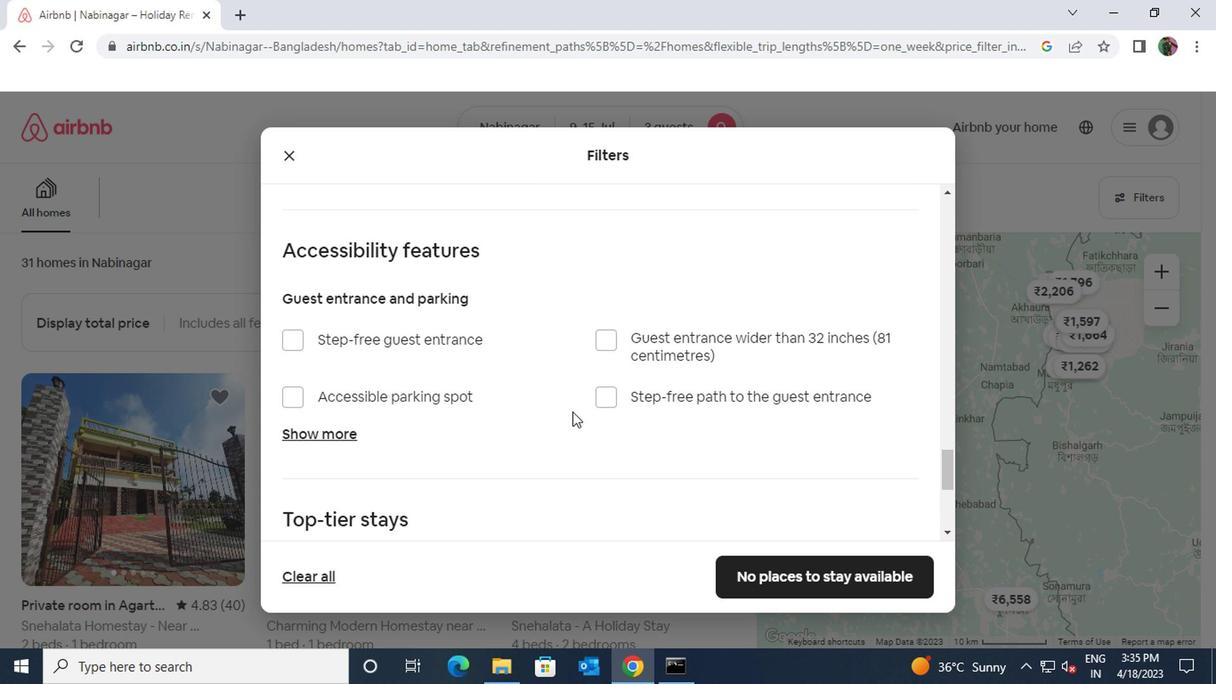 
Action: Mouse scrolled (566, 411) with delta (0, 0)
Screenshot: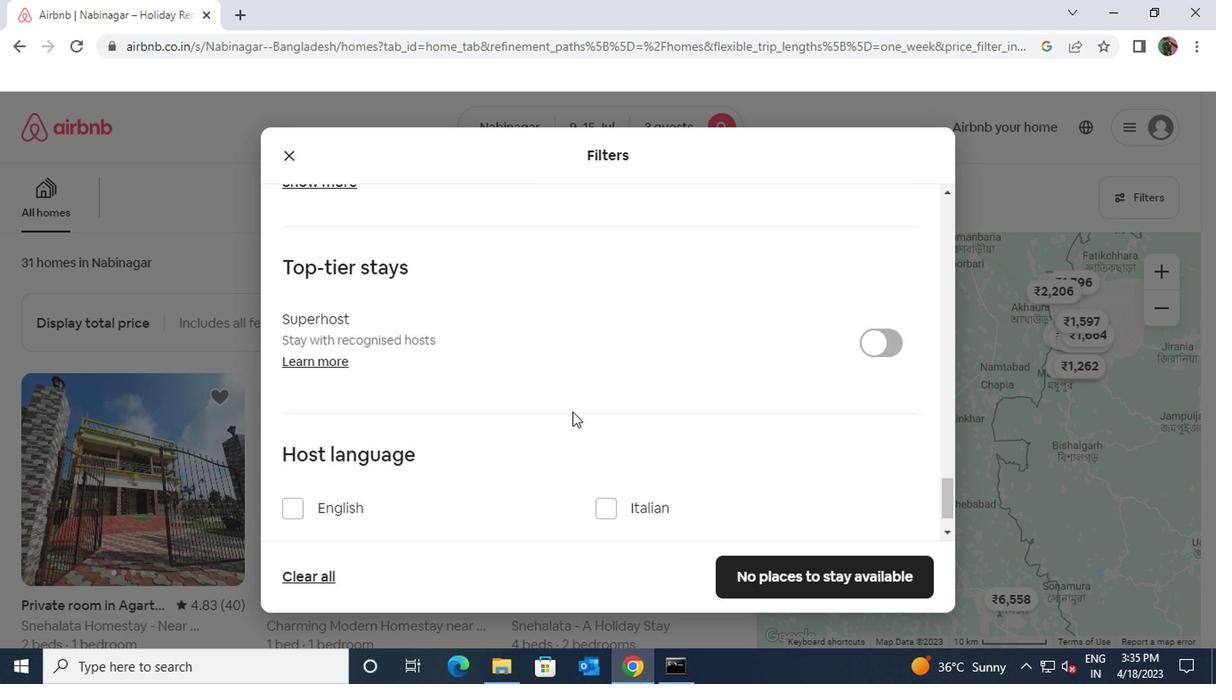 
Action: Mouse scrolled (566, 411) with delta (0, 0)
Screenshot: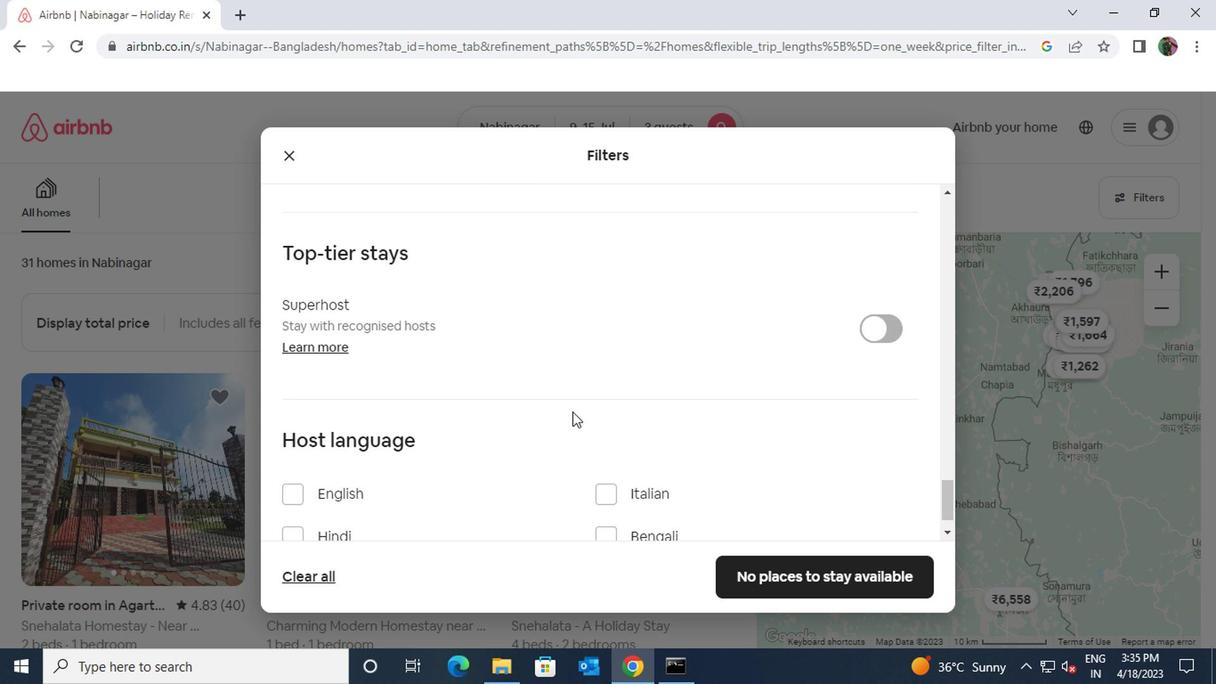 
Action: Mouse moved to (288, 447)
Screenshot: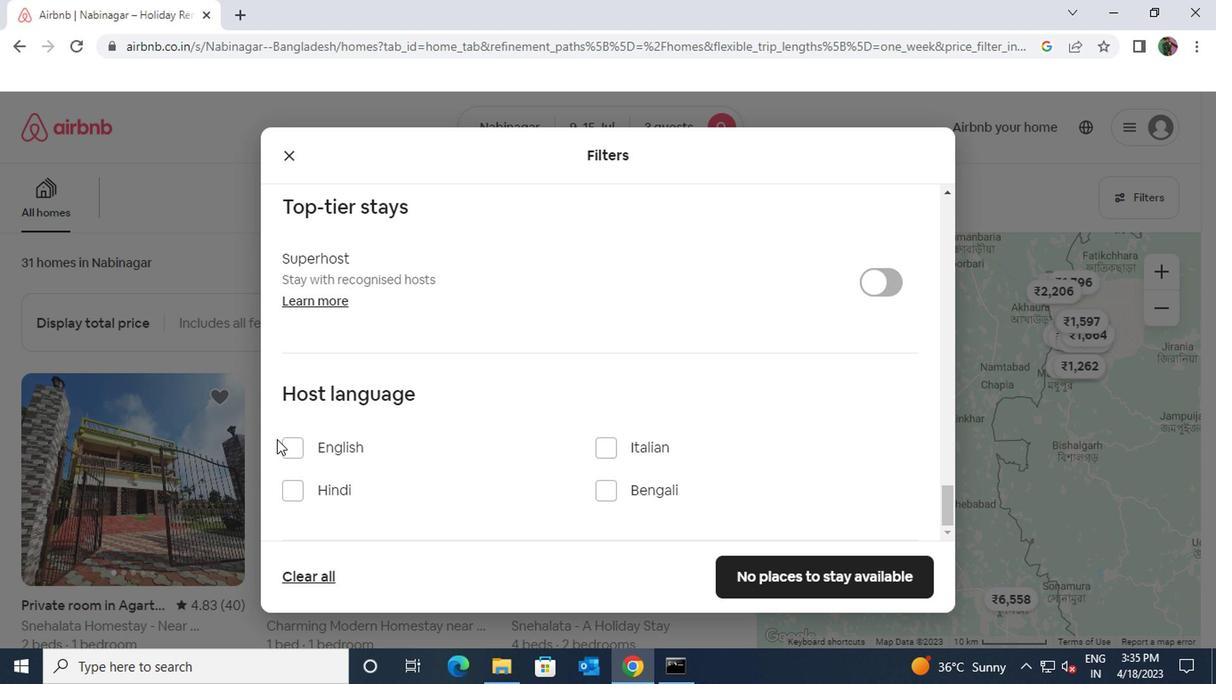 
Action: Mouse pressed left at (288, 447)
Screenshot: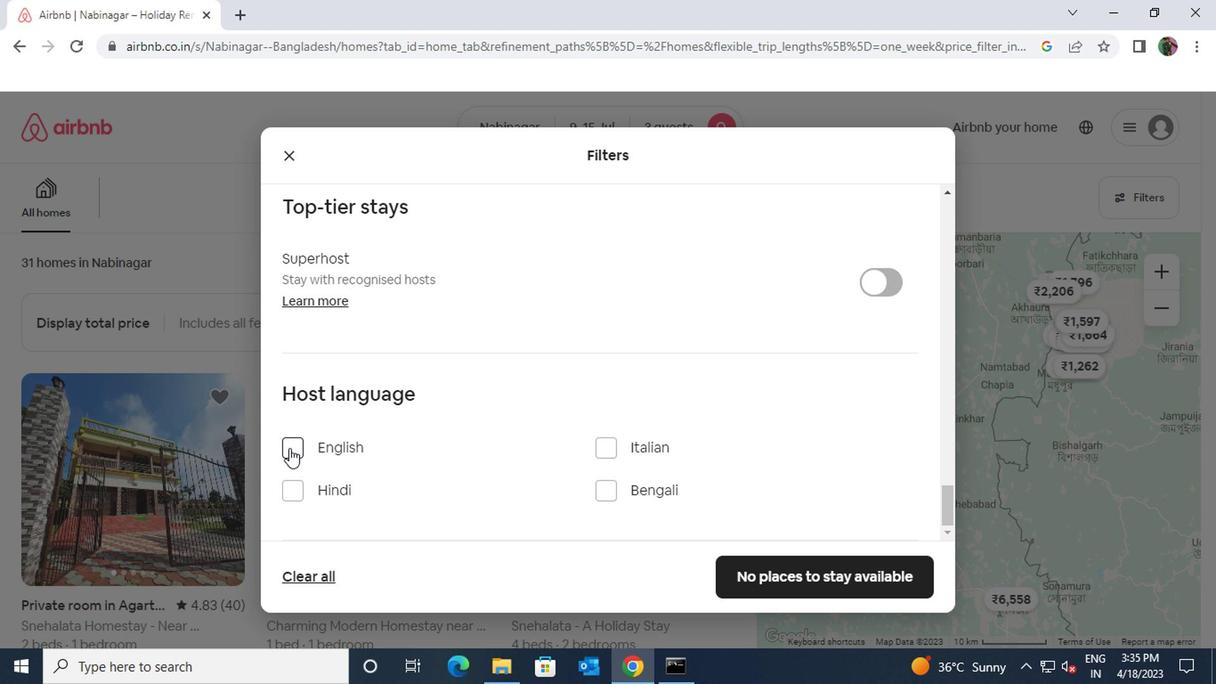 
Action: Mouse moved to (728, 567)
Screenshot: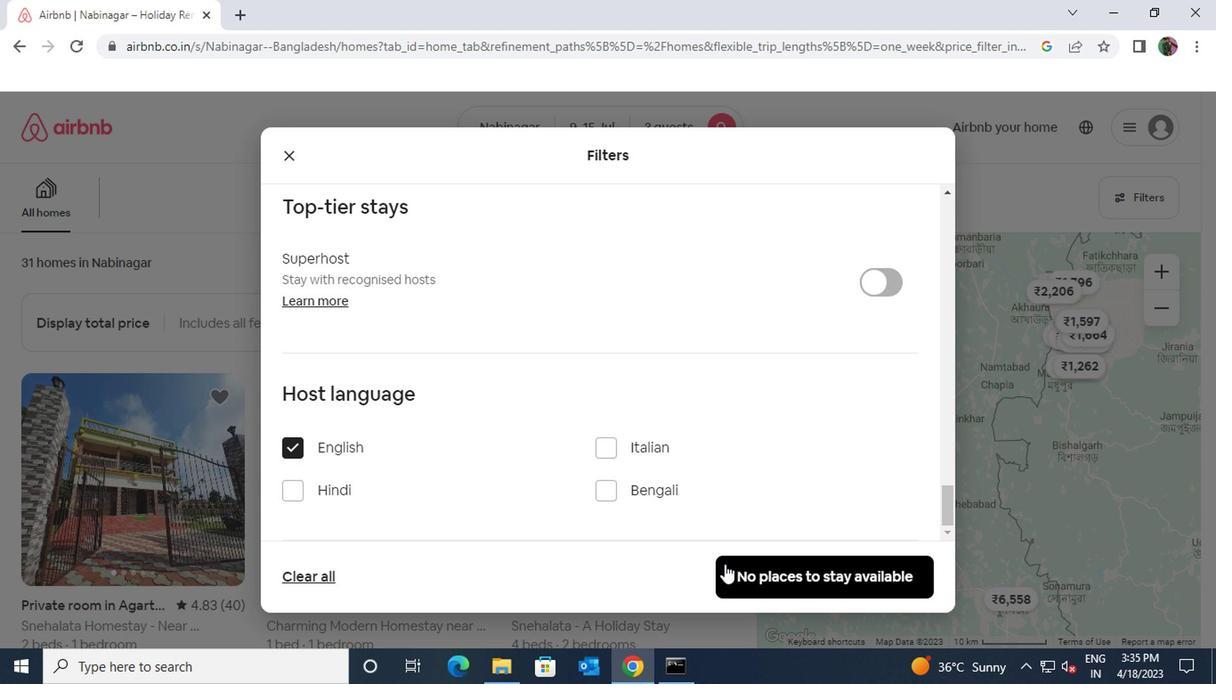 
Action: Mouse pressed left at (728, 567)
Screenshot: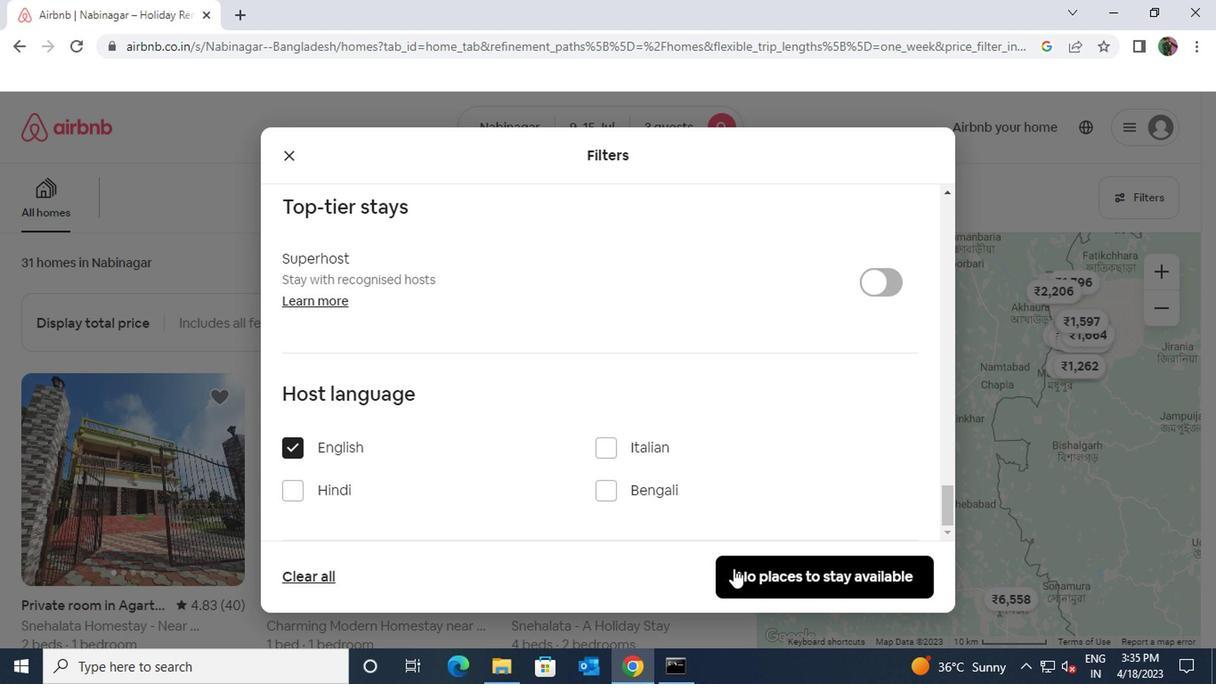 
